 Task: Look for space in Marche-en-Famenne, Belgium from 12th  August, 2023 to 15th August, 2023 for 3 adults in price range Rs.12000 to Rs.16000. Place can be entire place with 2 bedrooms having 3 beds and 1 bathroom. Property type can be house, flat, guest house. Amenities needed are: heating. Booking option can be shelf check-in. Required host language is English.
Action: Mouse moved to (666, 332)
Screenshot: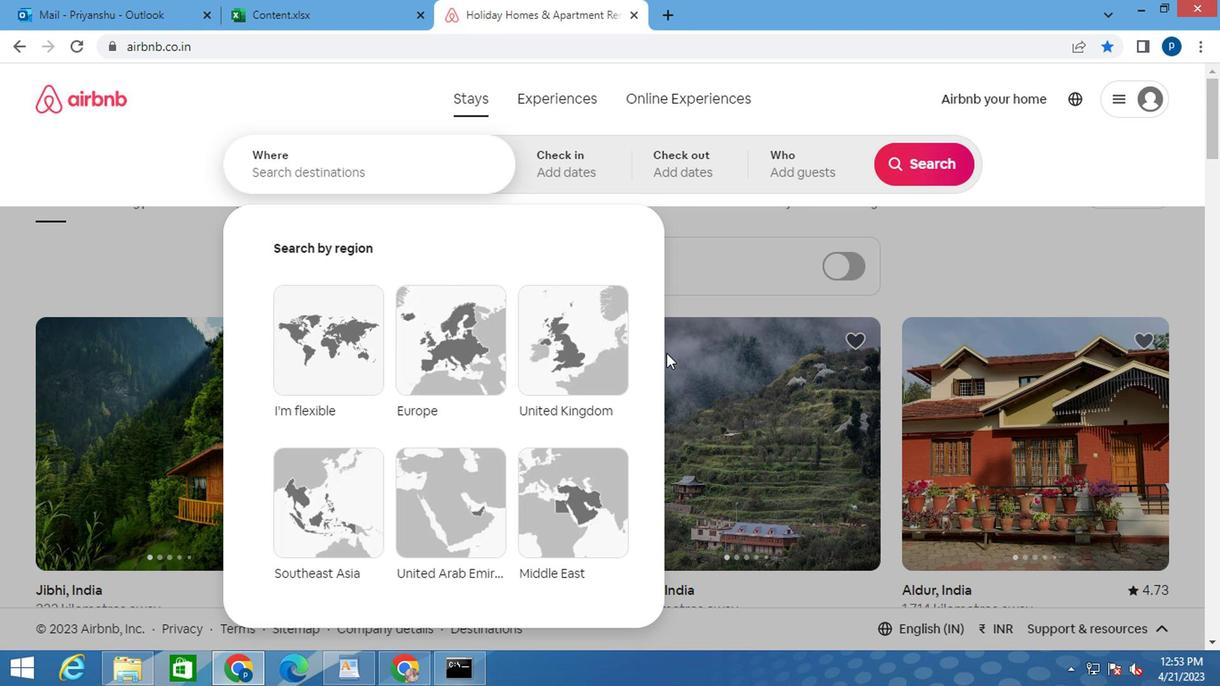 
Action: Key pressed m<Key.caps_lock>r<Key.backspace>=a<Key.backspace><Key.backspace>arch-en-<Key.space><Key.caps_lock>f<Key.caps_lock>ammene
Screenshot: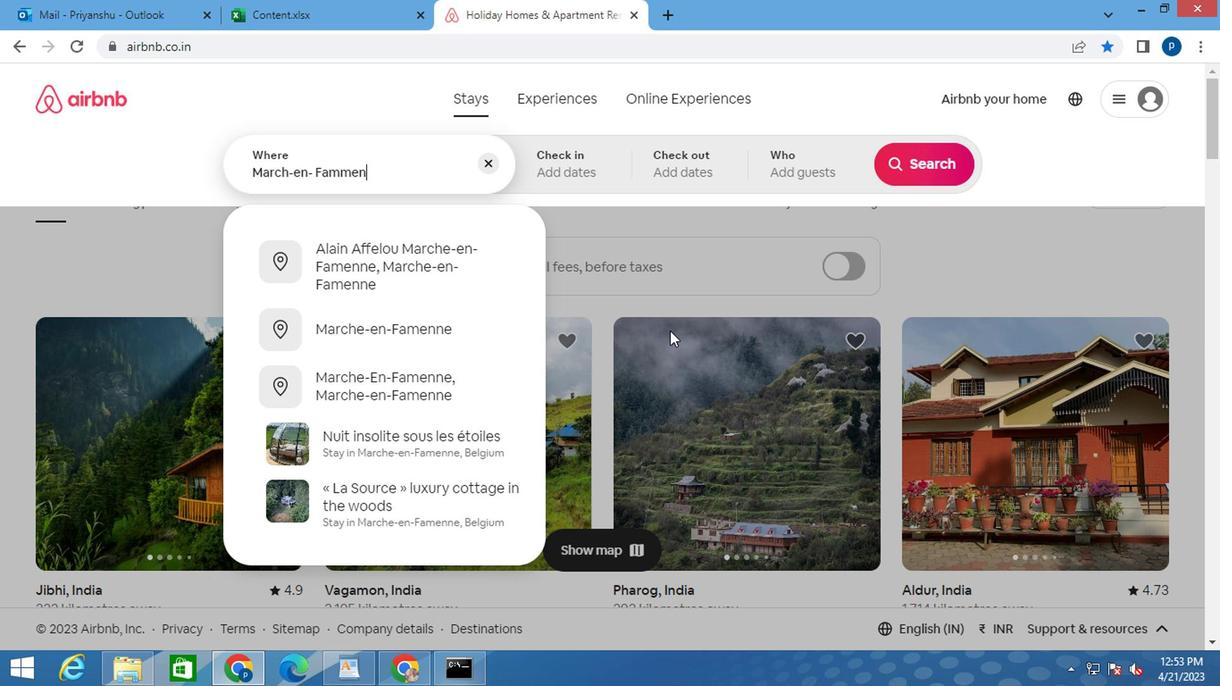 
Action: Mouse moved to (379, 319)
Screenshot: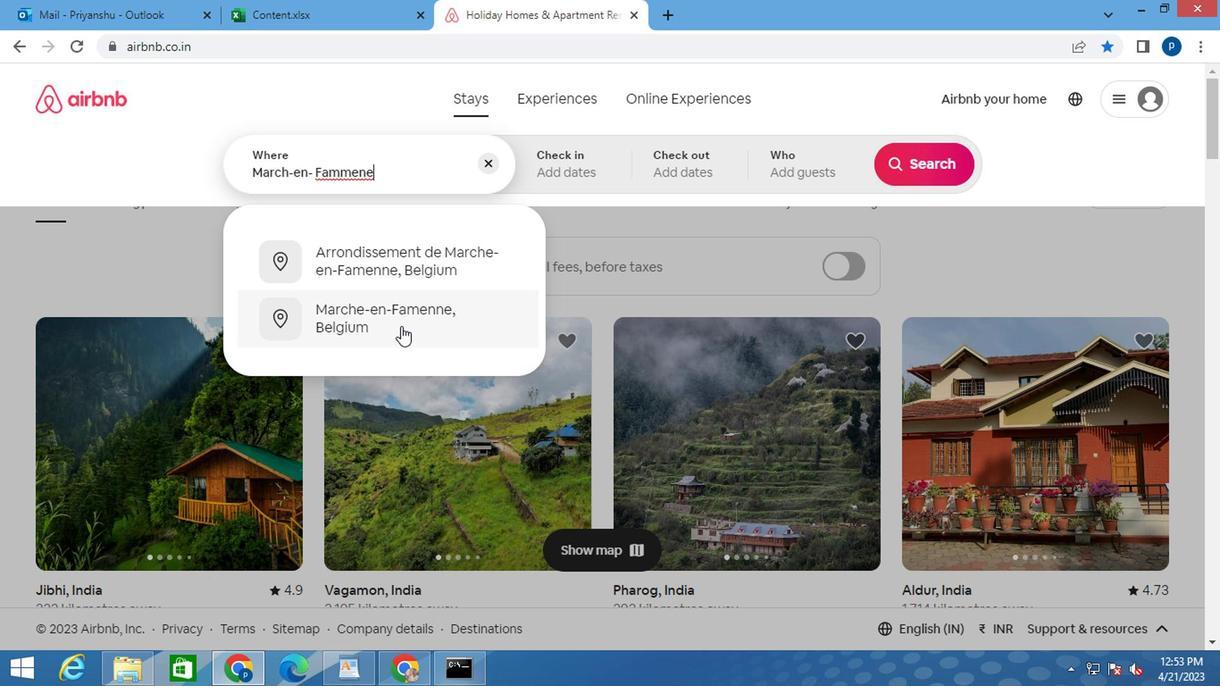 
Action: Mouse pressed left at (379, 319)
Screenshot: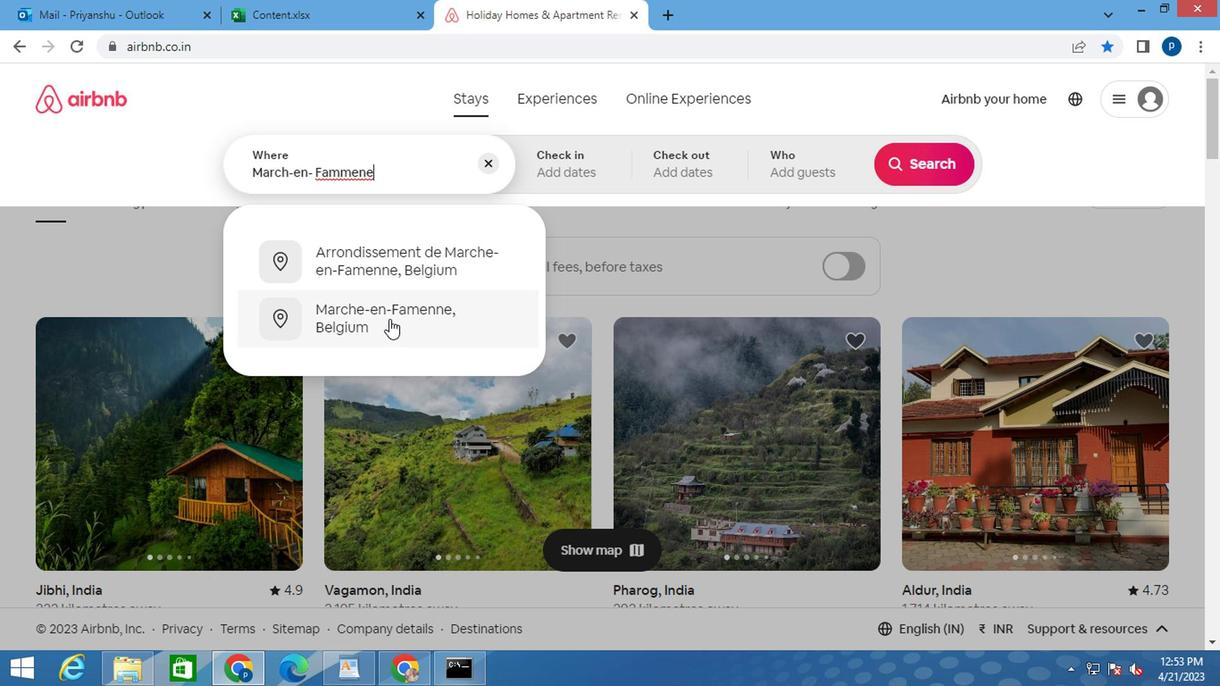 
Action: Mouse moved to (910, 305)
Screenshot: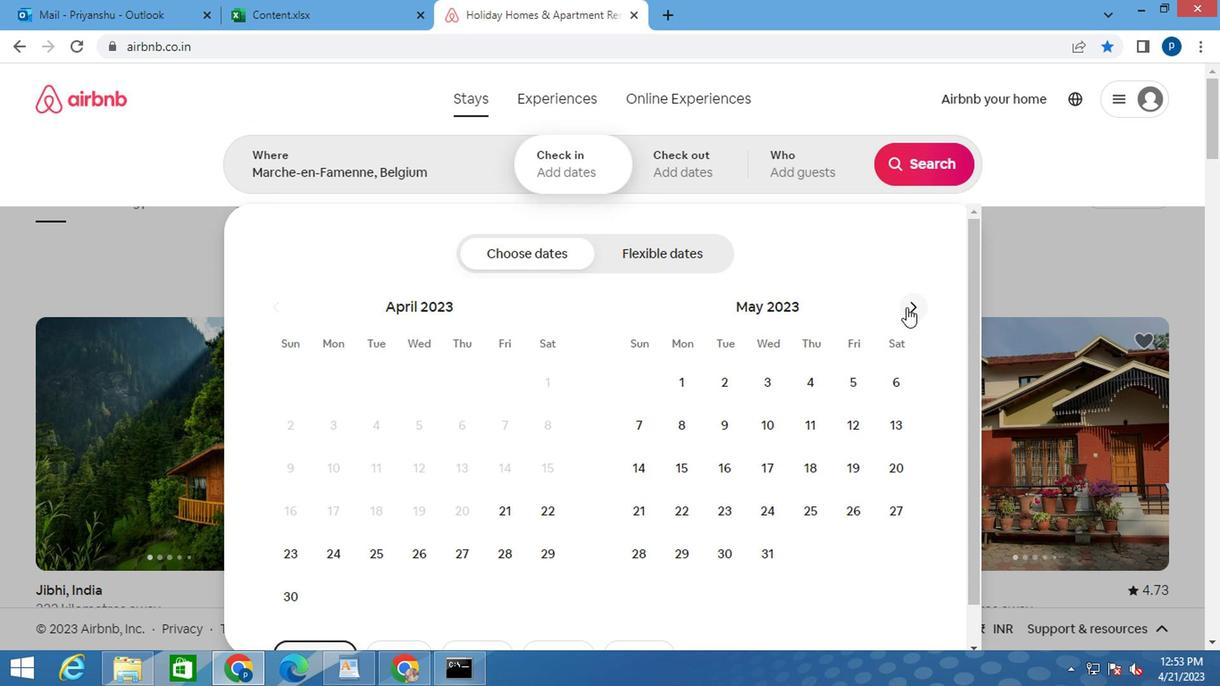 
Action: Mouse pressed left at (910, 305)
Screenshot: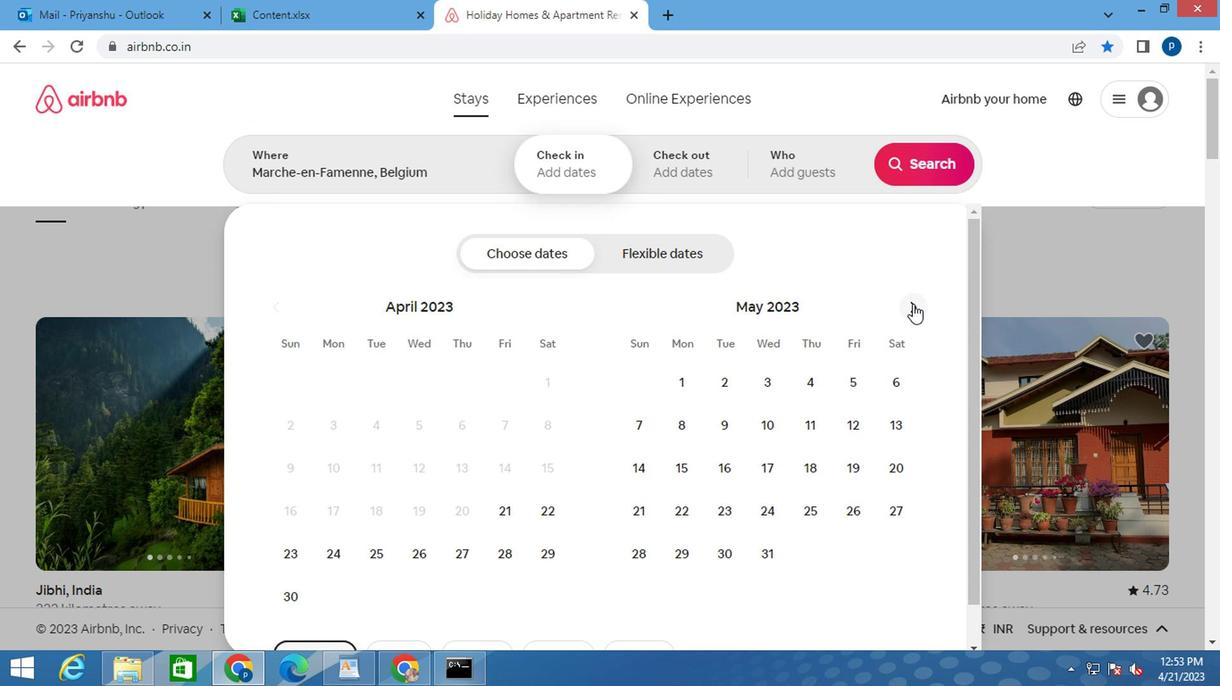 
Action: Mouse moved to (910, 303)
Screenshot: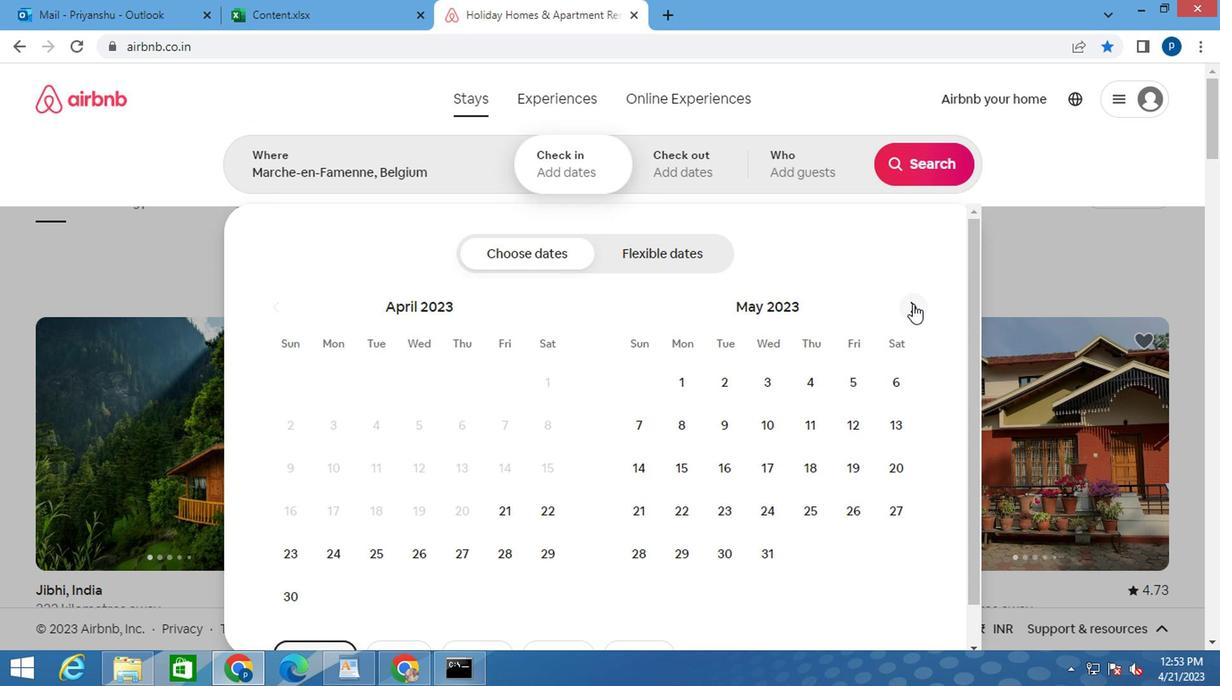 
Action: Mouse pressed left at (910, 303)
Screenshot: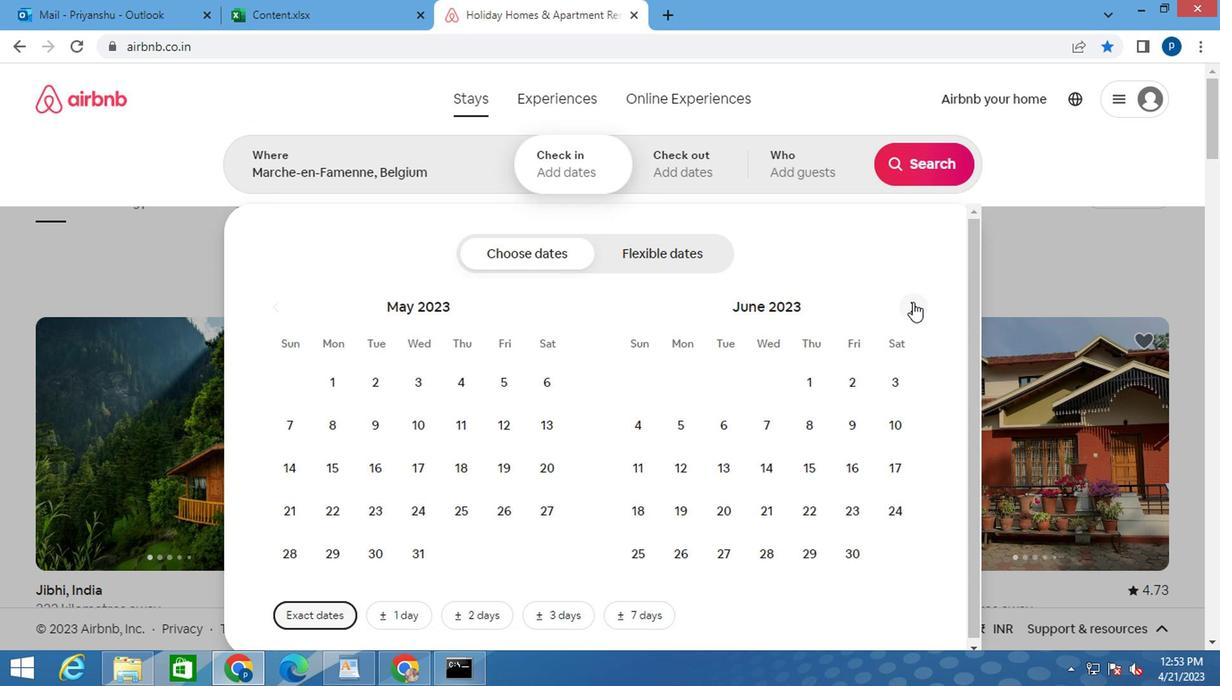 
Action: Mouse pressed left at (910, 303)
Screenshot: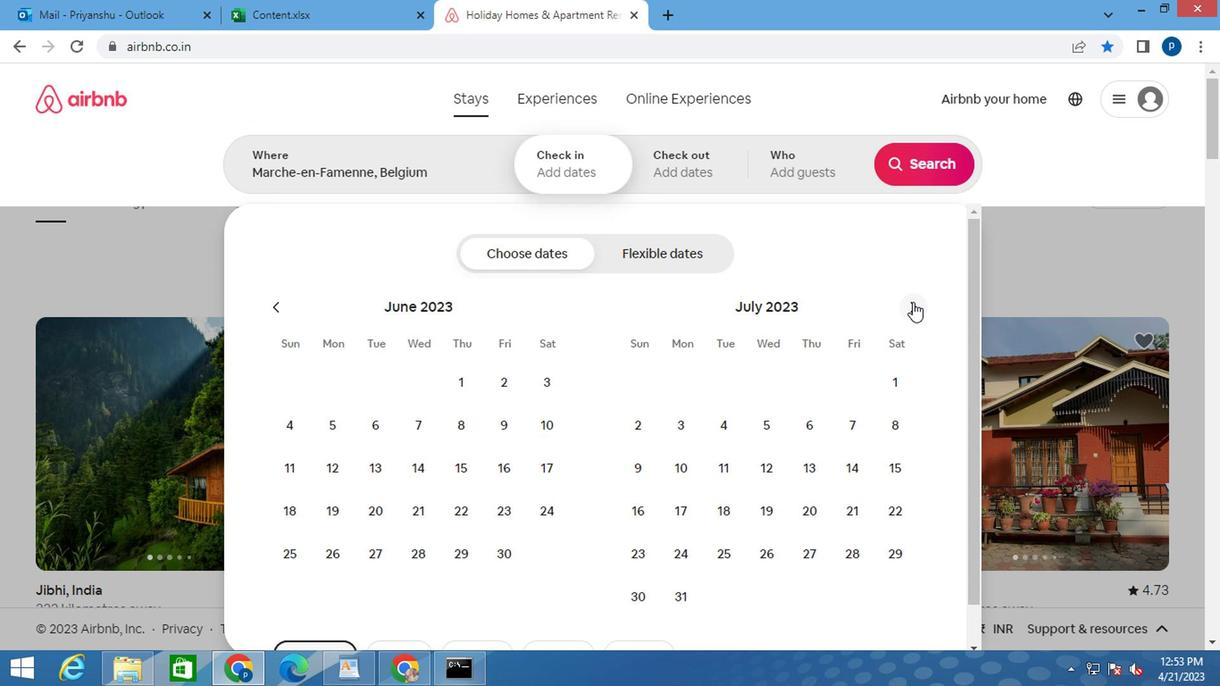 
Action: Mouse moved to (894, 430)
Screenshot: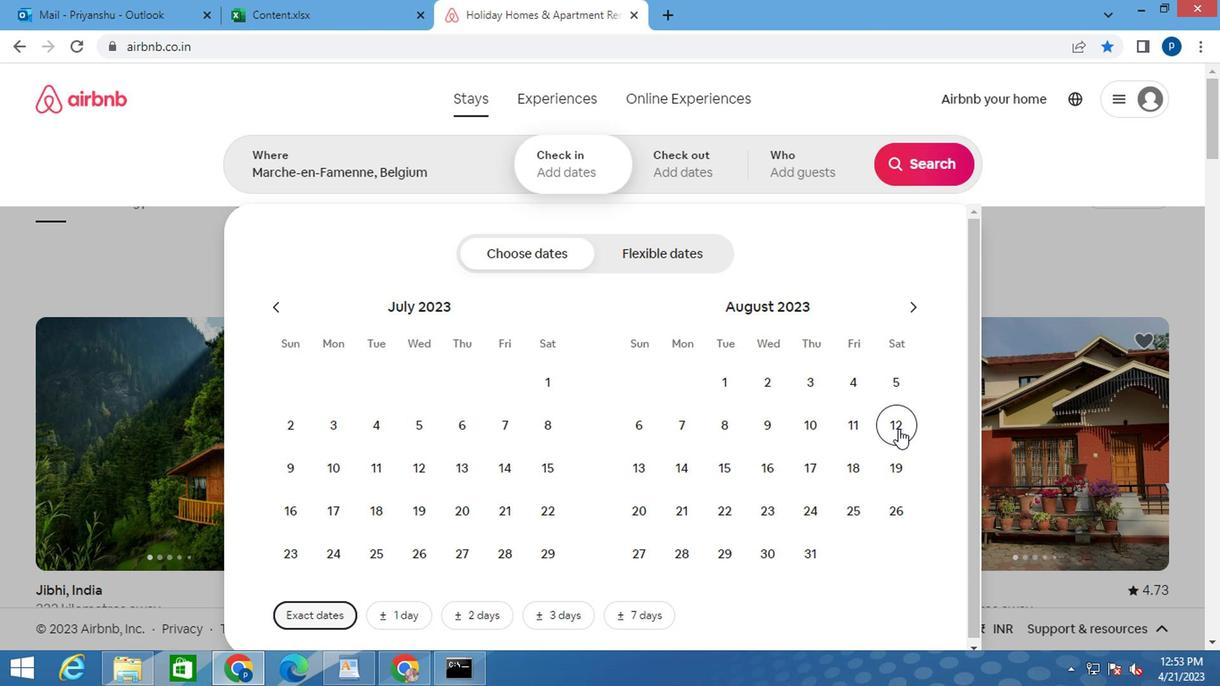 
Action: Mouse pressed left at (894, 430)
Screenshot: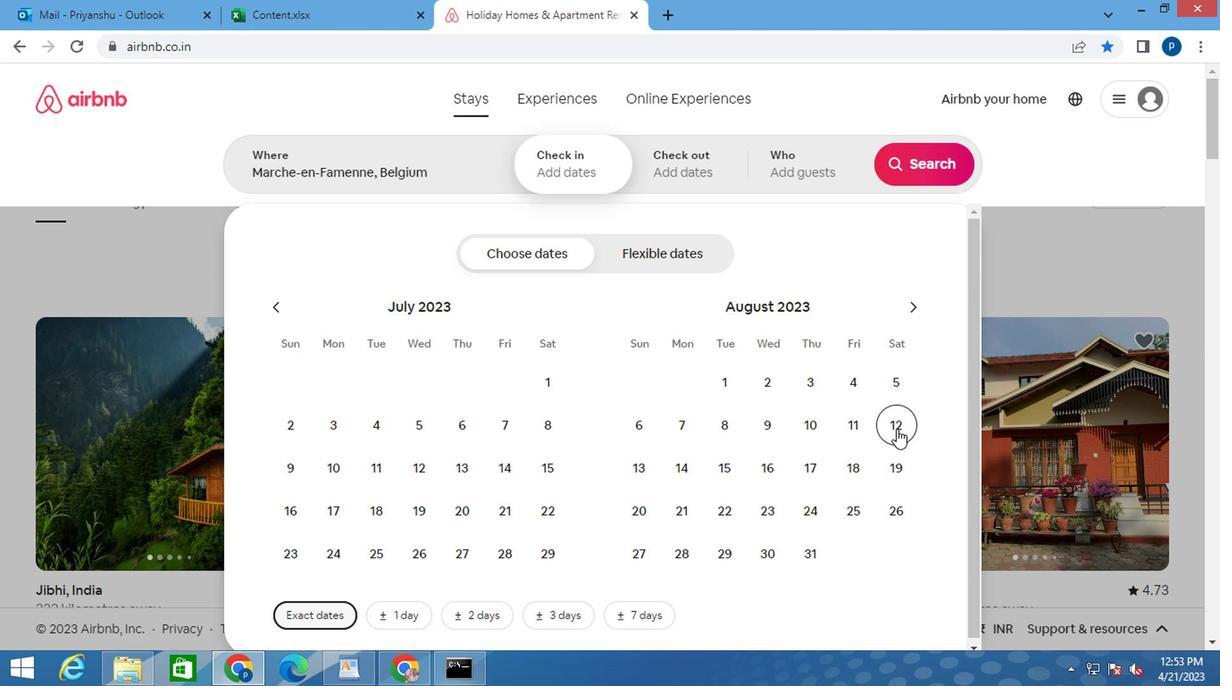 
Action: Mouse moved to (725, 464)
Screenshot: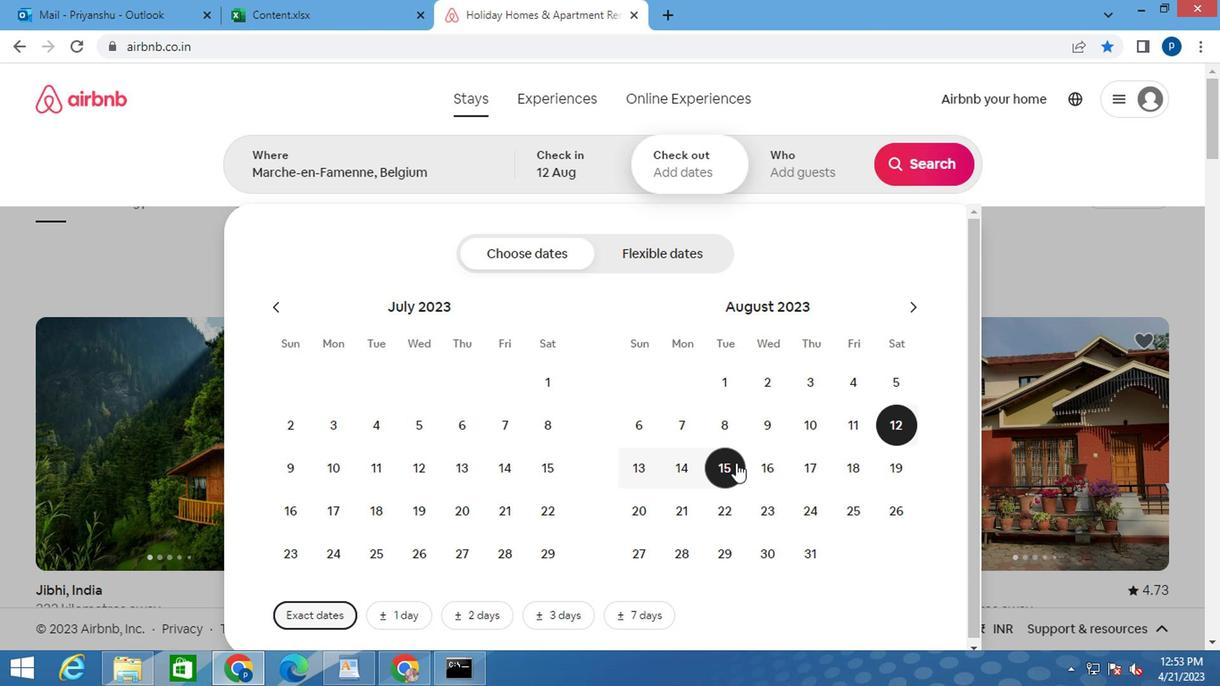 
Action: Mouse pressed left at (725, 464)
Screenshot: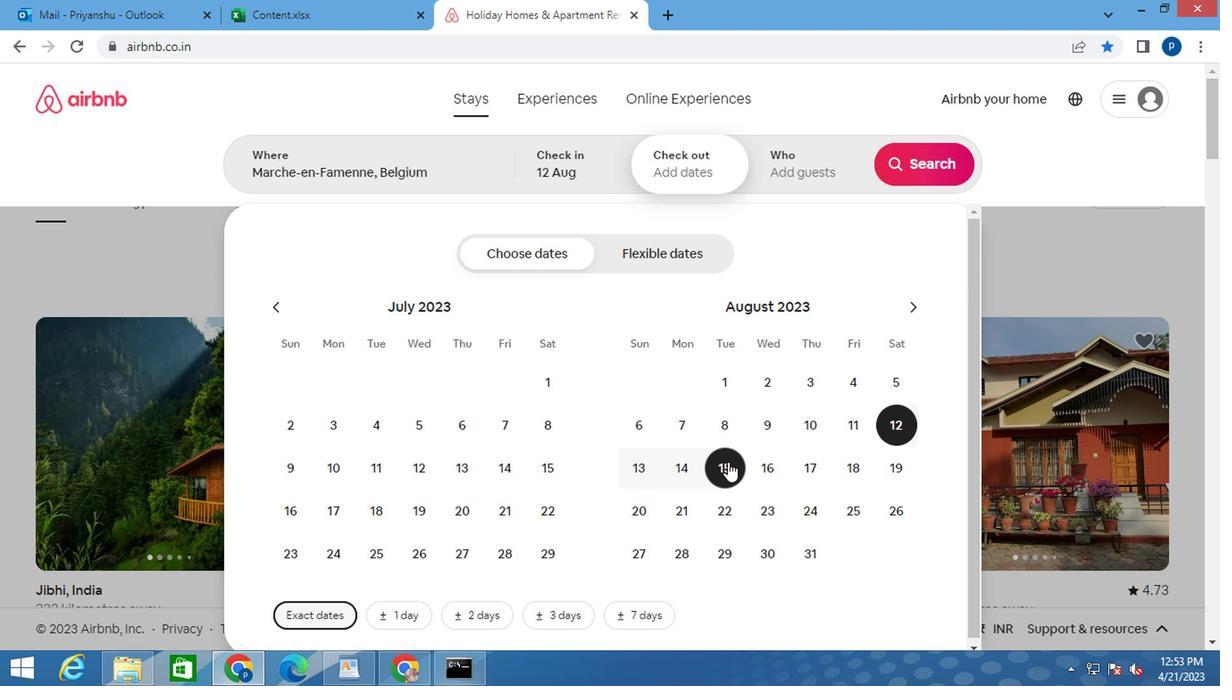 
Action: Mouse moved to (809, 172)
Screenshot: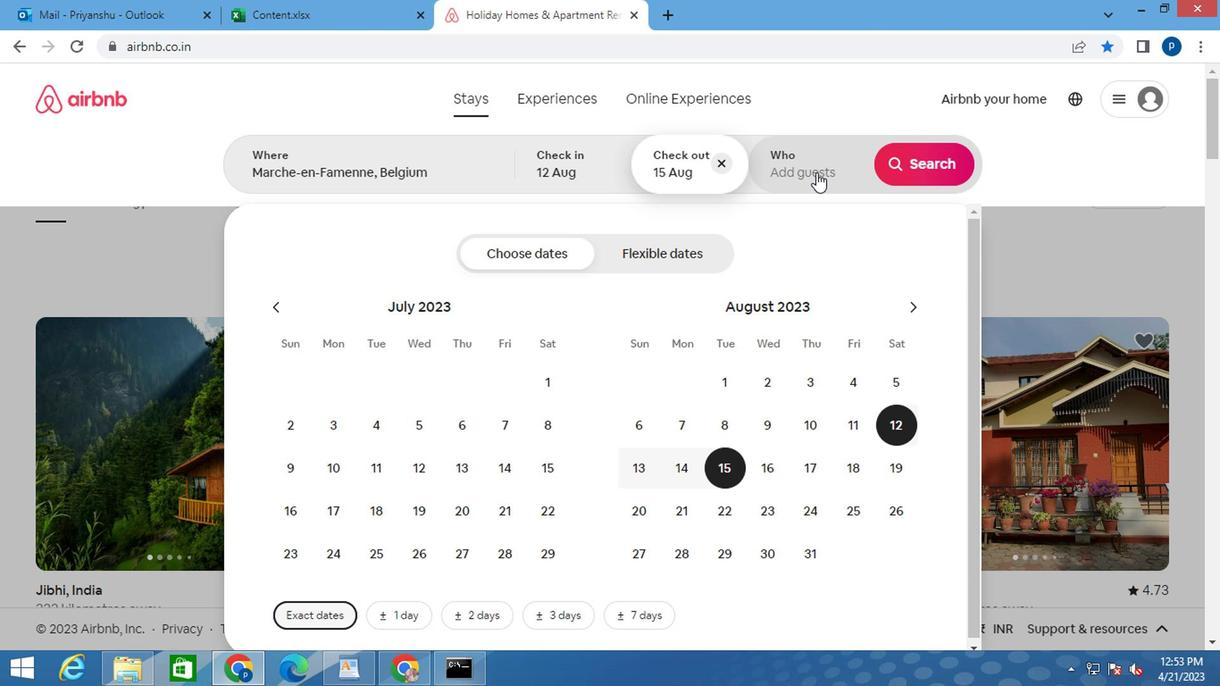 
Action: Mouse pressed left at (809, 172)
Screenshot: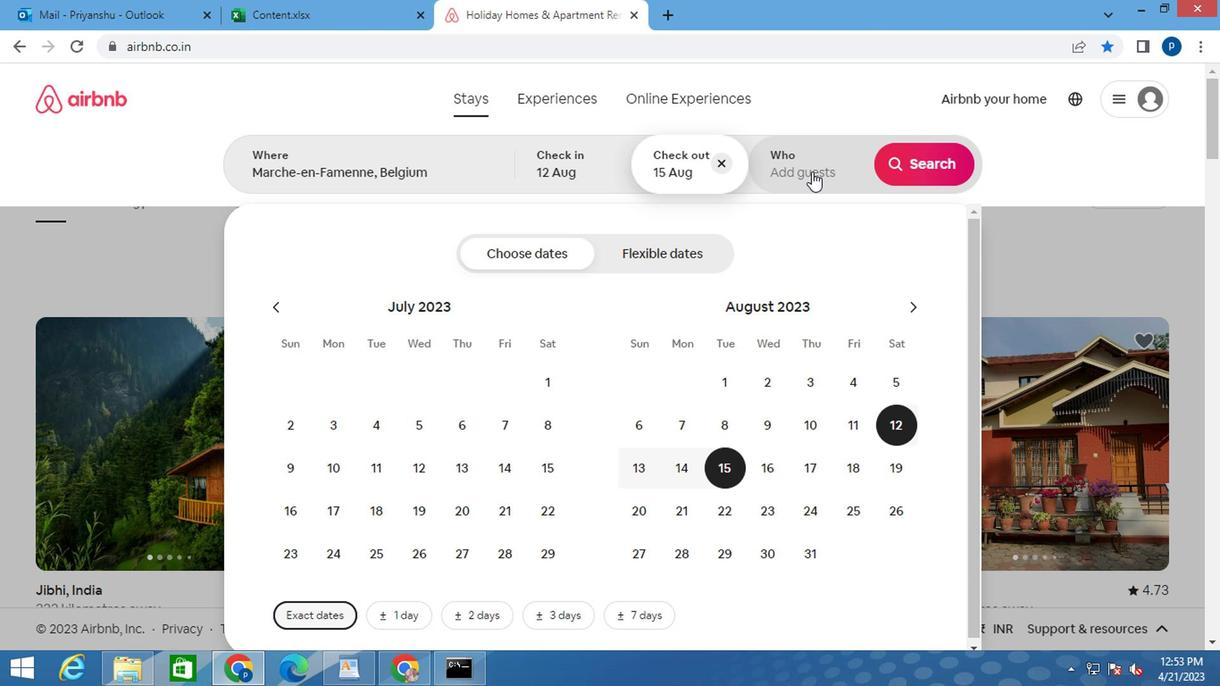
Action: Mouse moved to (921, 258)
Screenshot: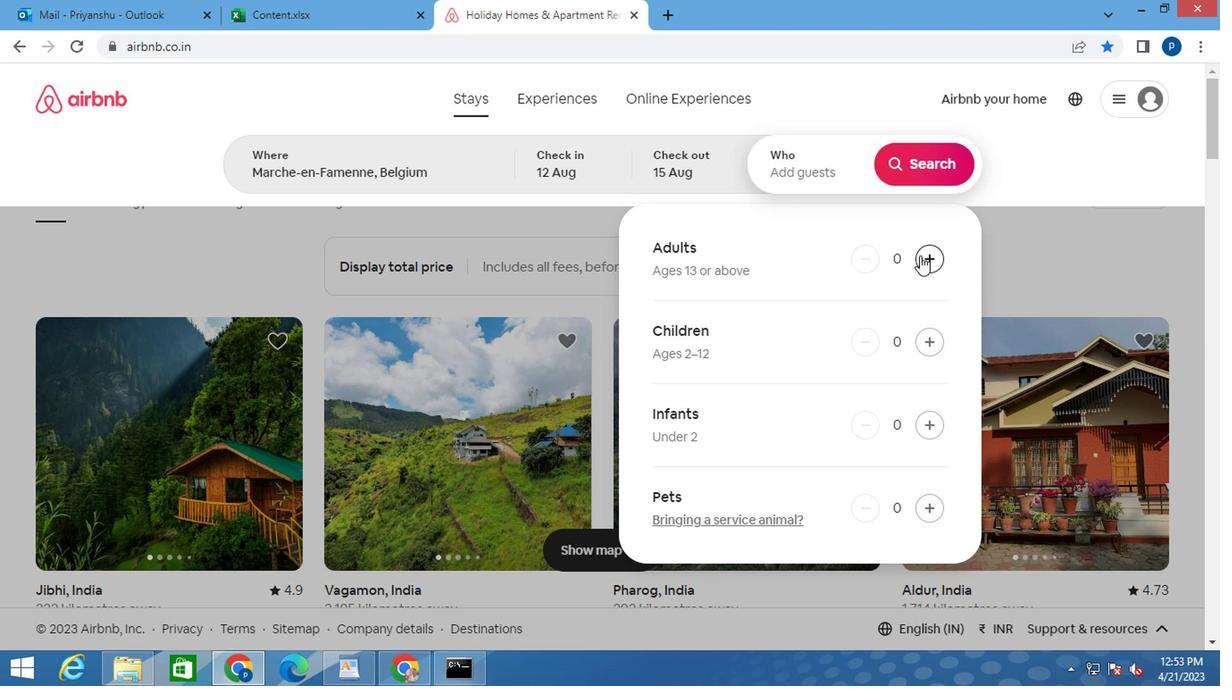 
Action: Mouse pressed left at (921, 258)
Screenshot: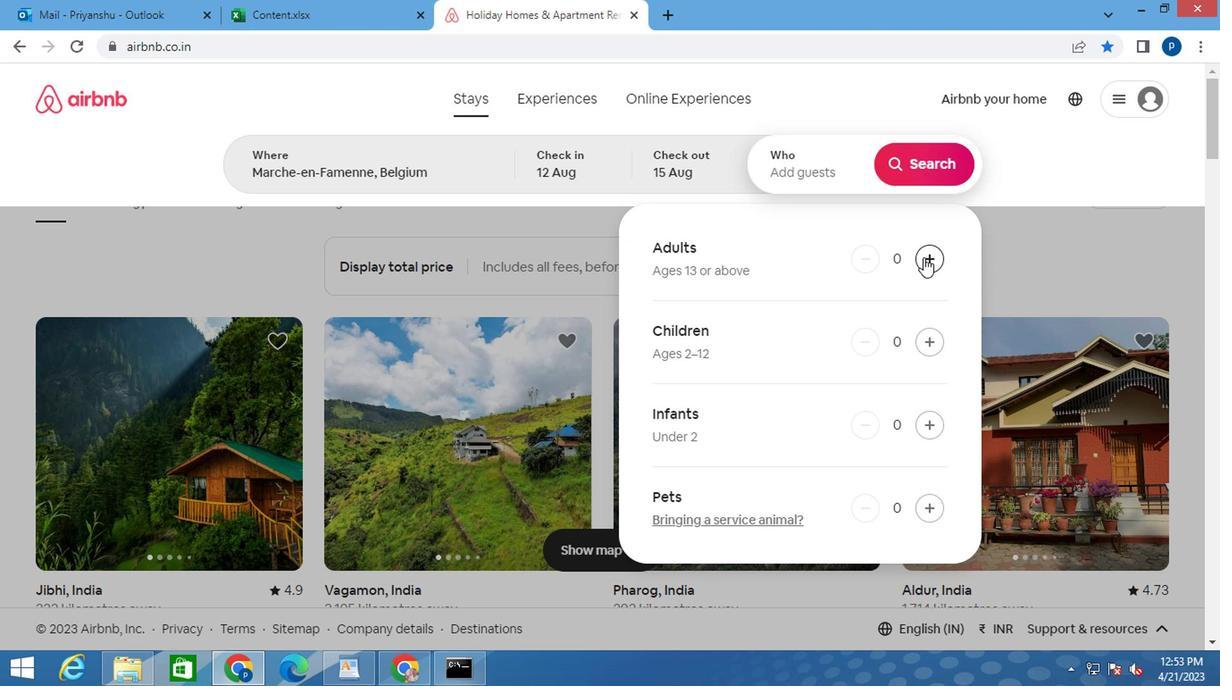 
Action: Mouse pressed left at (921, 258)
Screenshot: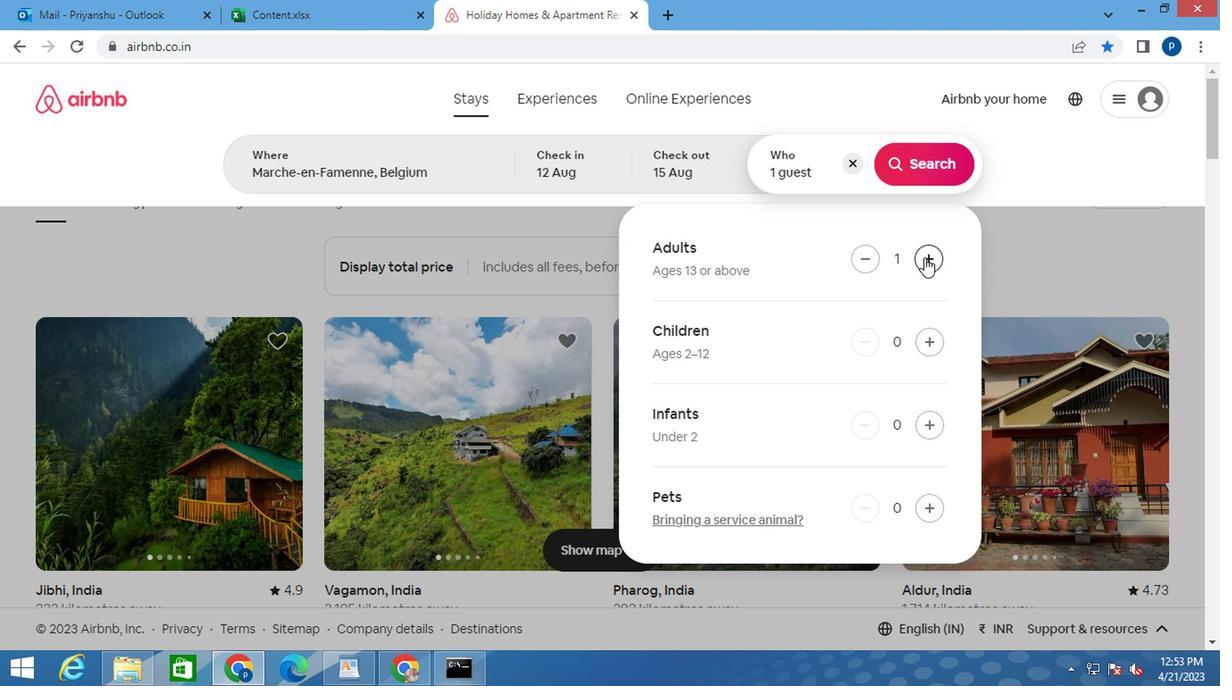 
Action: Mouse pressed left at (921, 258)
Screenshot: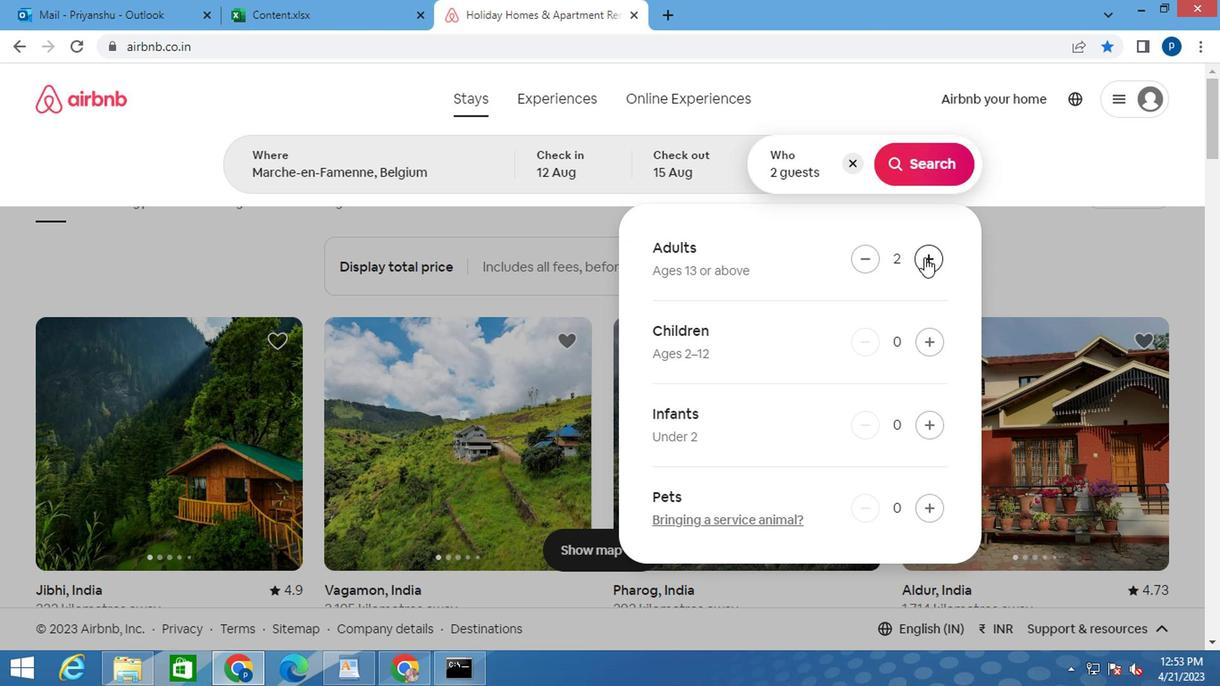
Action: Mouse moved to (932, 165)
Screenshot: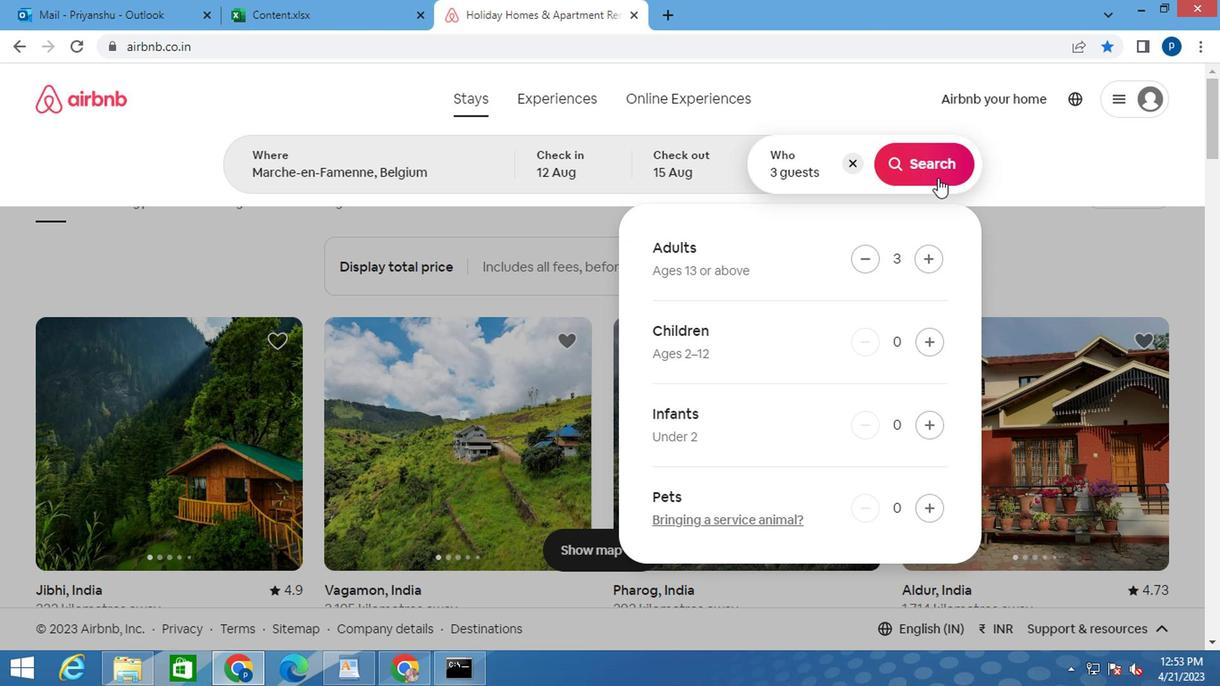 
Action: Mouse pressed left at (932, 165)
Screenshot: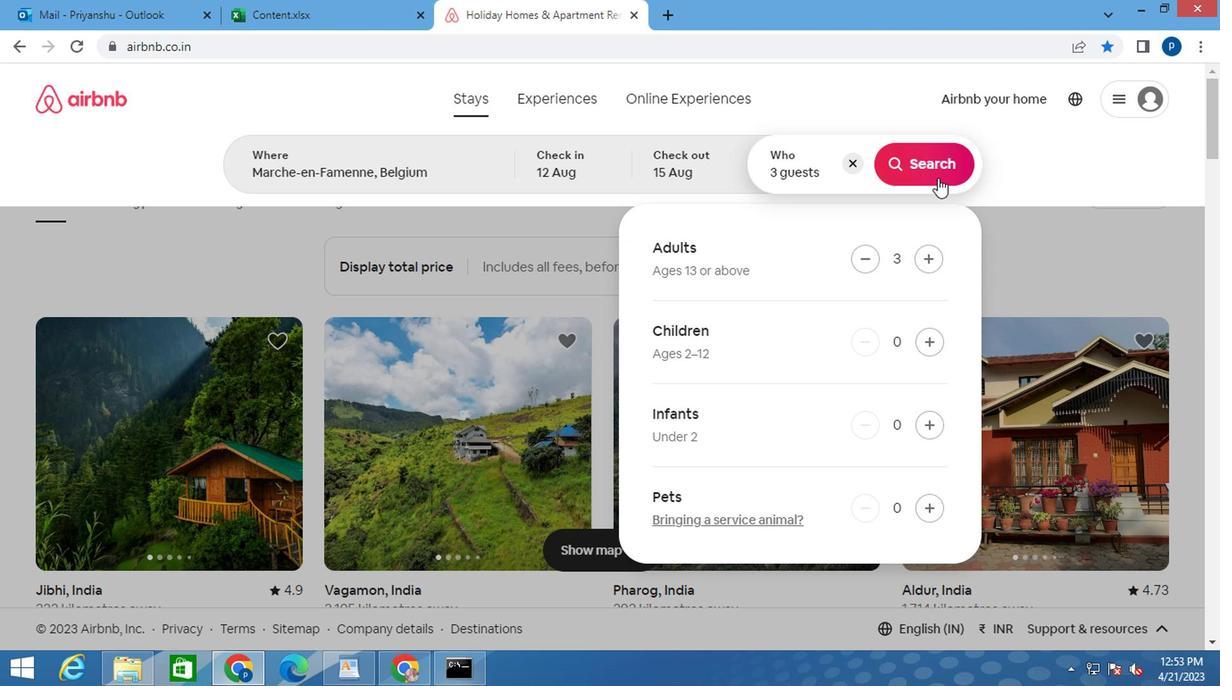 
Action: Mouse moved to (1116, 170)
Screenshot: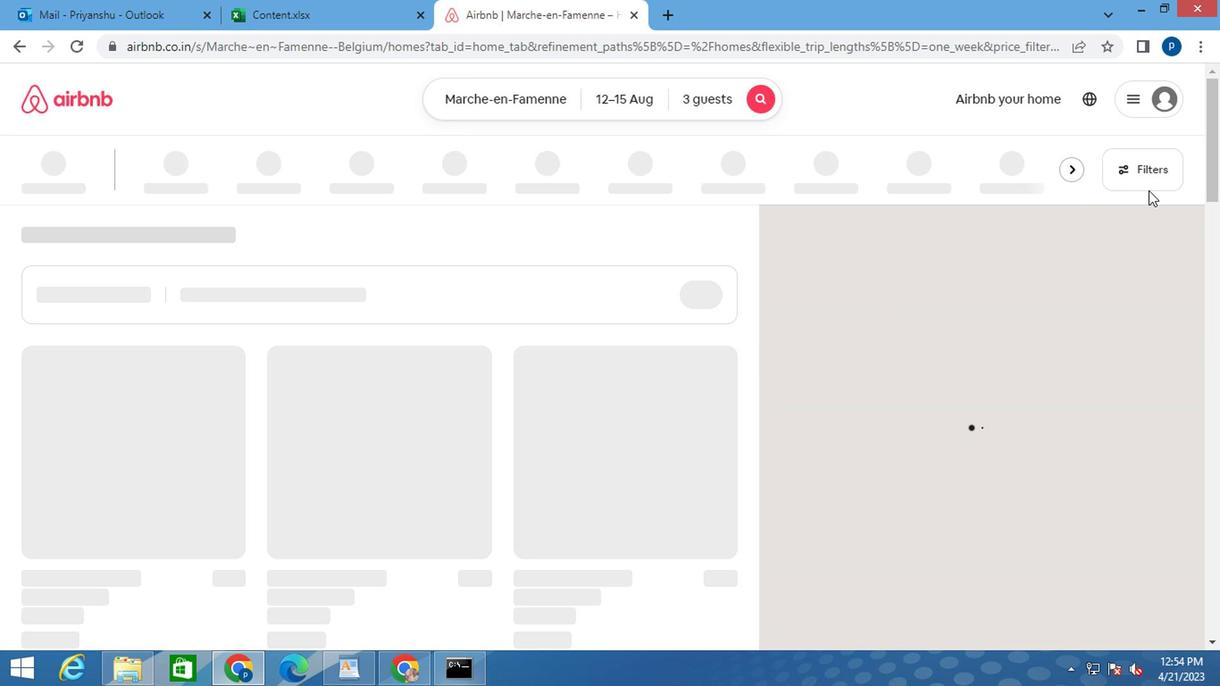 
Action: Mouse pressed left at (1116, 170)
Screenshot: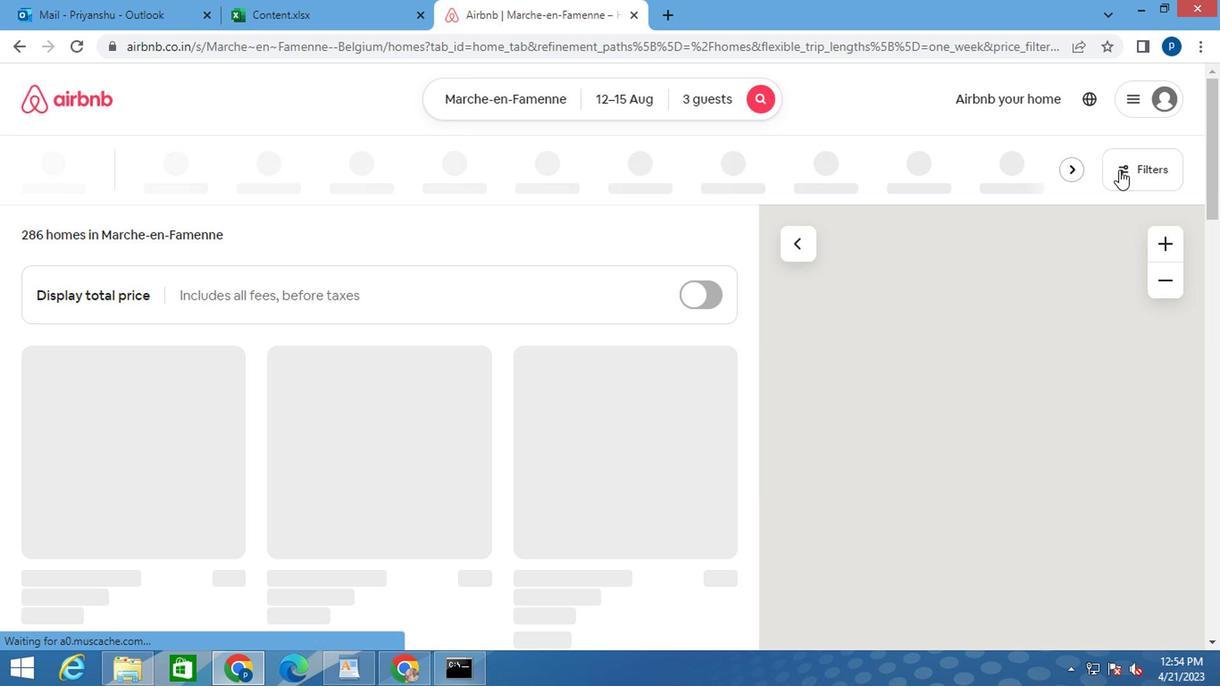 
Action: Mouse moved to (375, 402)
Screenshot: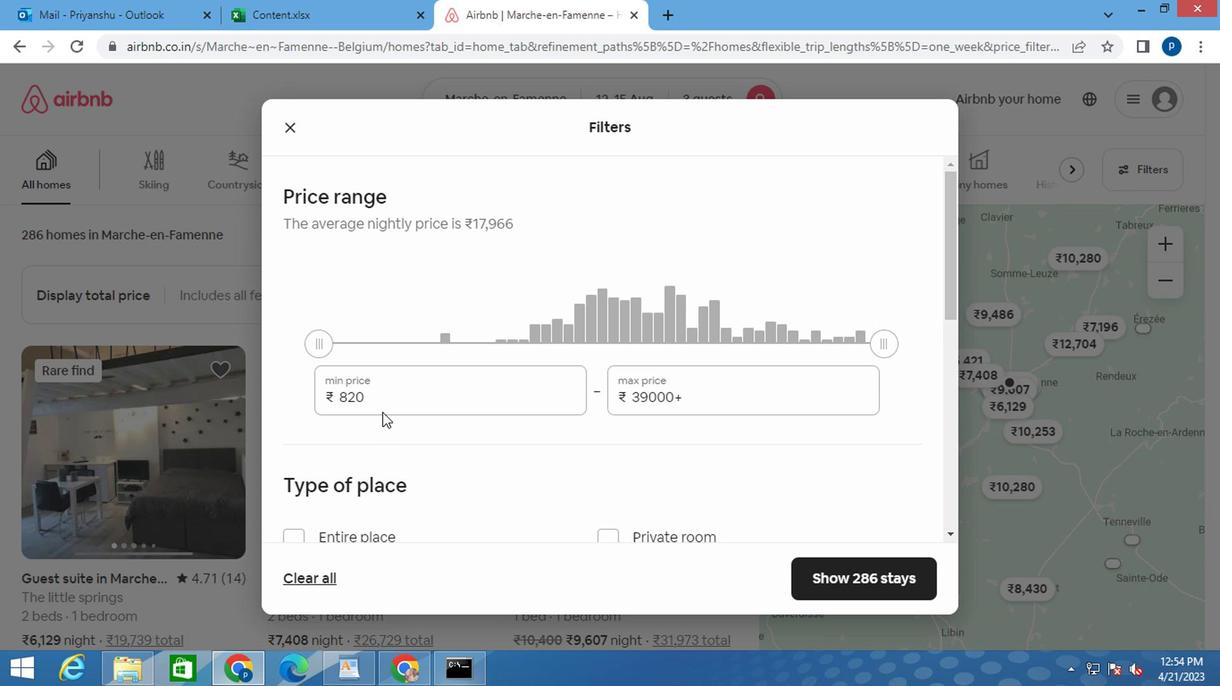 
Action: Mouse pressed left at (375, 402)
Screenshot: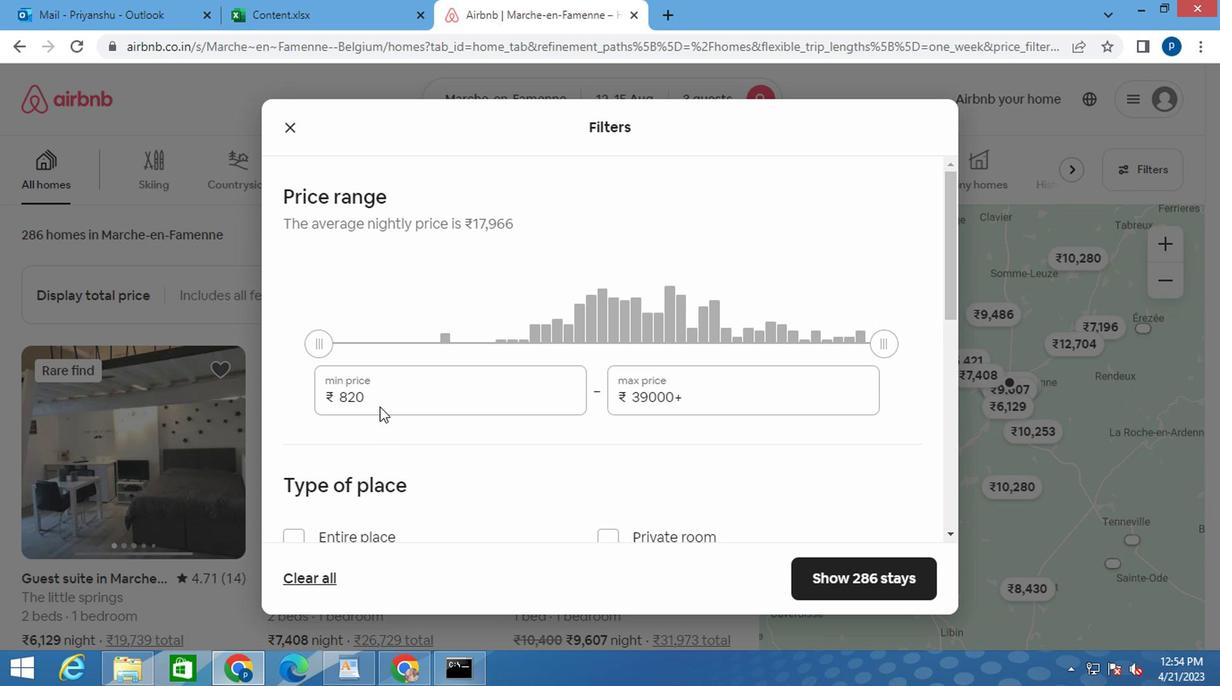 
Action: Mouse pressed left at (375, 402)
Screenshot: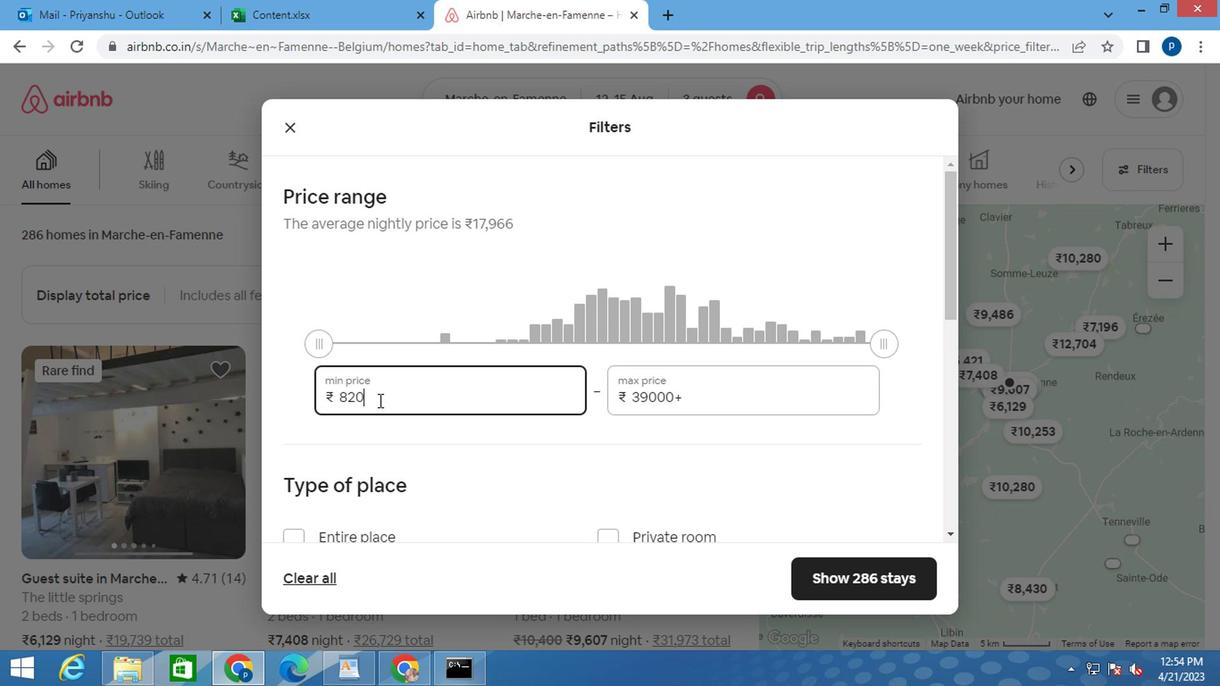 
Action: Mouse moved to (375, 401)
Screenshot: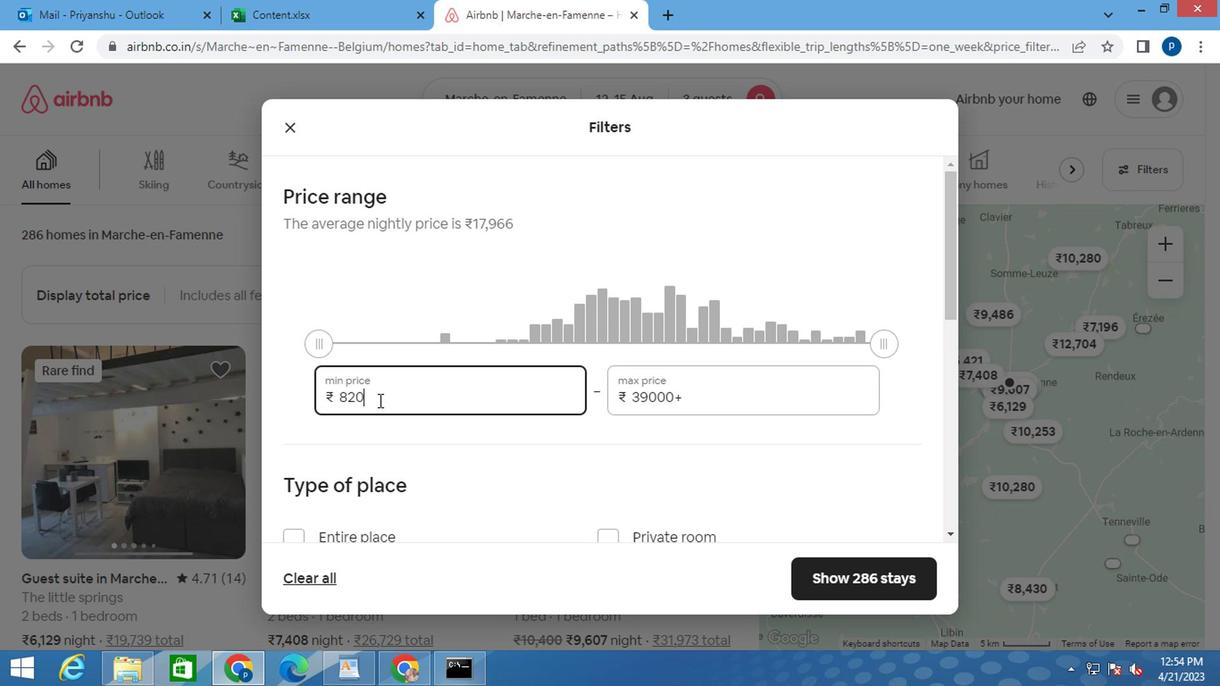 
Action: Key pressed 12000<Key.tab>16000
Screenshot: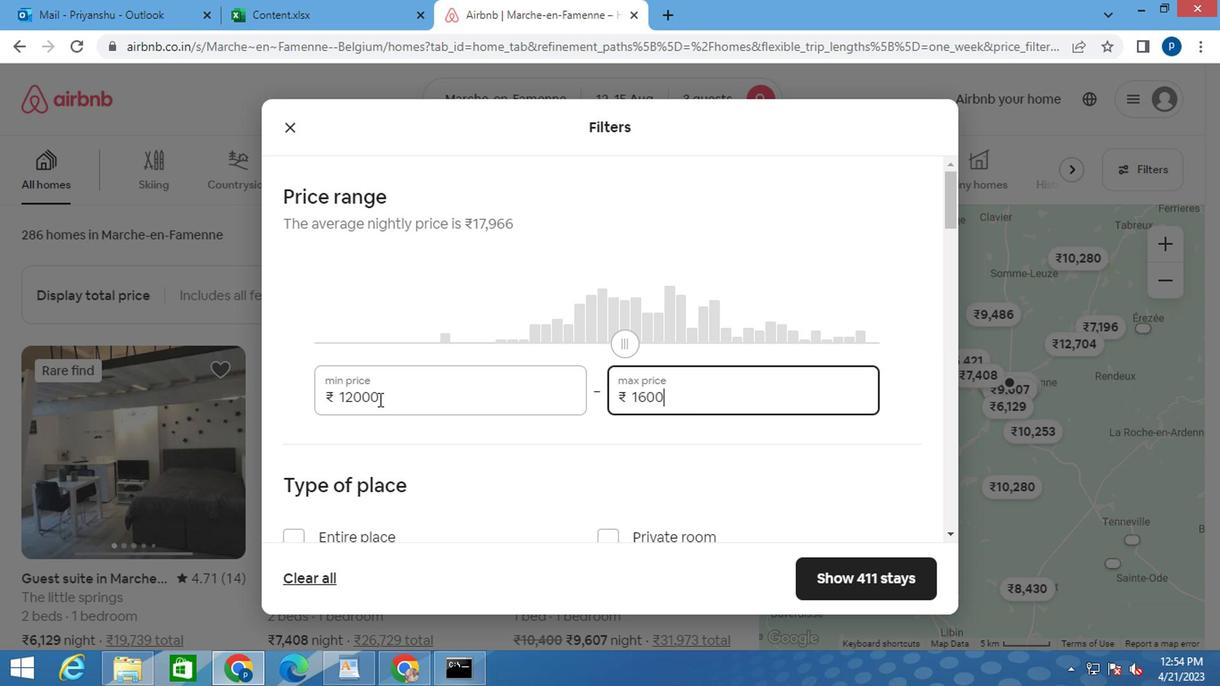 
Action: Mouse moved to (374, 467)
Screenshot: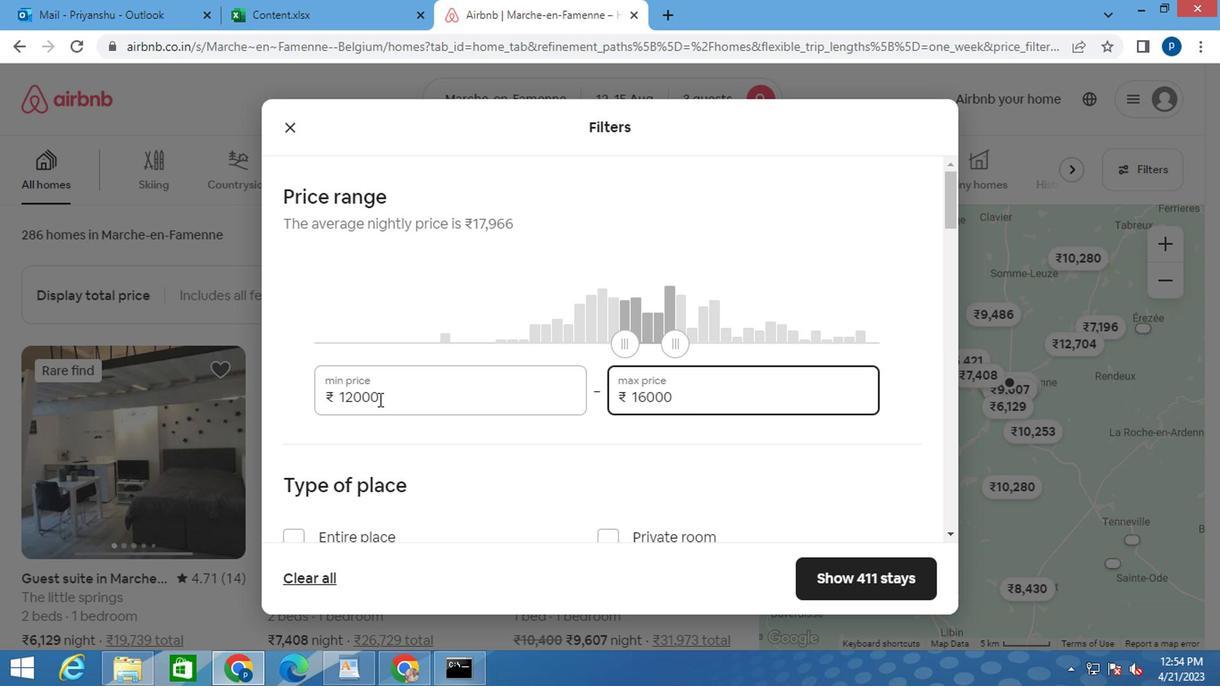 
Action: Mouse scrolled (374, 466) with delta (0, 0)
Screenshot: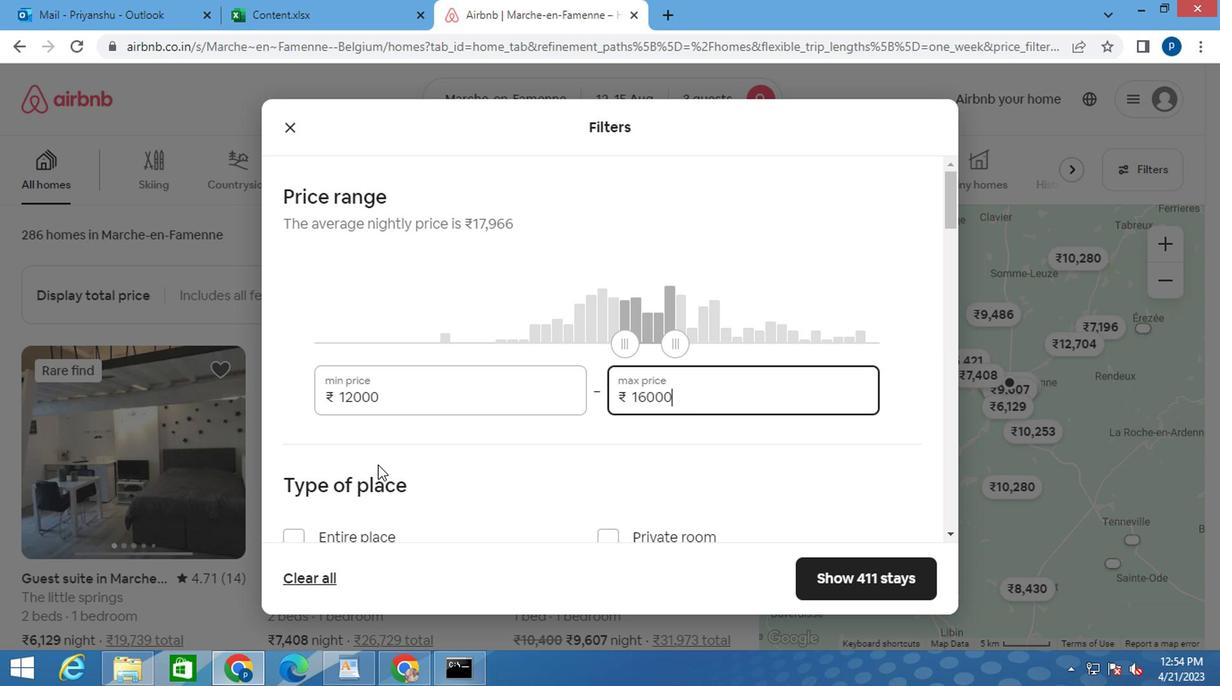 
Action: Mouse scrolled (374, 466) with delta (0, 0)
Screenshot: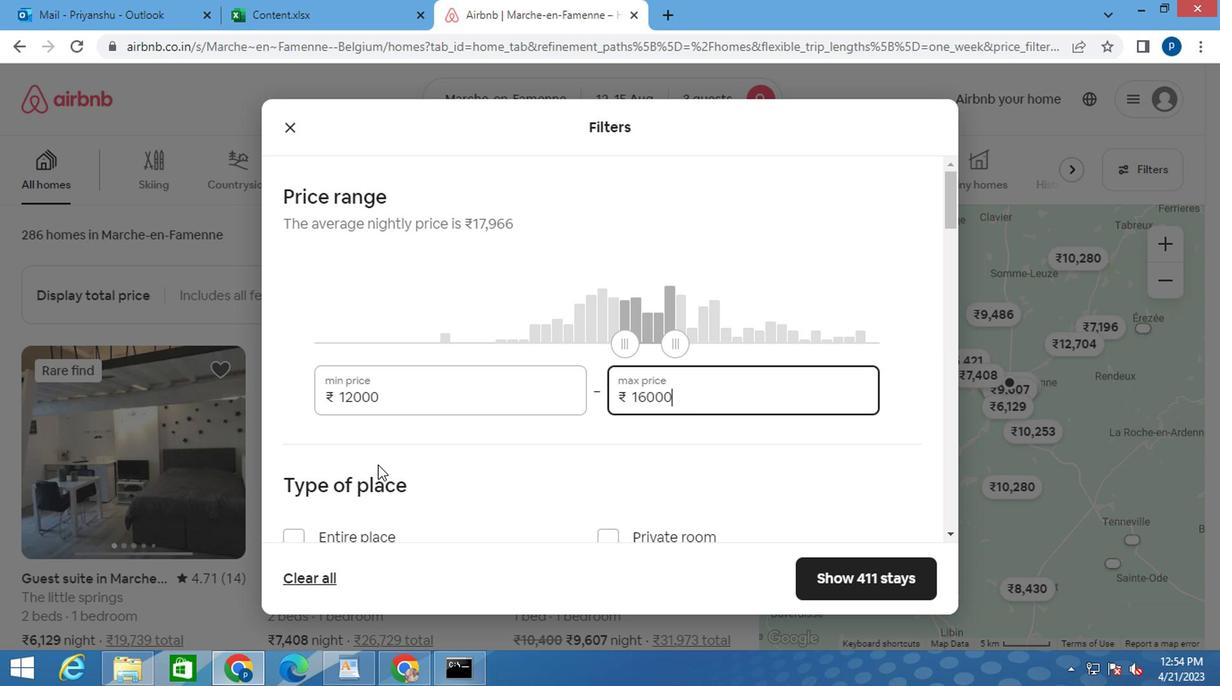 
Action: Mouse moved to (284, 365)
Screenshot: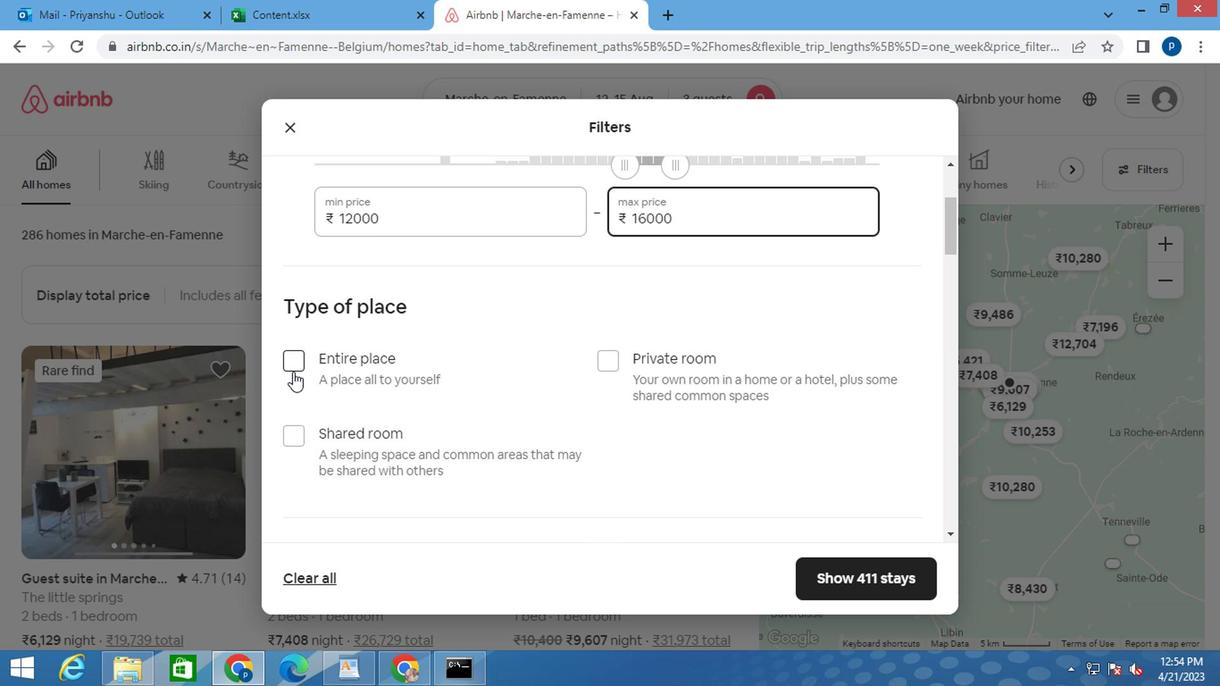 
Action: Mouse pressed left at (284, 365)
Screenshot: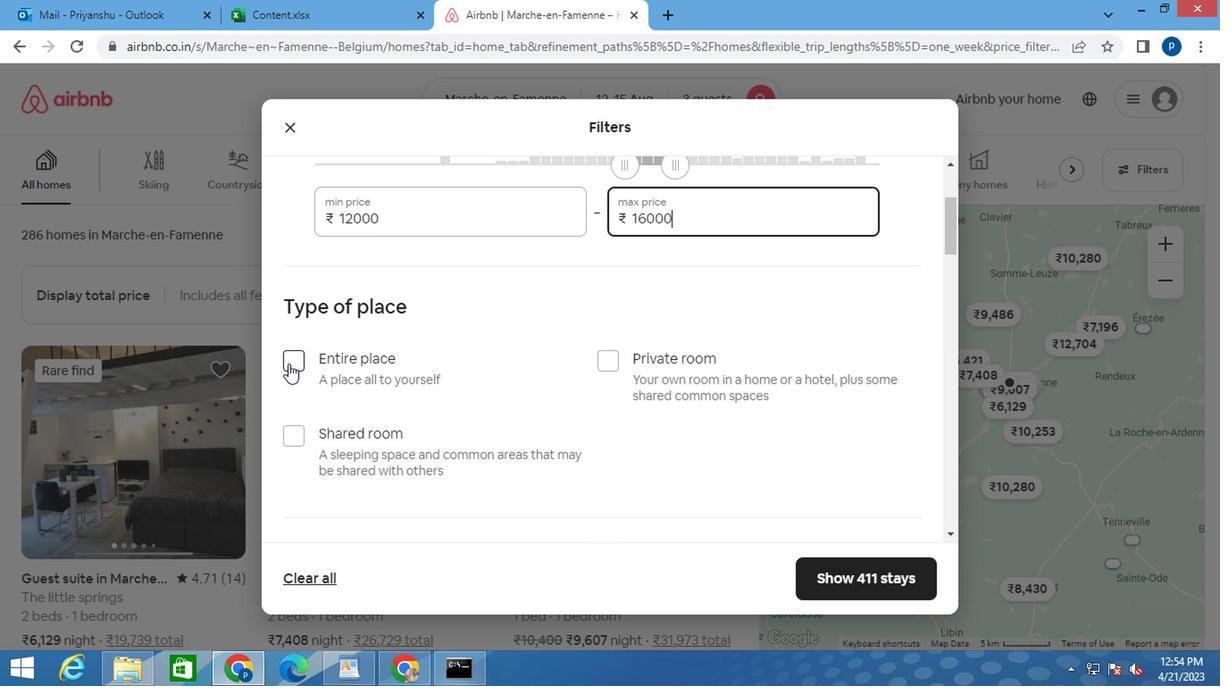 
Action: Mouse moved to (471, 387)
Screenshot: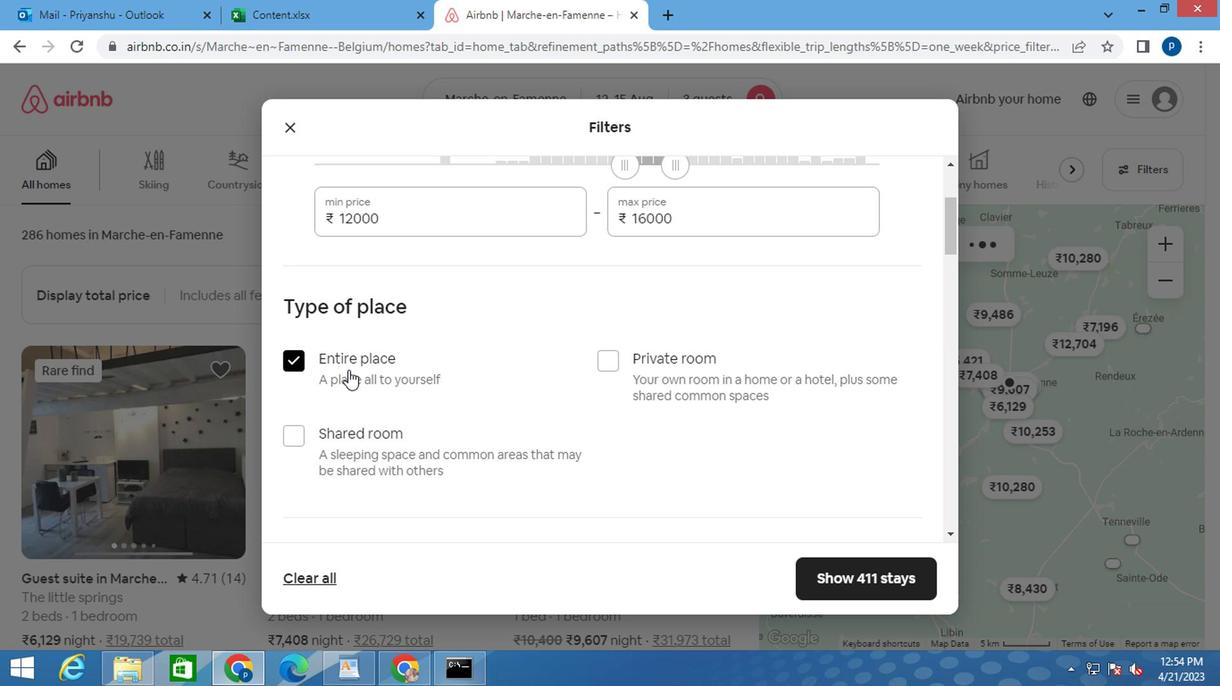 
Action: Mouse scrolled (471, 386) with delta (0, 0)
Screenshot: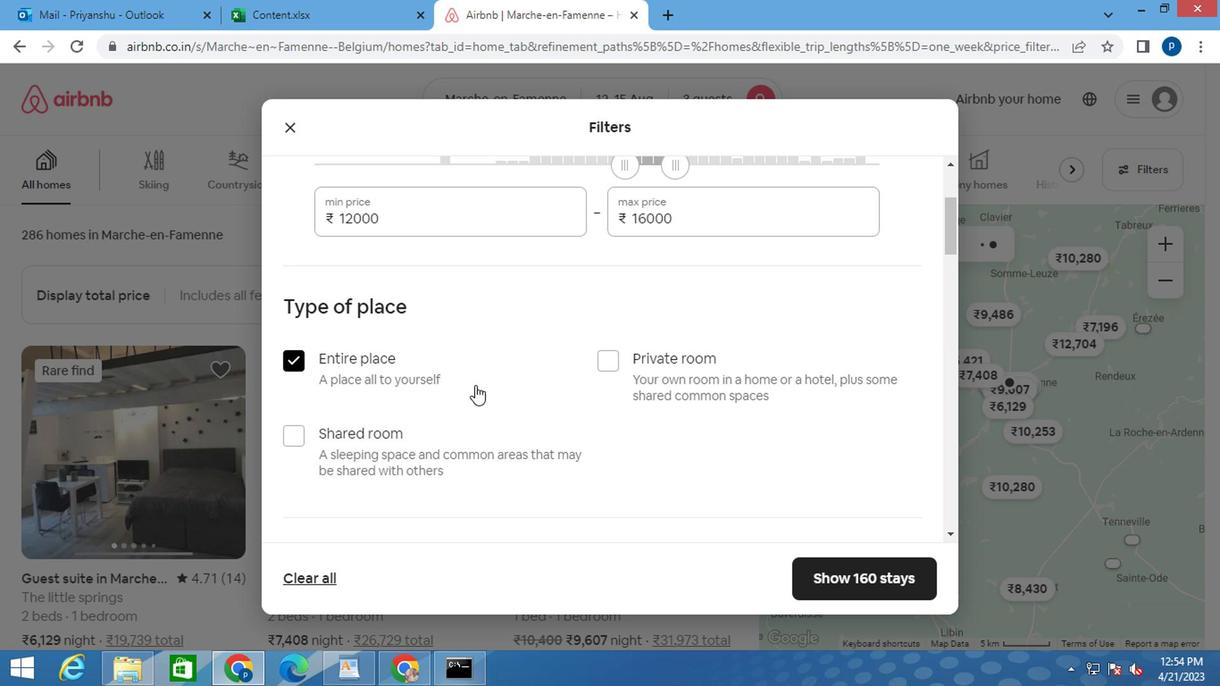 
Action: Mouse scrolled (471, 386) with delta (0, 0)
Screenshot: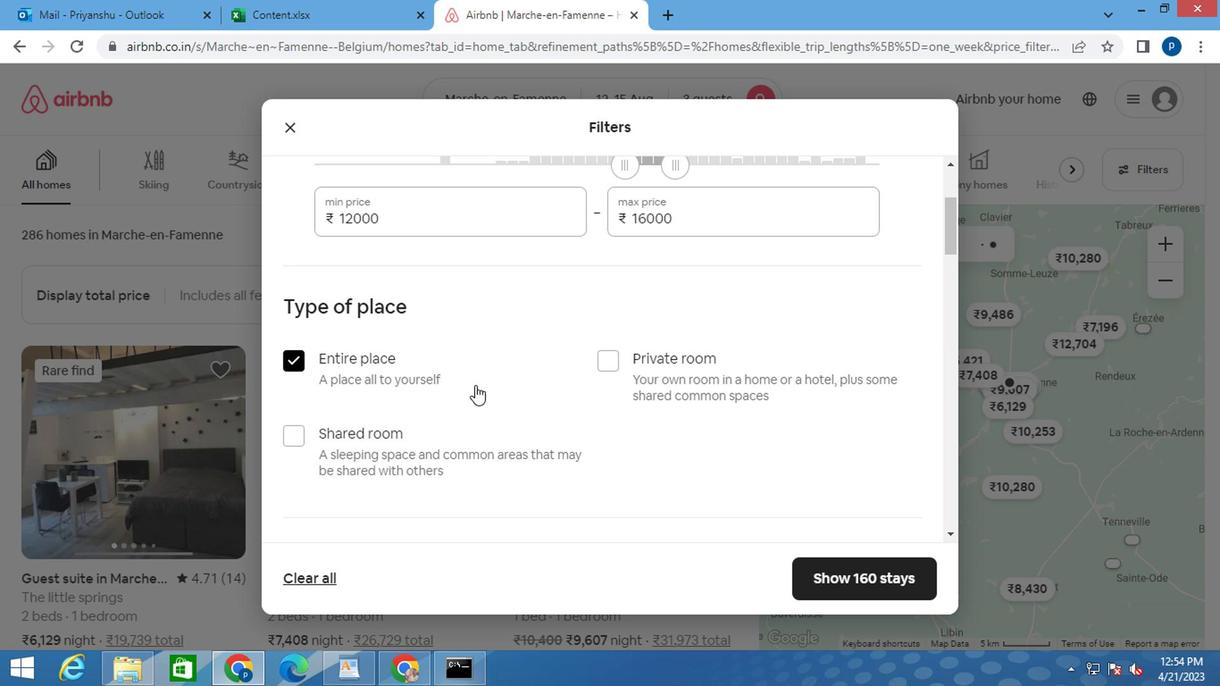 
Action: Mouse scrolled (471, 386) with delta (0, 0)
Screenshot: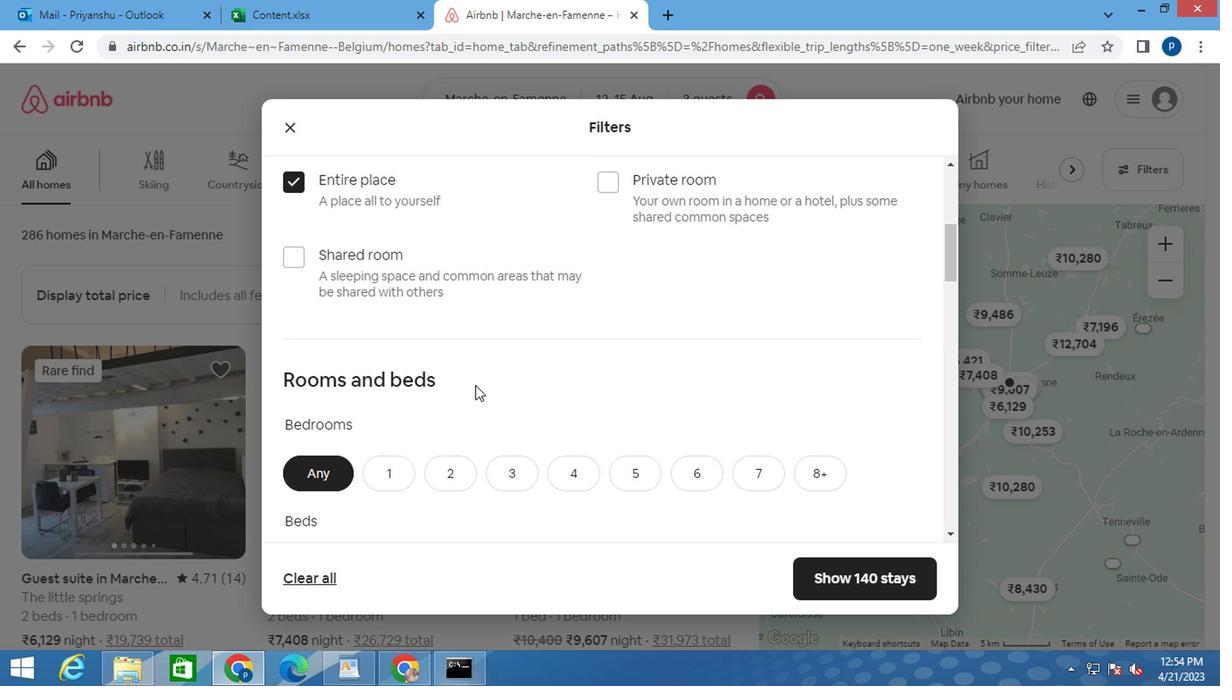 
Action: Mouse scrolled (471, 386) with delta (0, 0)
Screenshot: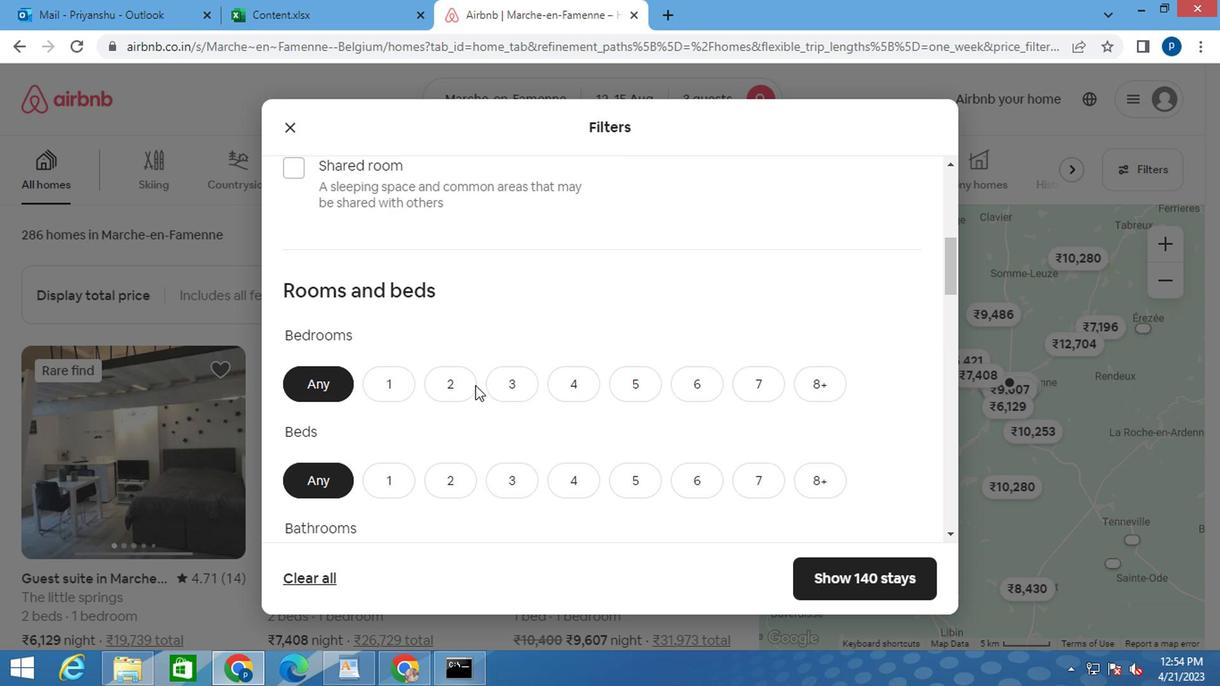 
Action: Mouse scrolled (471, 386) with delta (0, 0)
Screenshot: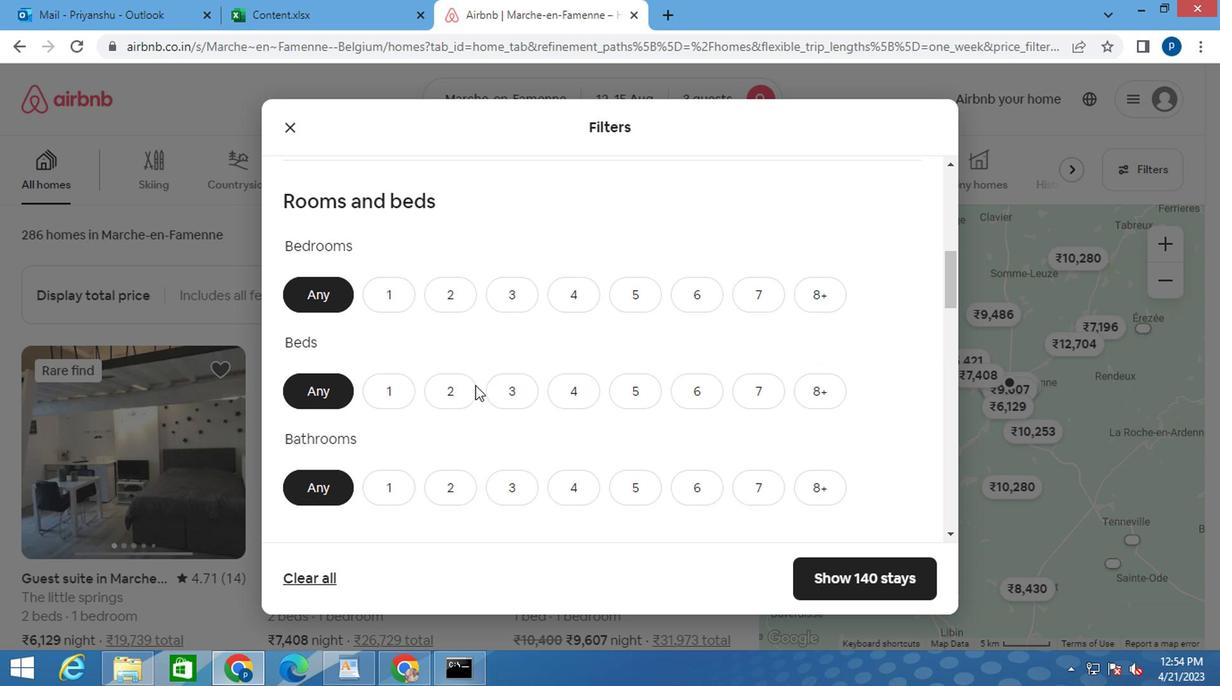 
Action: Mouse moved to (526, 388)
Screenshot: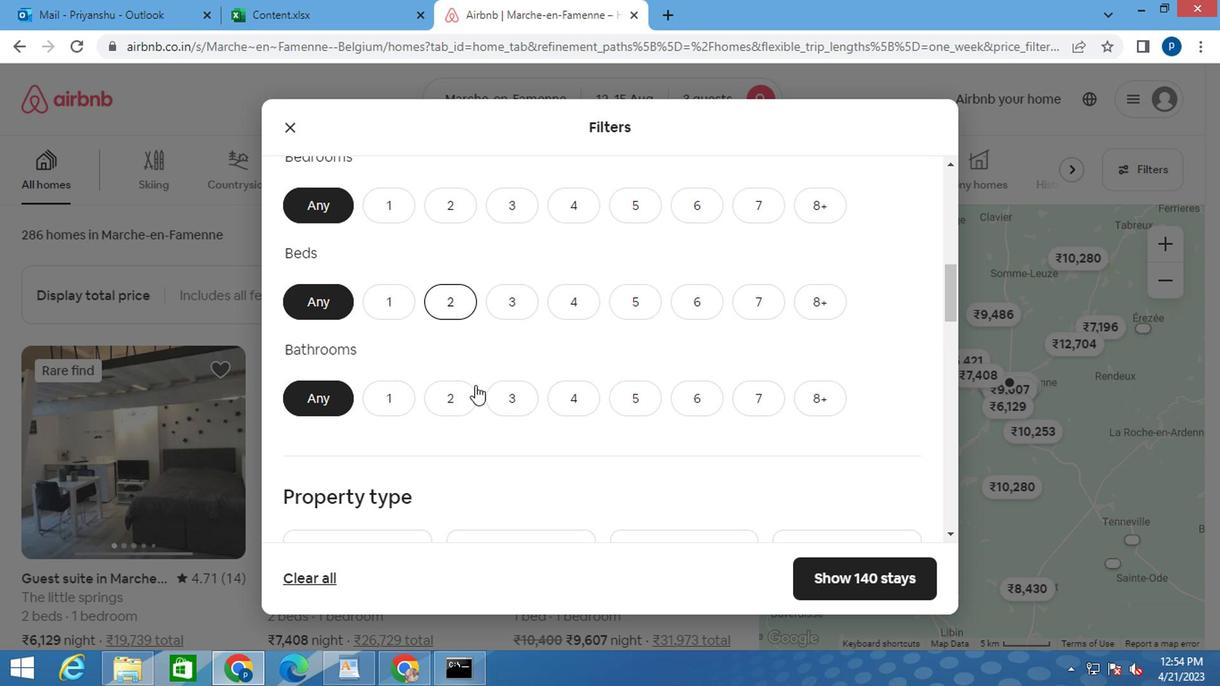 
Action: Mouse scrolled (526, 387) with delta (0, -1)
Screenshot: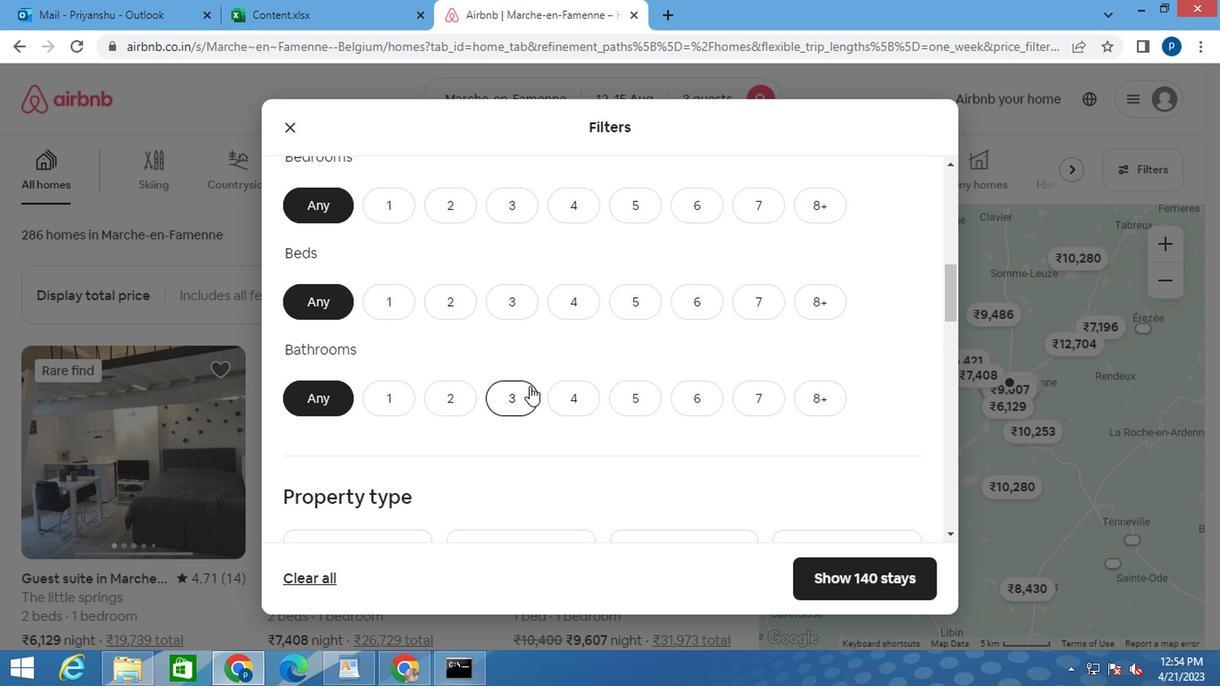 
Action: Mouse moved to (451, 236)
Screenshot: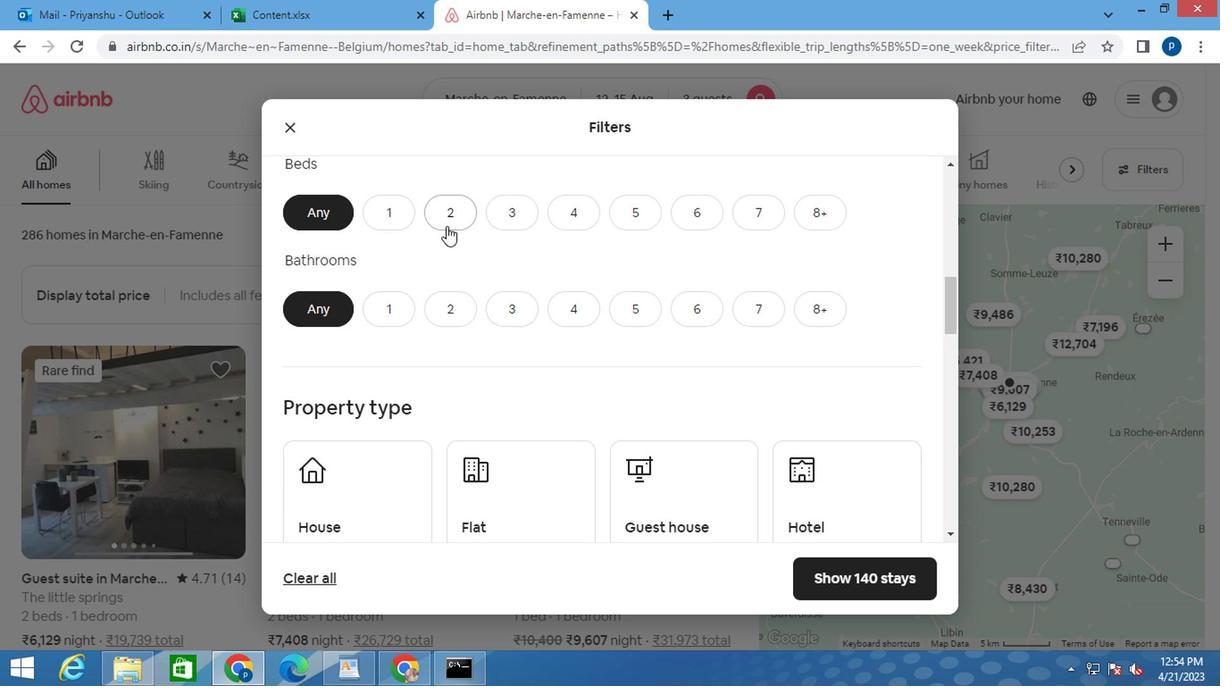 
Action: Mouse scrolled (451, 237) with delta (0, 0)
Screenshot: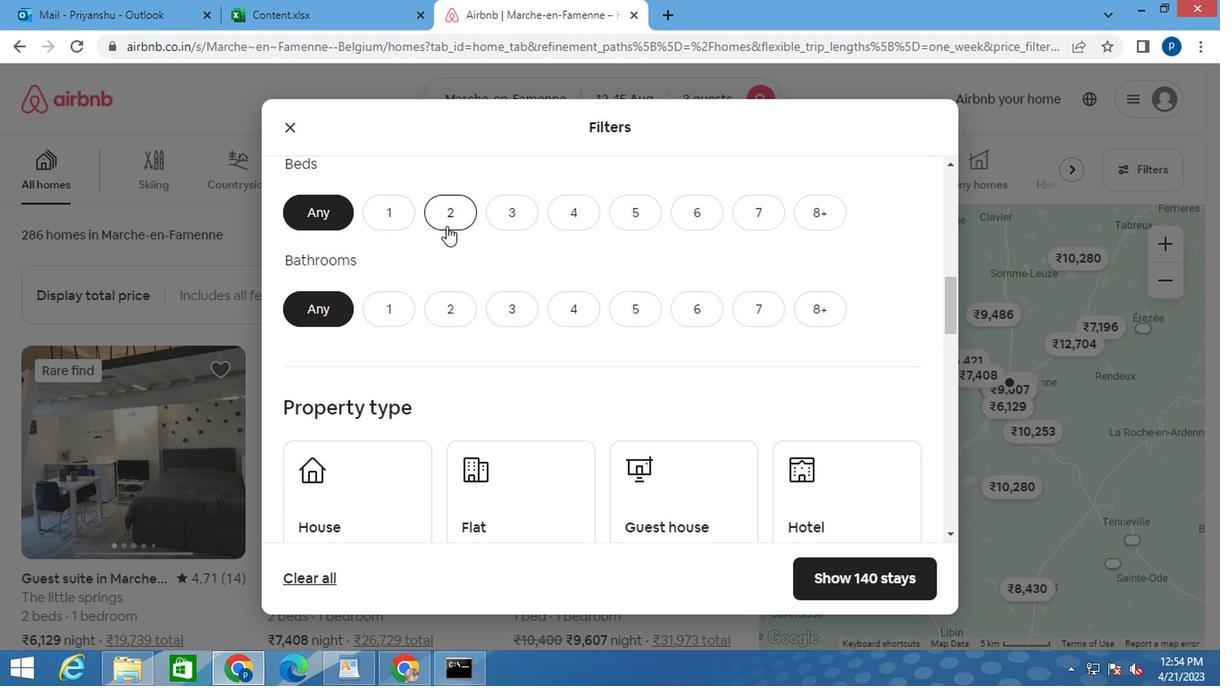 
Action: Mouse moved to (446, 210)
Screenshot: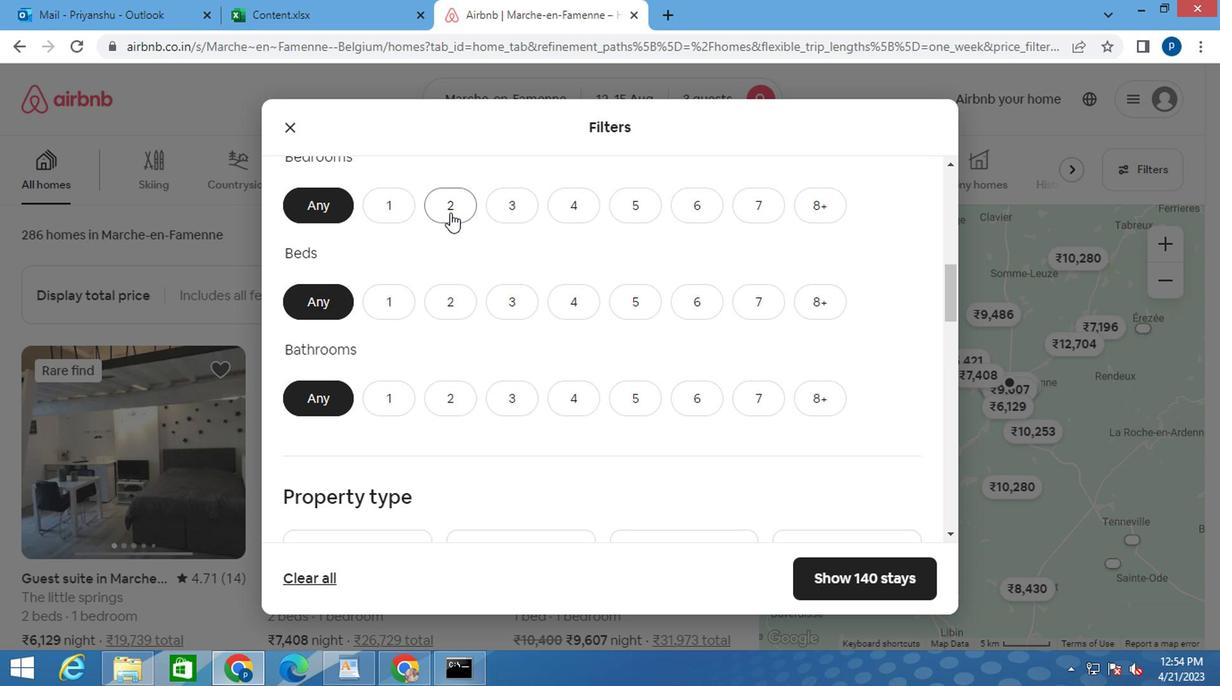 
Action: Mouse pressed left at (446, 210)
Screenshot: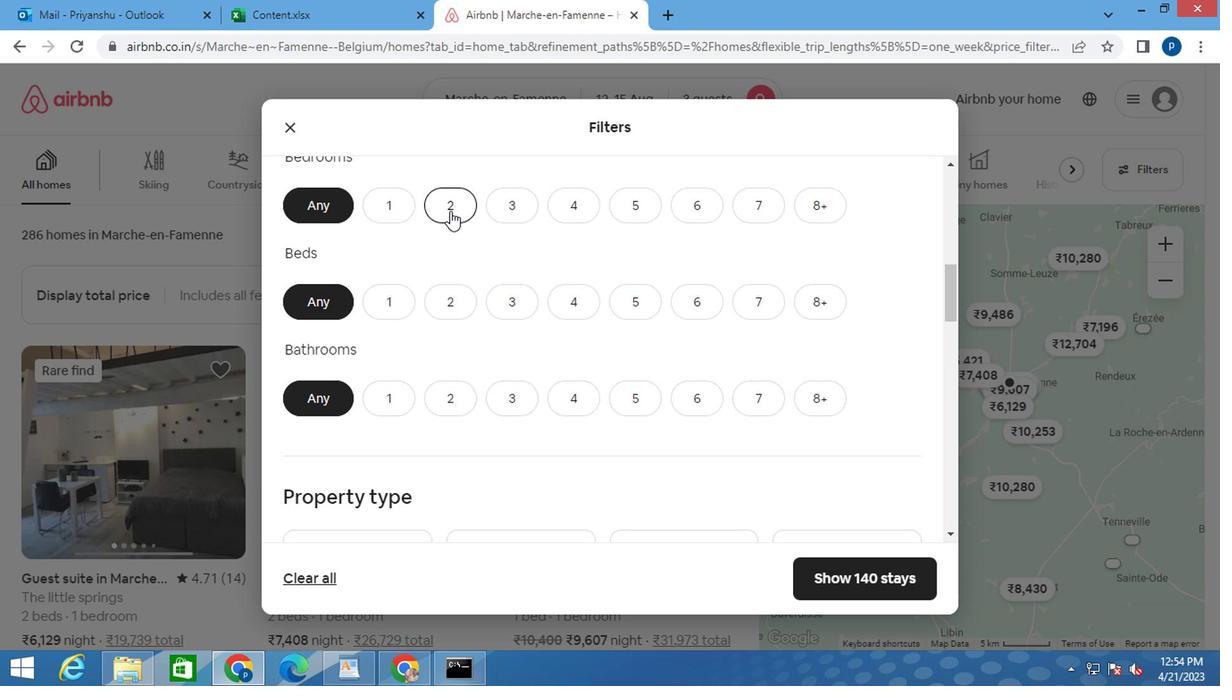 
Action: Mouse moved to (506, 297)
Screenshot: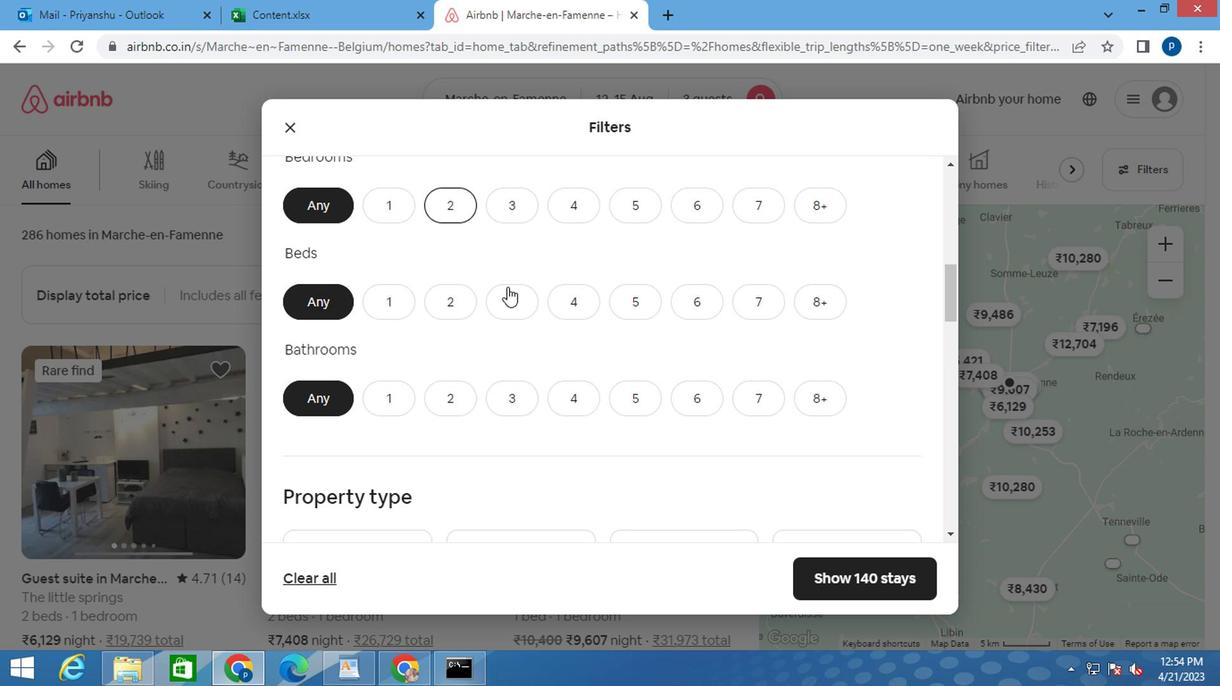 
Action: Mouse pressed left at (506, 297)
Screenshot: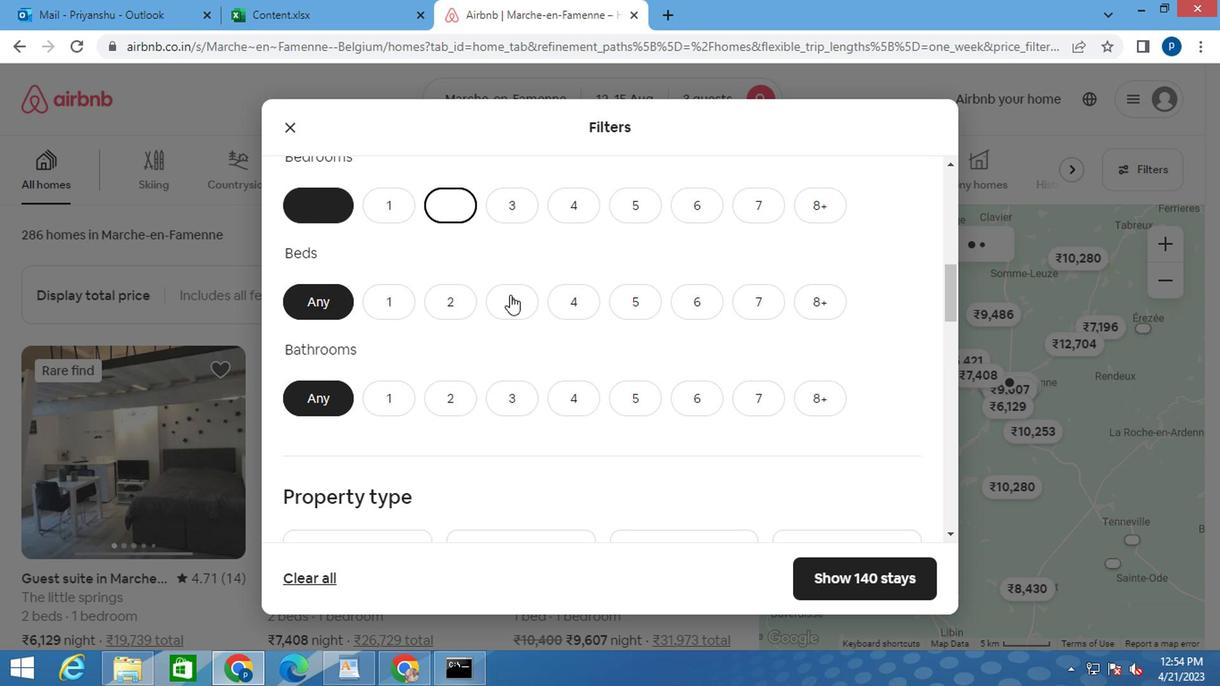 
Action: Mouse moved to (385, 397)
Screenshot: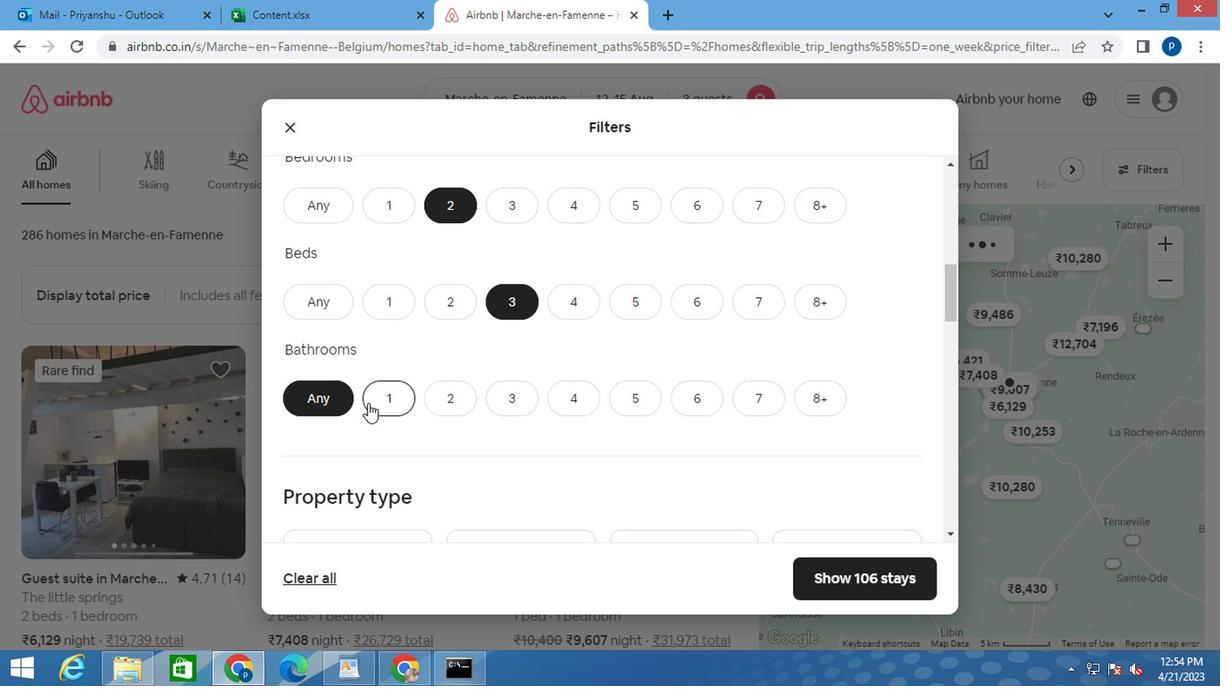 
Action: Mouse pressed left at (385, 397)
Screenshot: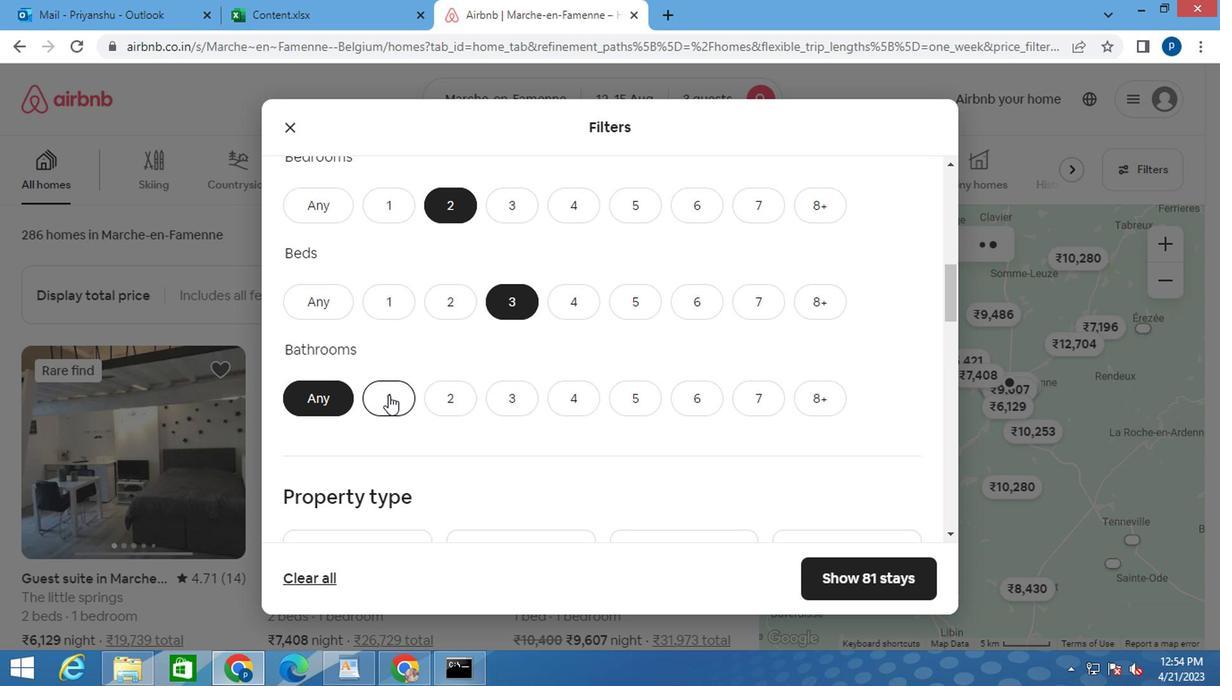 
Action: Mouse moved to (399, 397)
Screenshot: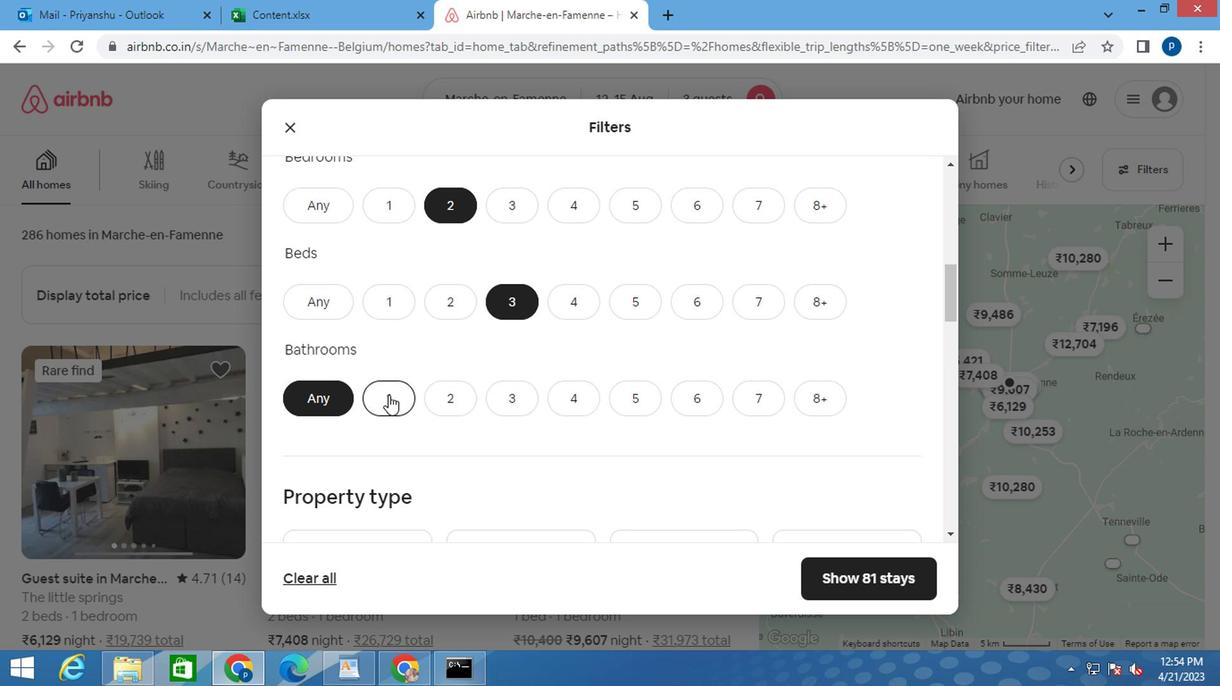 
Action: Mouse scrolled (399, 396) with delta (0, -1)
Screenshot: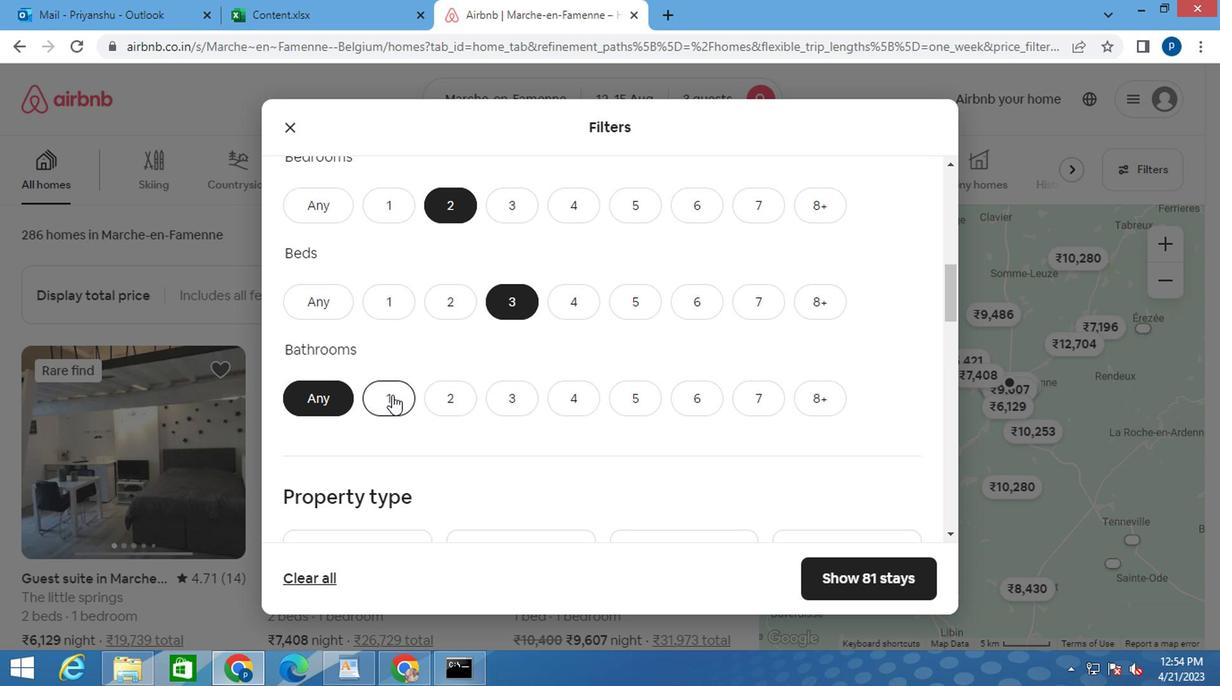 
Action: Mouse scrolled (399, 396) with delta (0, -1)
Screenshot: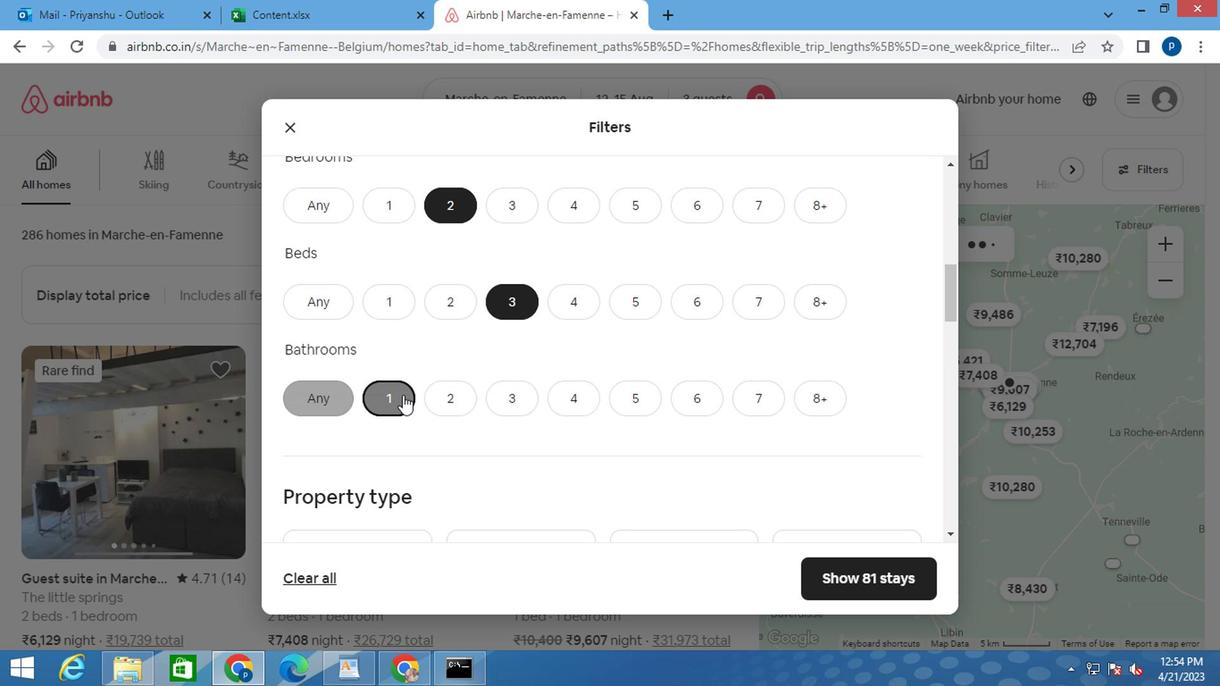 
Action: Mouse moved to (400, 396)
Screenshot: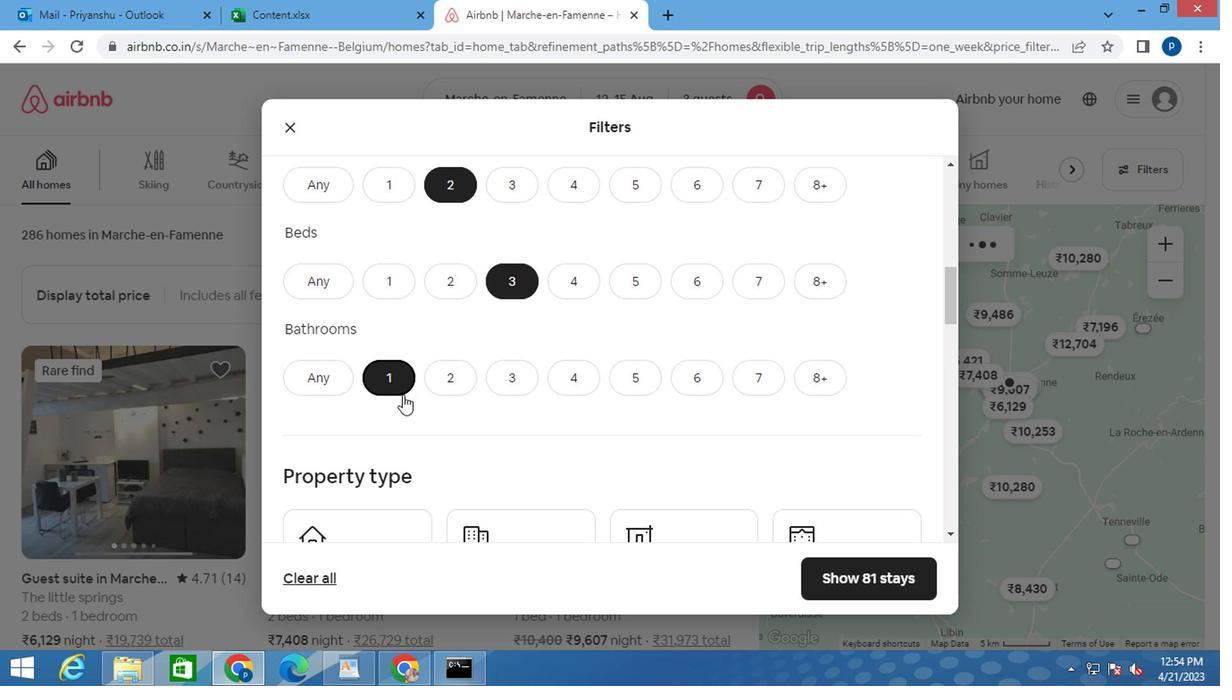 
Action: Mouse scrolled (400, 397) with delta (0, 1)
Screenshot: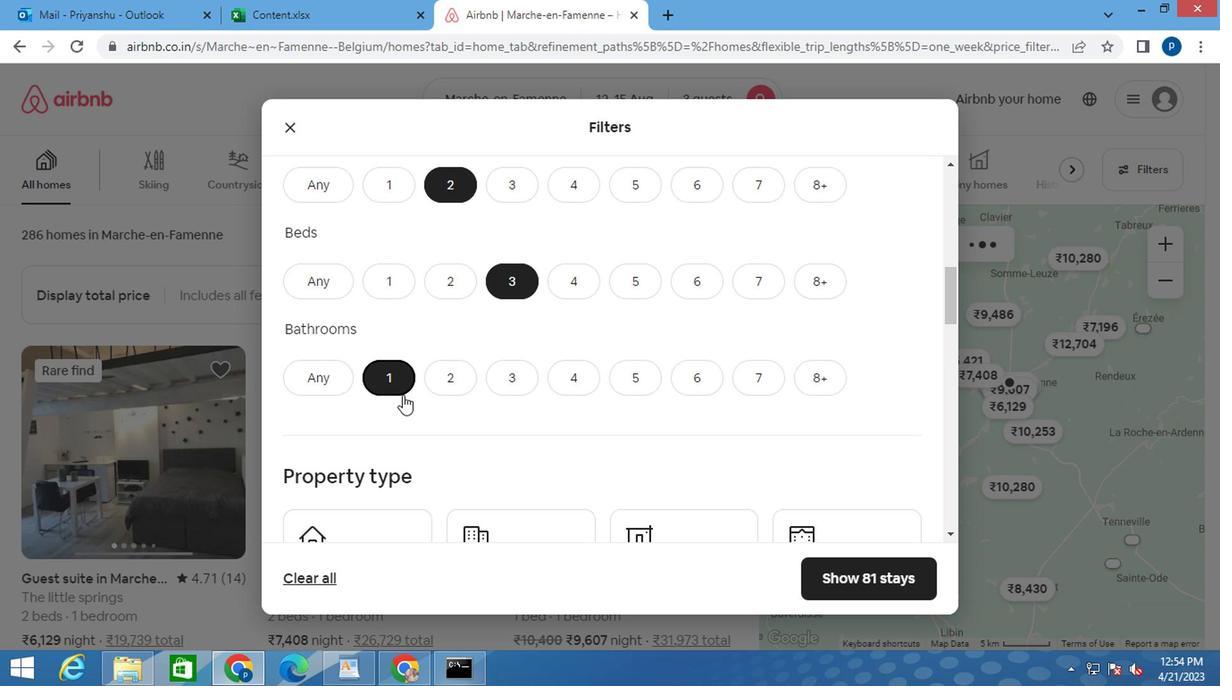 
Action: Mouse moved to (401, 392)
Screenshot: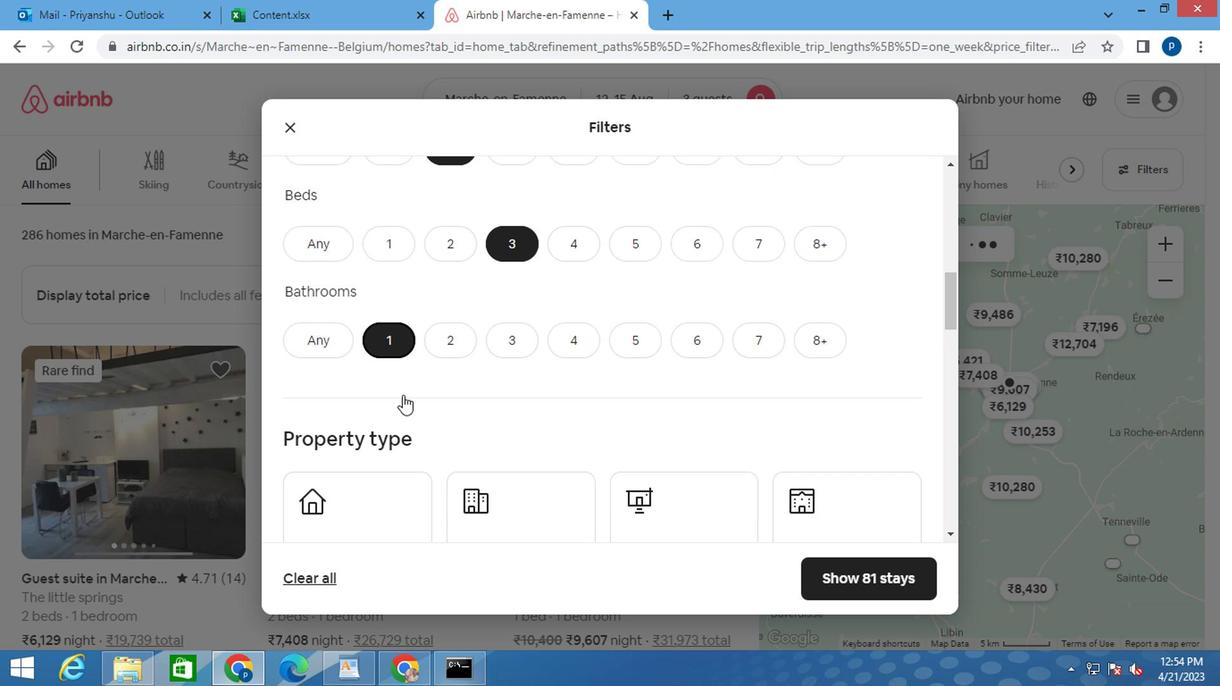 
Action: Mouse scrolled (401, 391) with delta (0, -1)
Screenshot: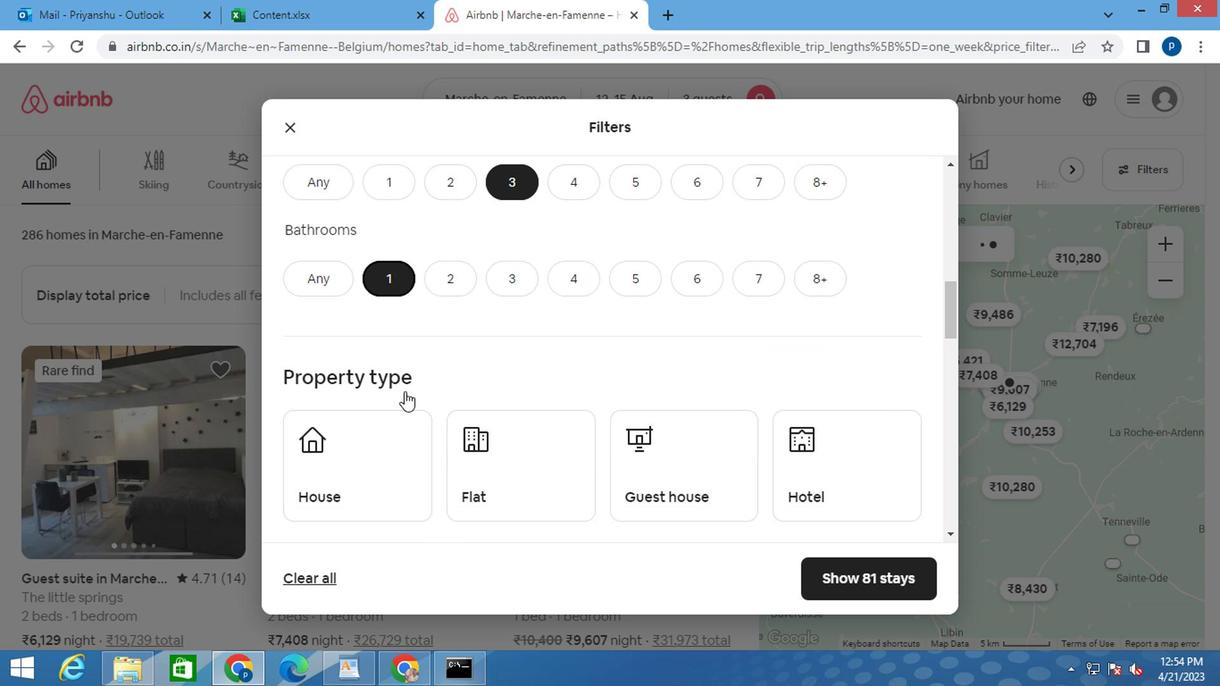 
Action: Mouse scrolled (401, 391) with delta (0, -1)
Screenshot: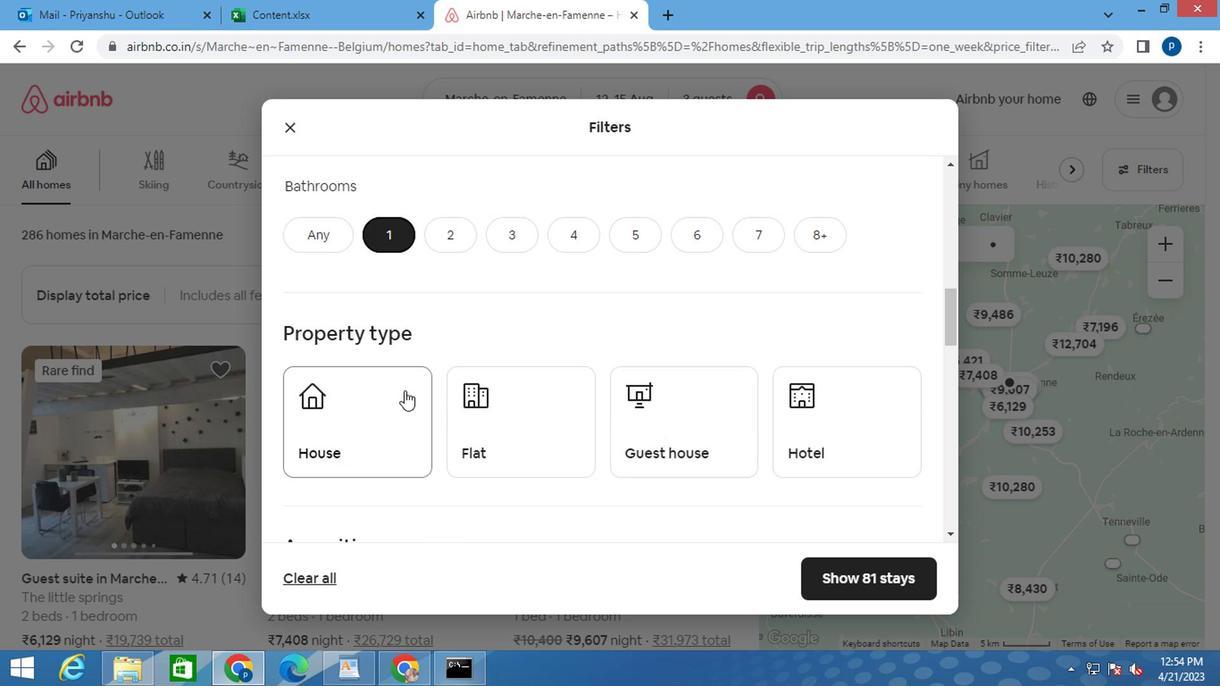 
Action: Mouse moved to (401, 389)
Screenshot: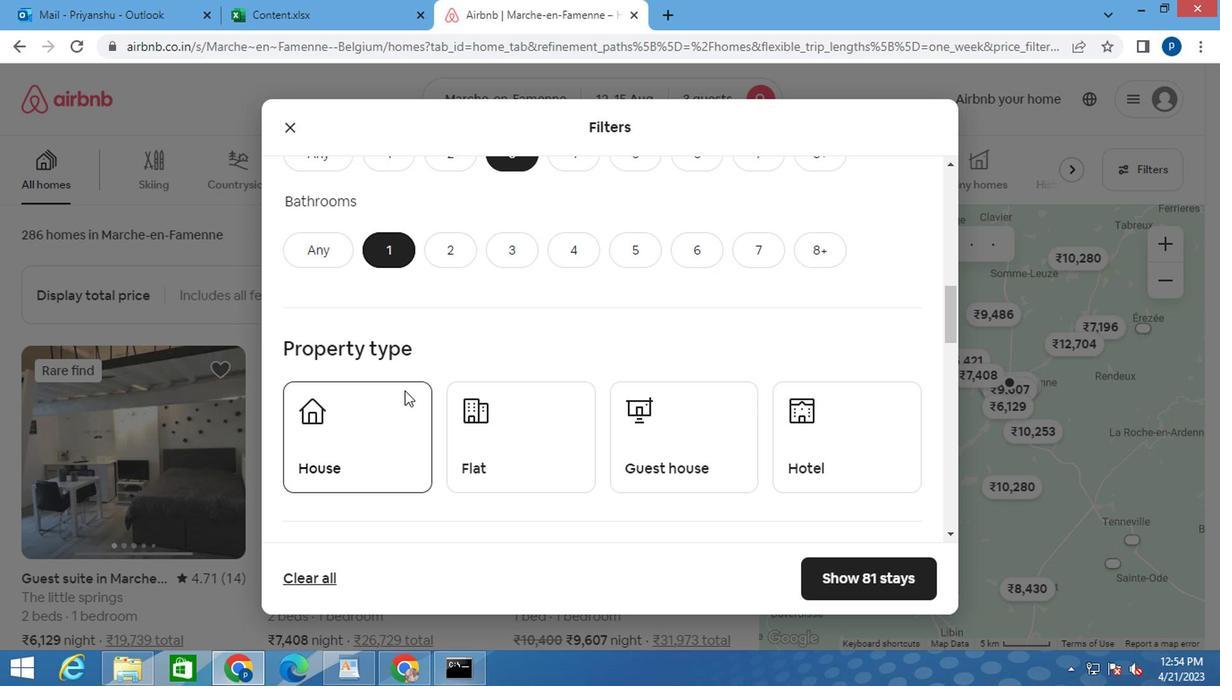 
Action: Mouse scrolled (401, 390) with delta (0, 1)
Screenshot: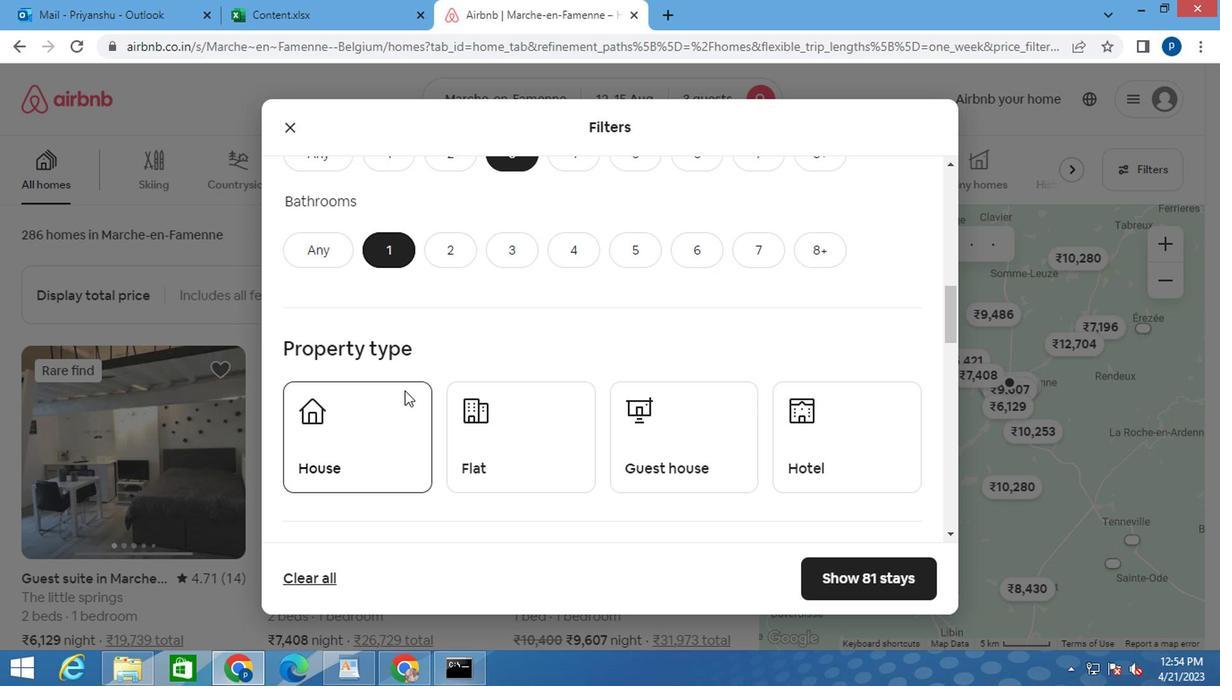 
Action: Mouse moved to (363, 363)
Screenshot: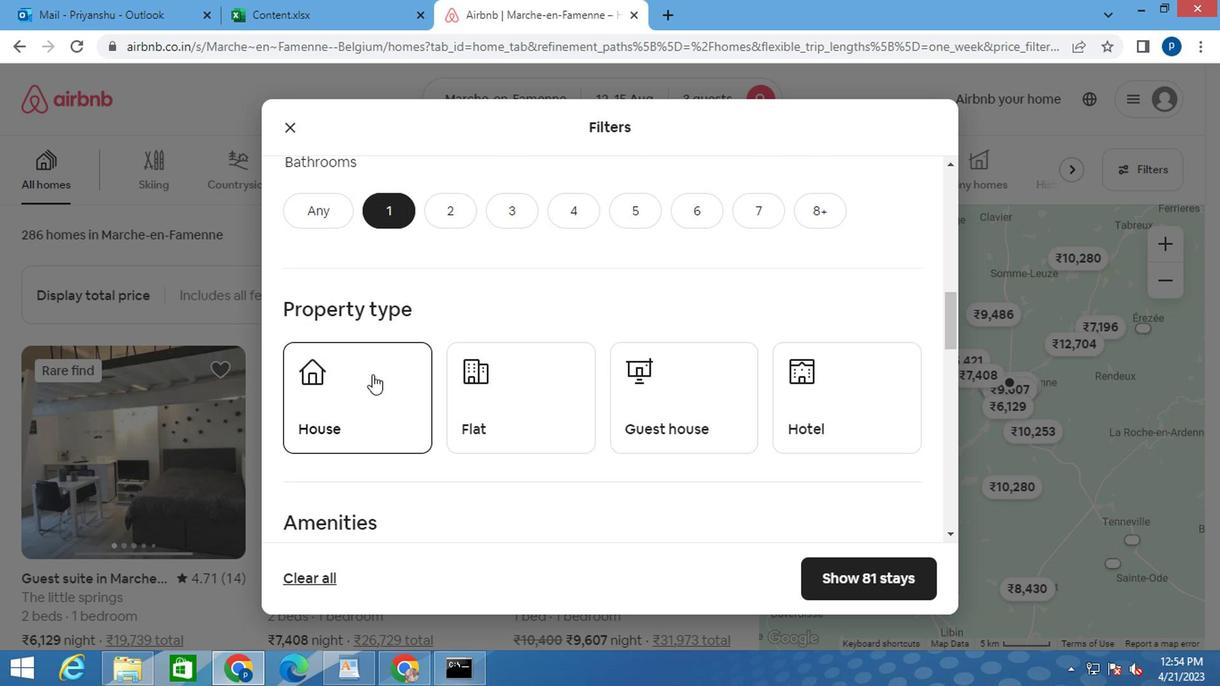 
Action: Mouse pressed left at (363, 363)
Screenshot: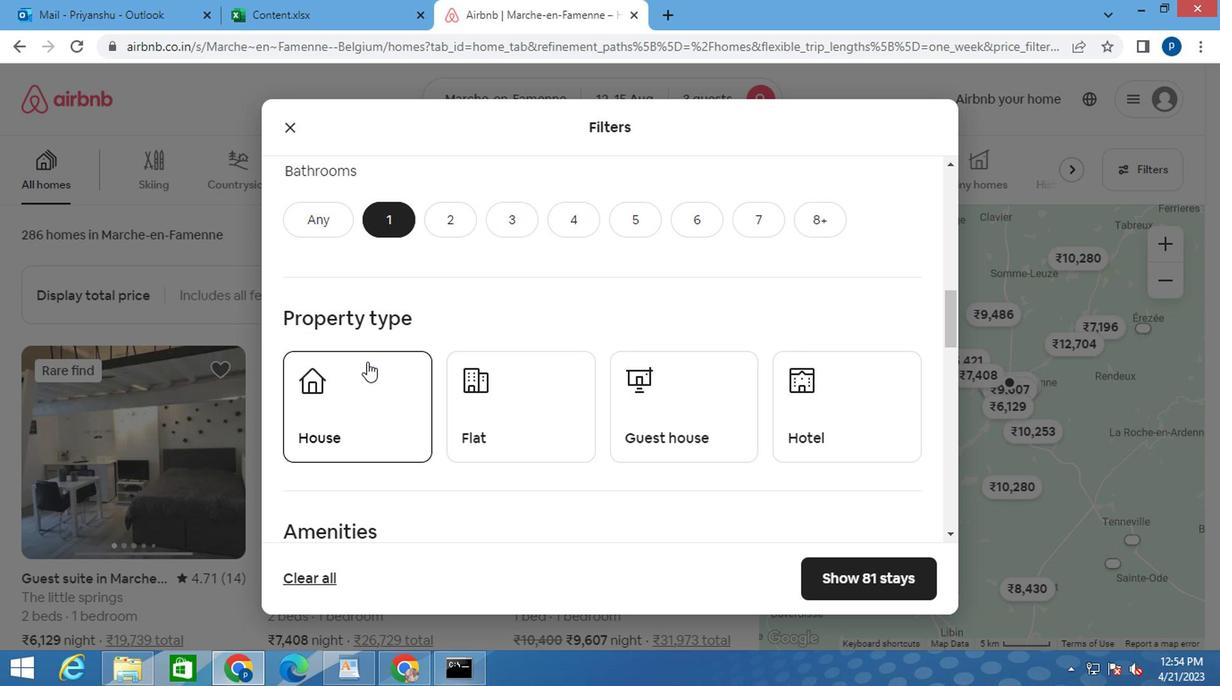 
Action: Mouse moved to (502, 396)
Screenshot: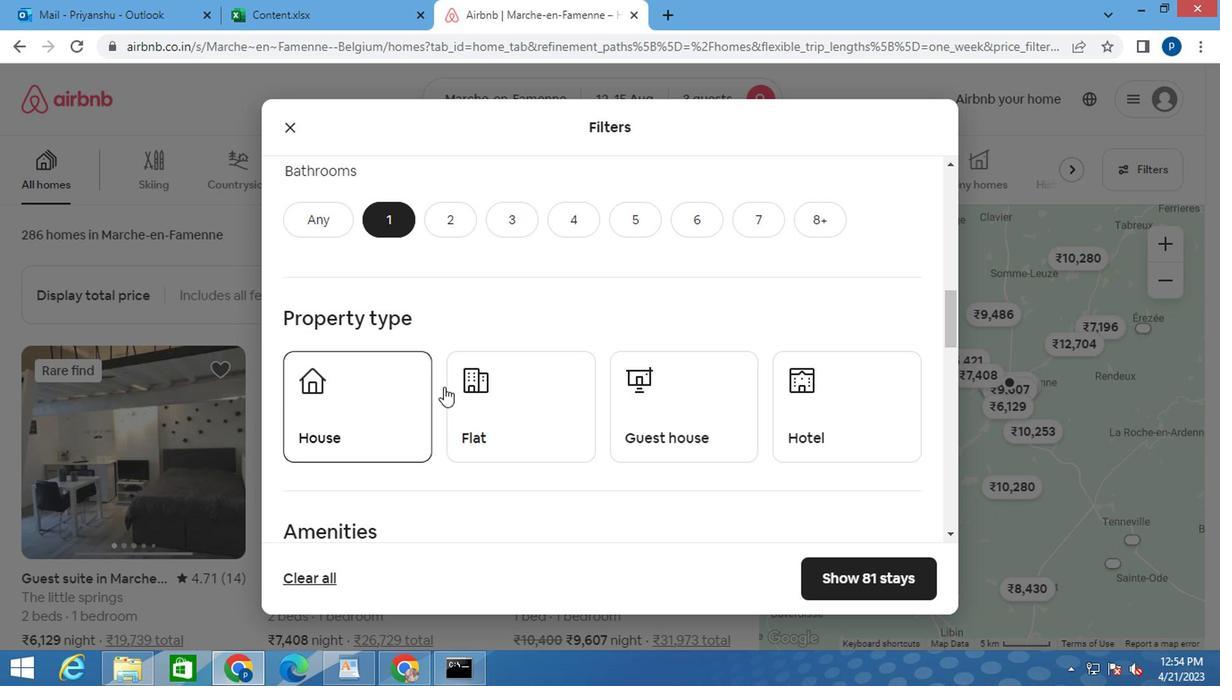 
Action: Mouse pressed left at (502, 396)
Screenshot: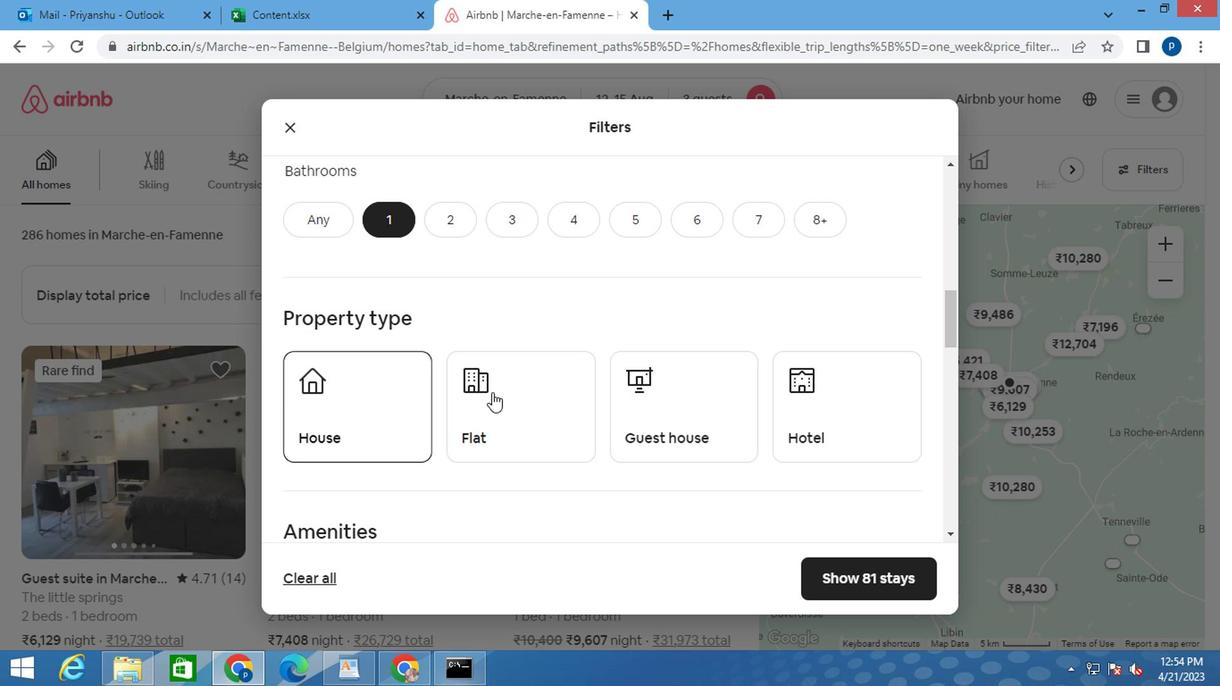 
Action: Mouse moved to (676, 404)
Screenshot: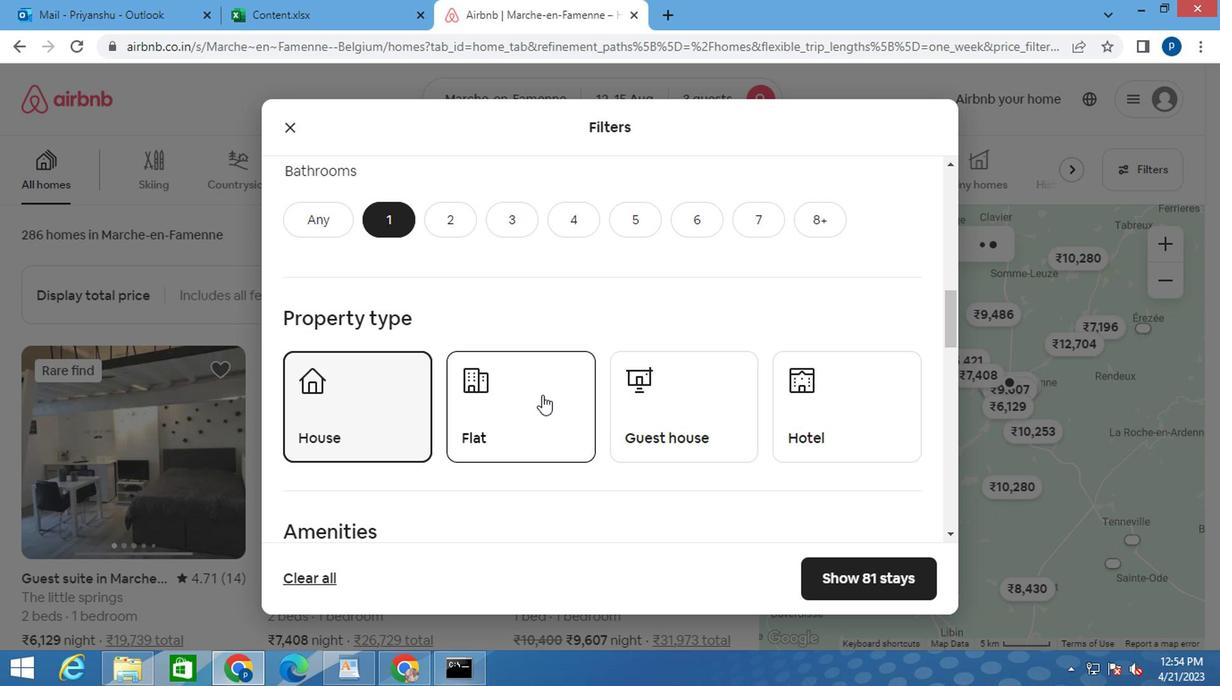 
Action: Mouse pressed left at (676, 404)
Screenshot: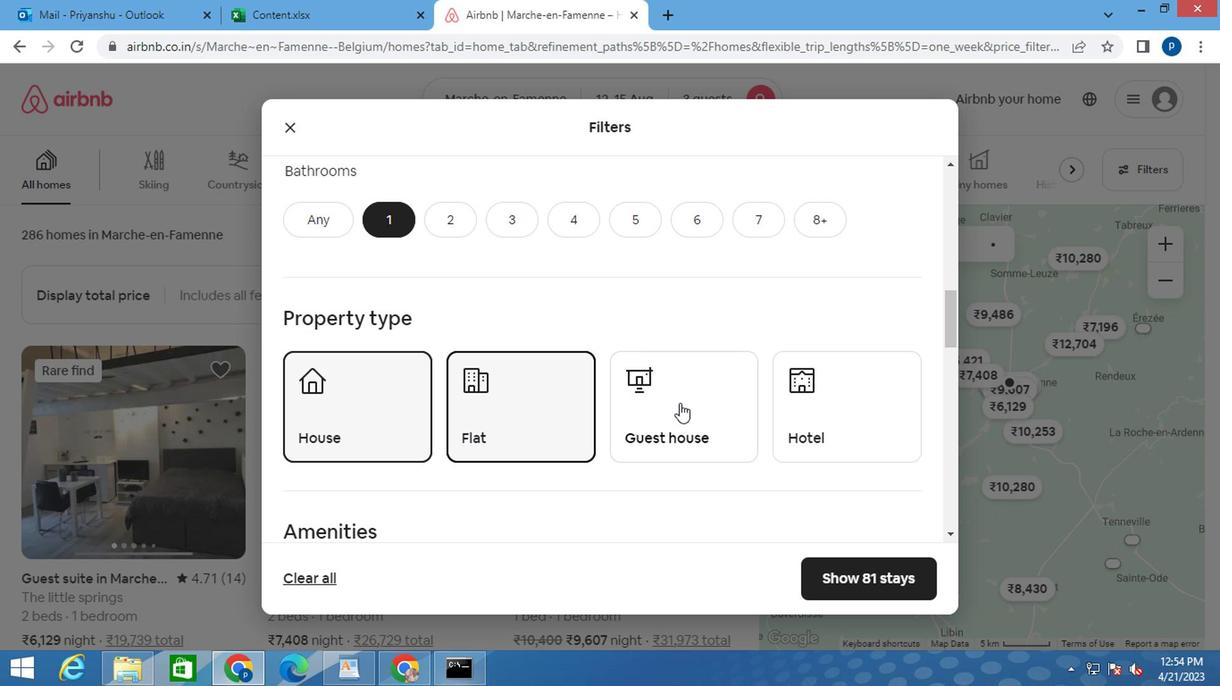
Action: Mouse scrolled (676, 404) with delta (0, 0)
Screenshot: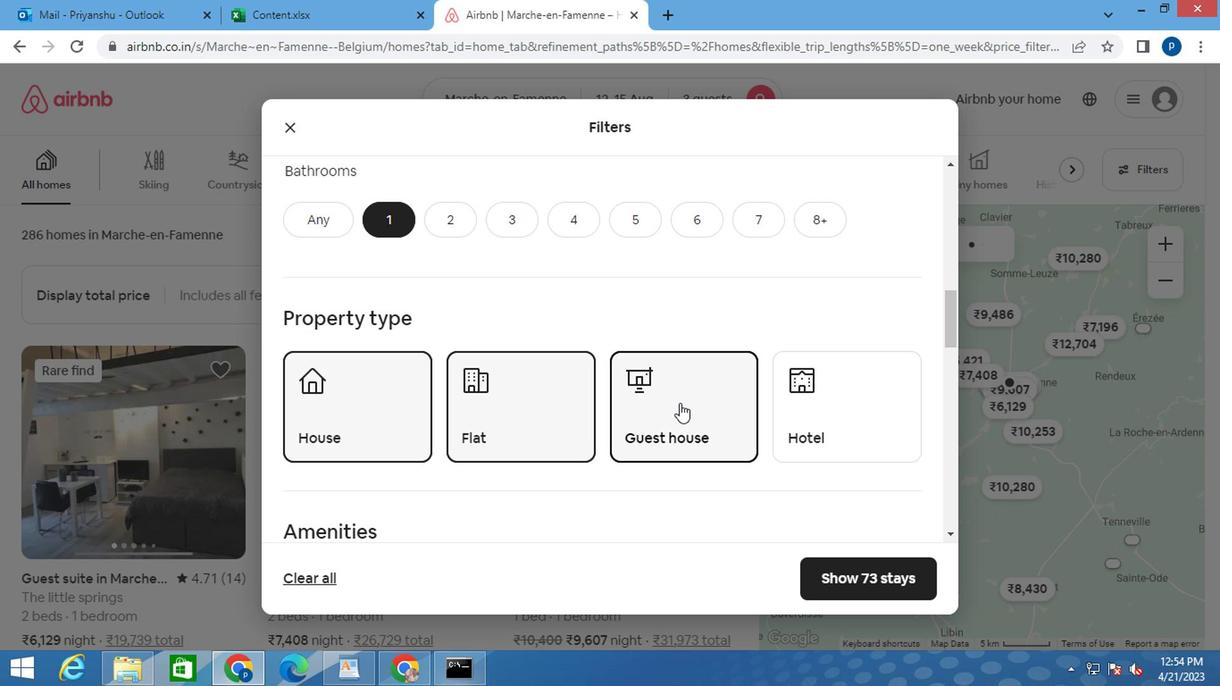 
Action: Mouse scrolled (676, 404) with delta (0, 0)
Screenshot: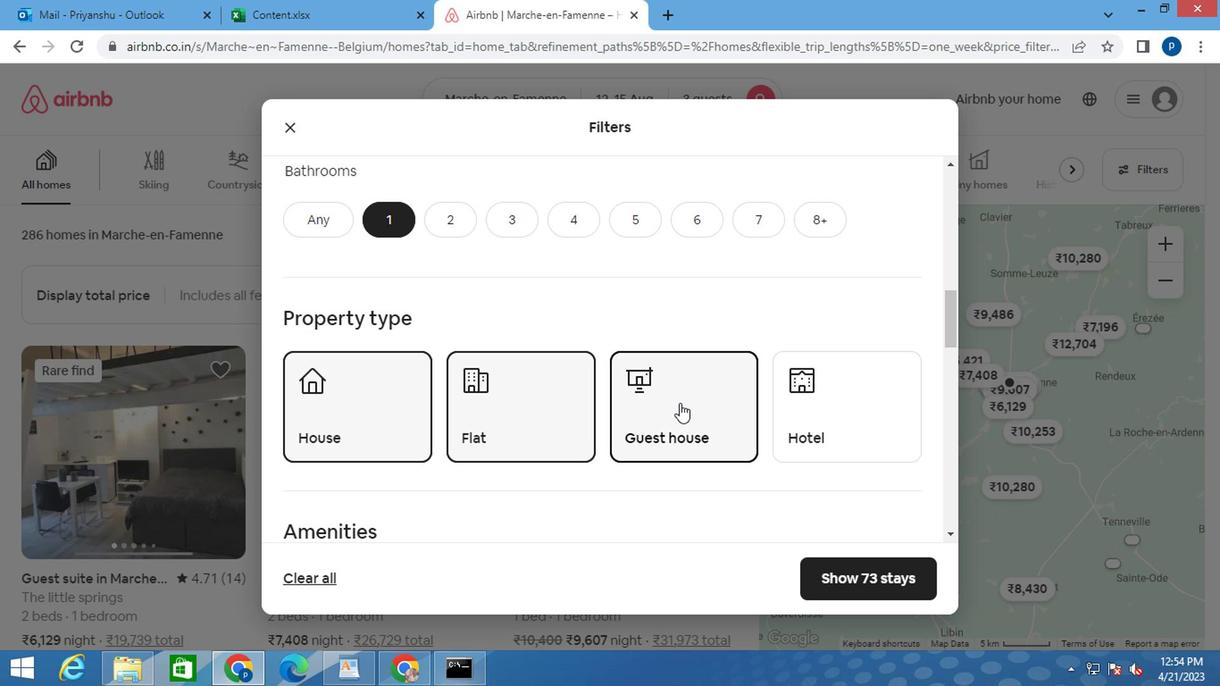 
Action: Mouse scrolled (676, 404) with delta (0, 0)
Screenshot: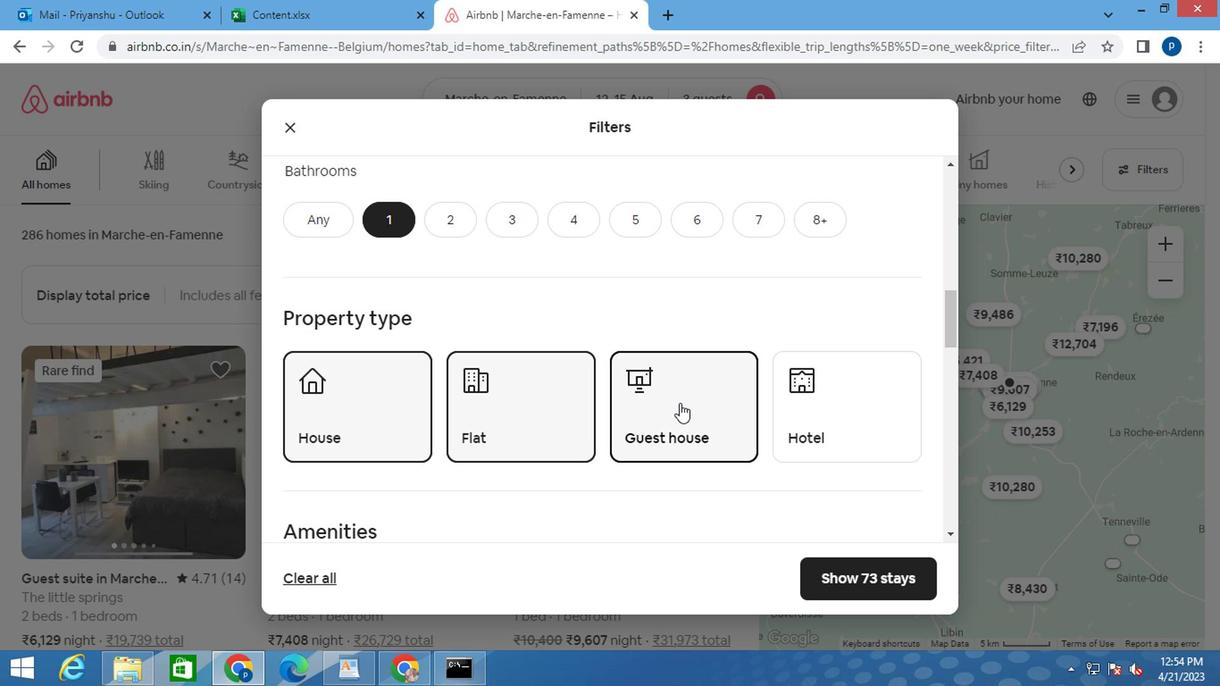 
Action: Mouse moved to (543, 371)
Screenshot: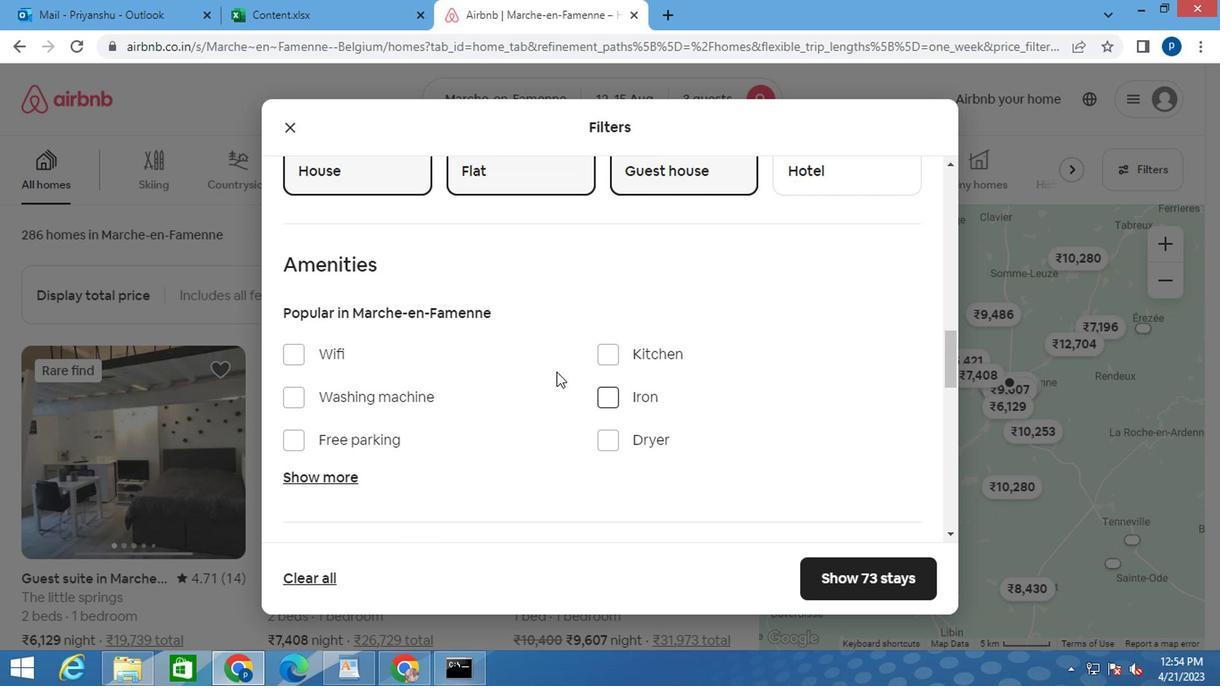
Action: Mouse scrolled (543, 371) with delta (0, 0)
Screenshot: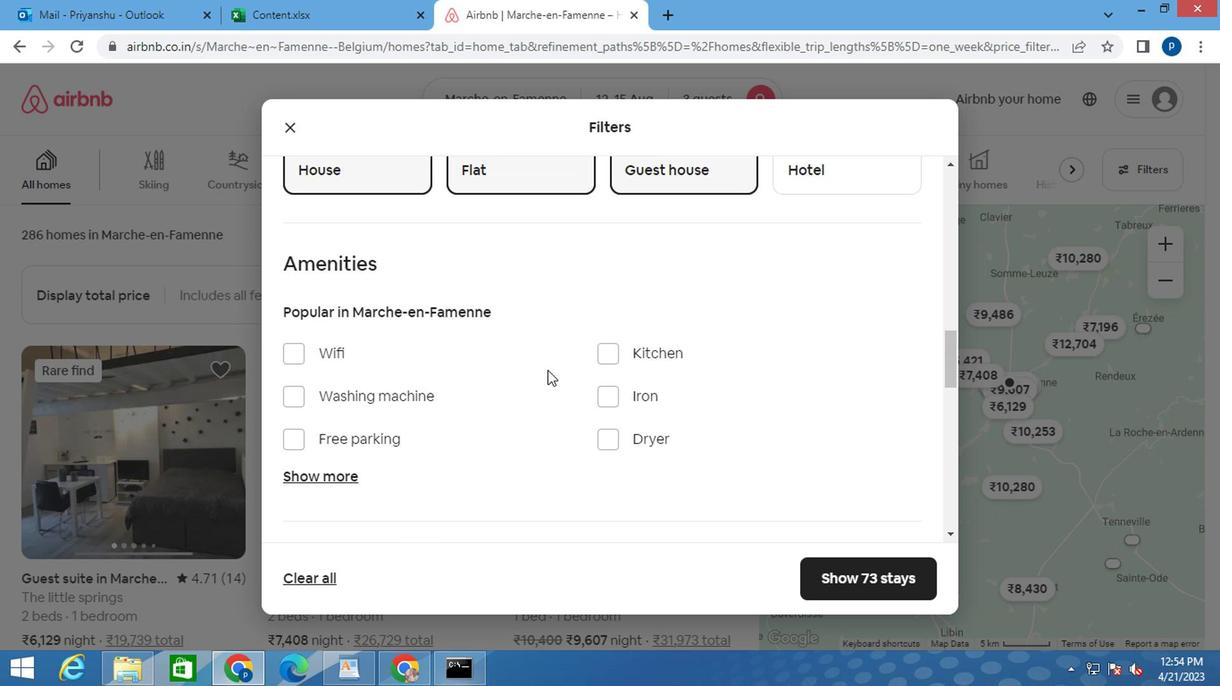 
Action: Mouse scrolled (543, 371) with delta (0, 0)
Screenshot: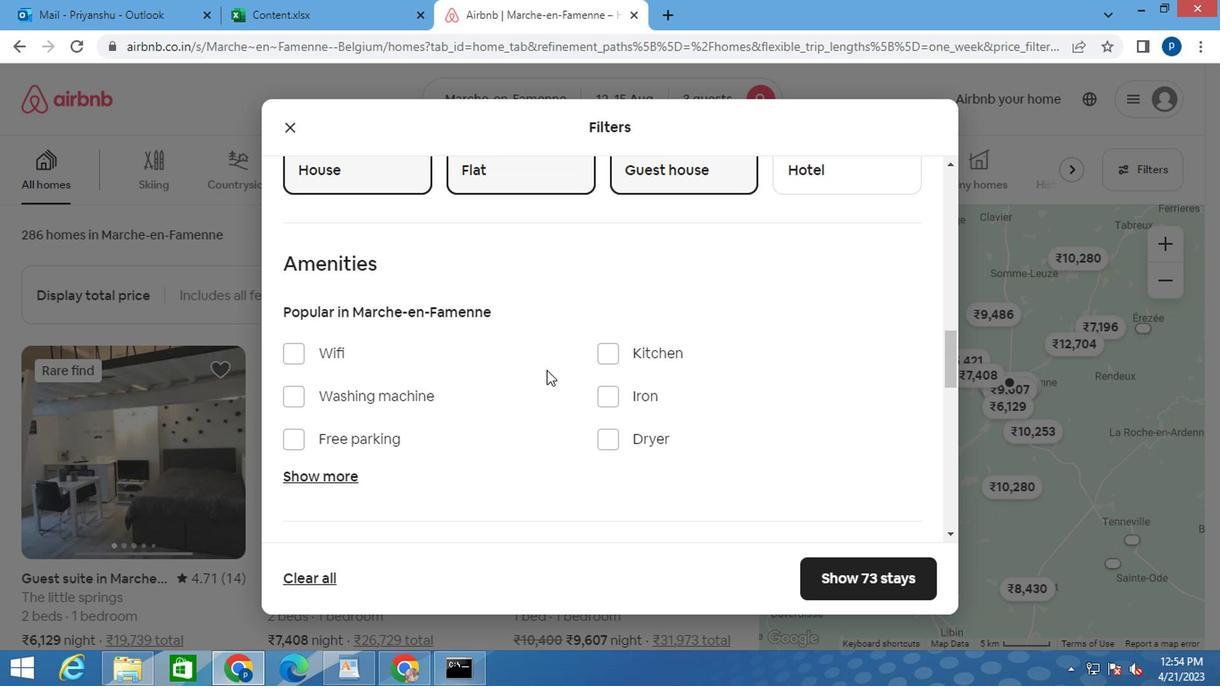 
Action: Mouse moved to (325, 301)
Screenshot: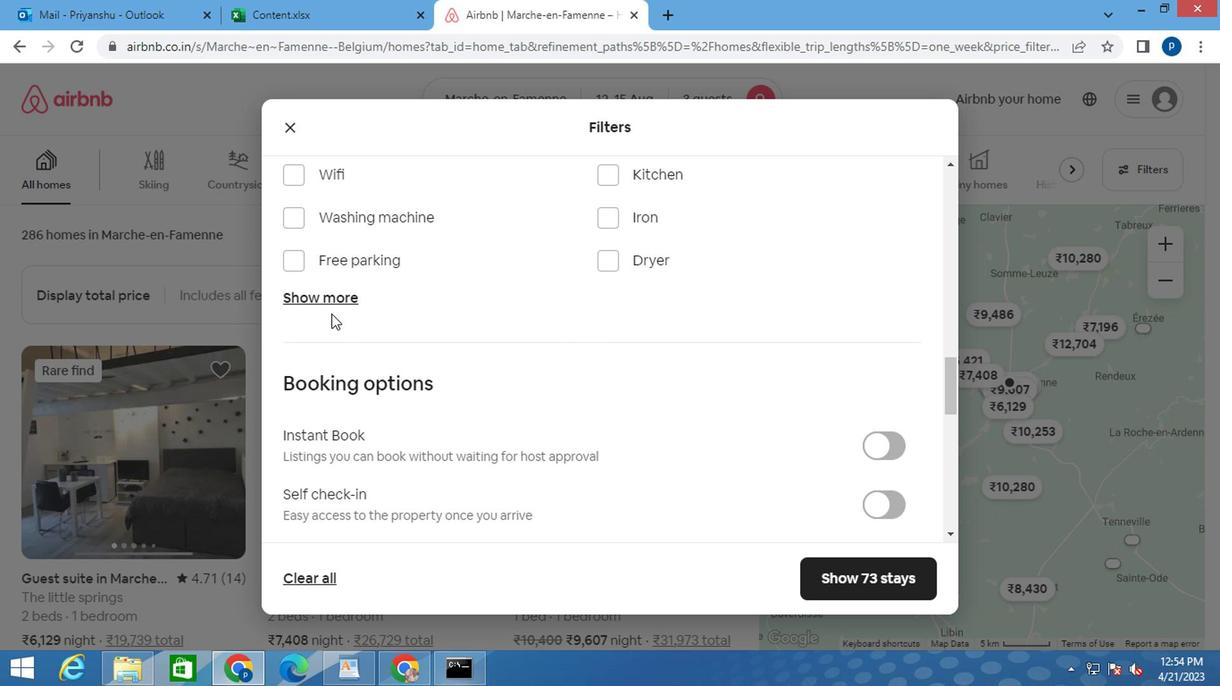 
Action: Mouse pressed left at (325, 301)
Screenshot: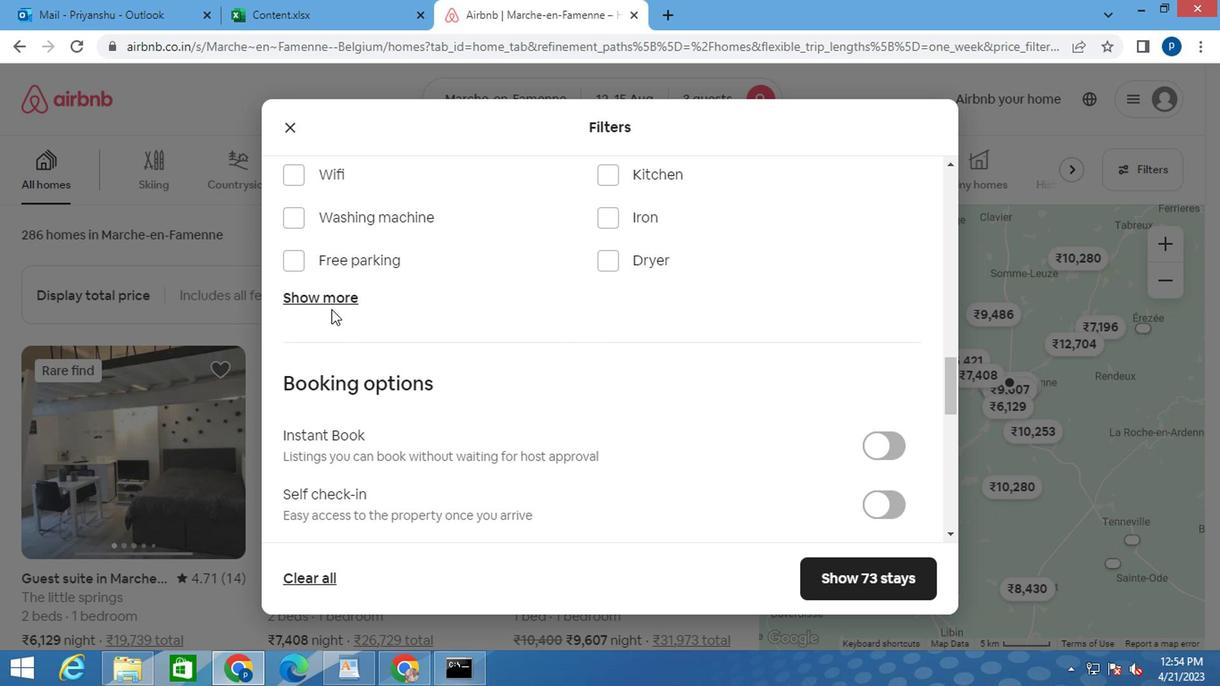 
Action: Mouse moved to (610, 369)
Screenshot: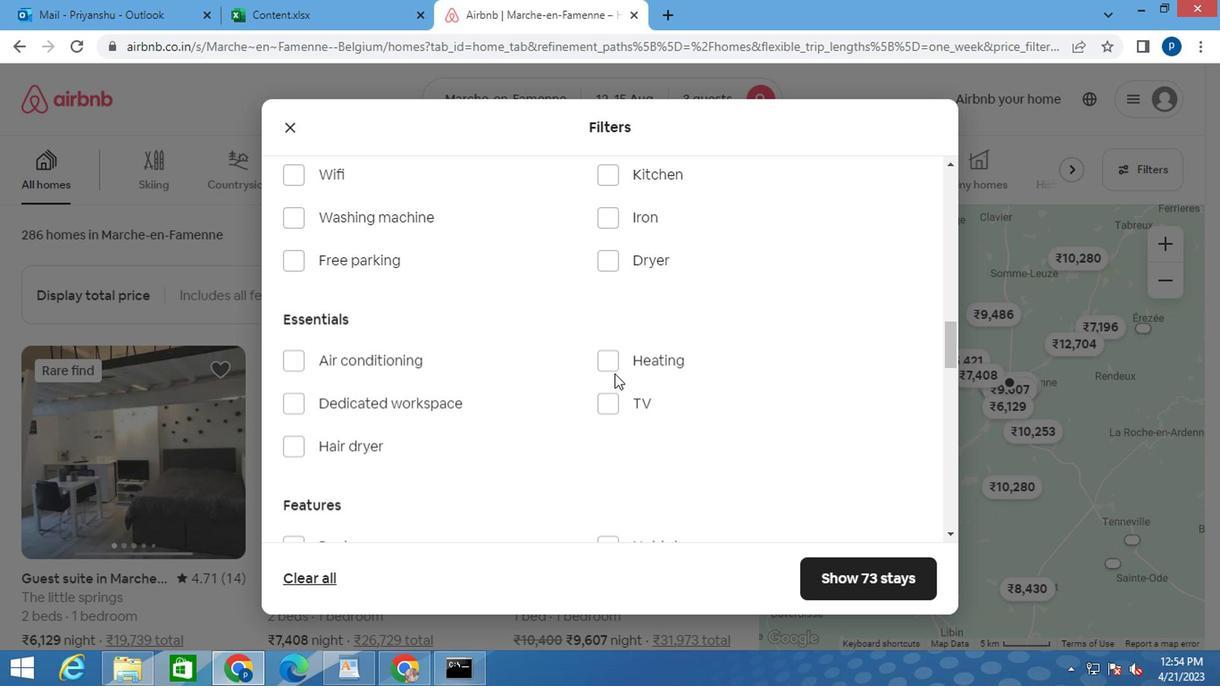 
Action: Mouse pressed left at (610, 369)
Screenshot: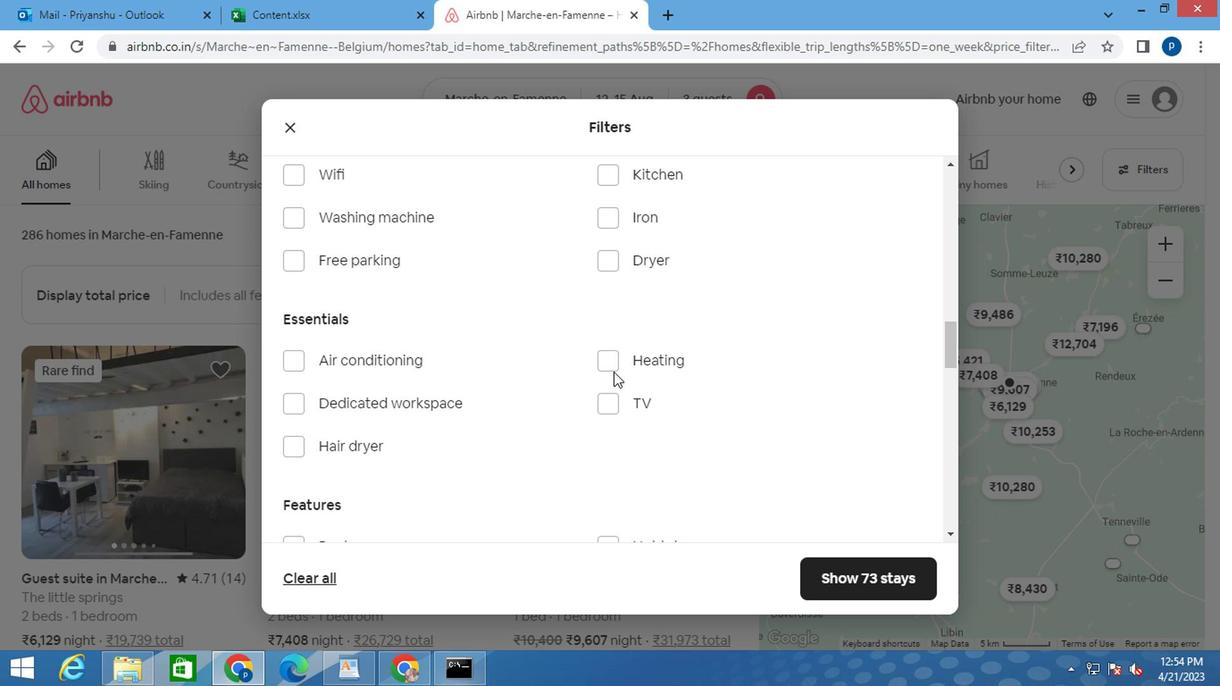 
Action: Mouse moved to (614, 371)
Screenshot: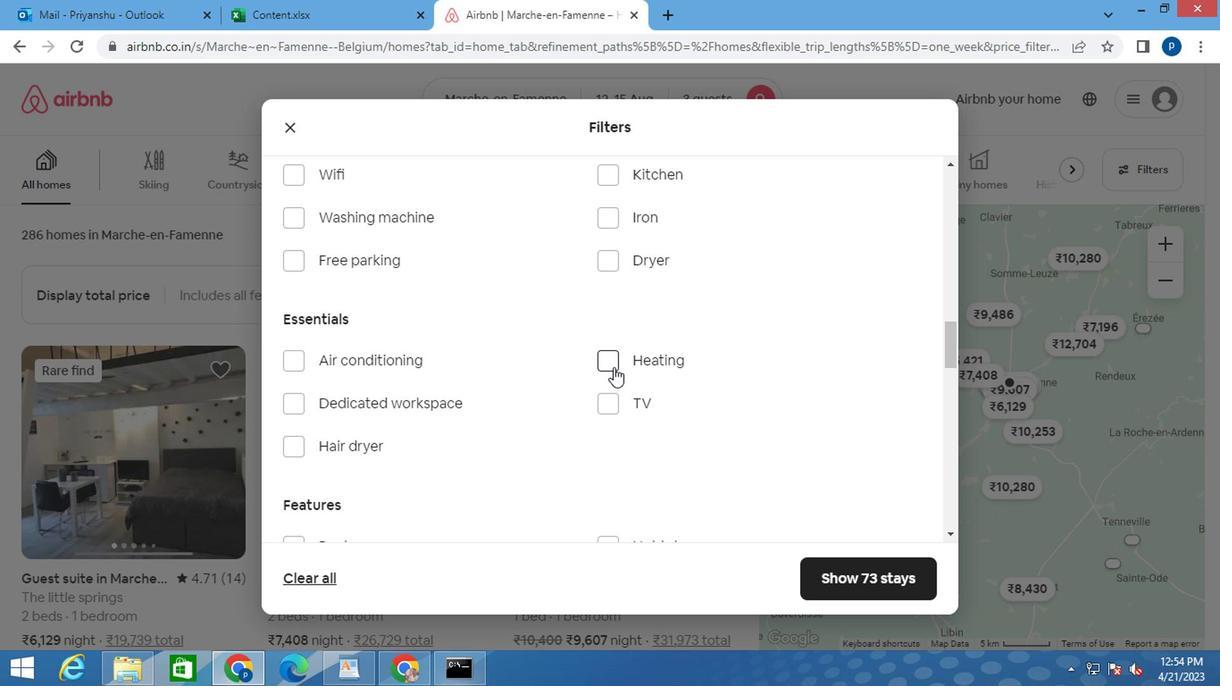 
Action: Mouse scrolled (614, 369) with delta (0, -1)
Screenshot: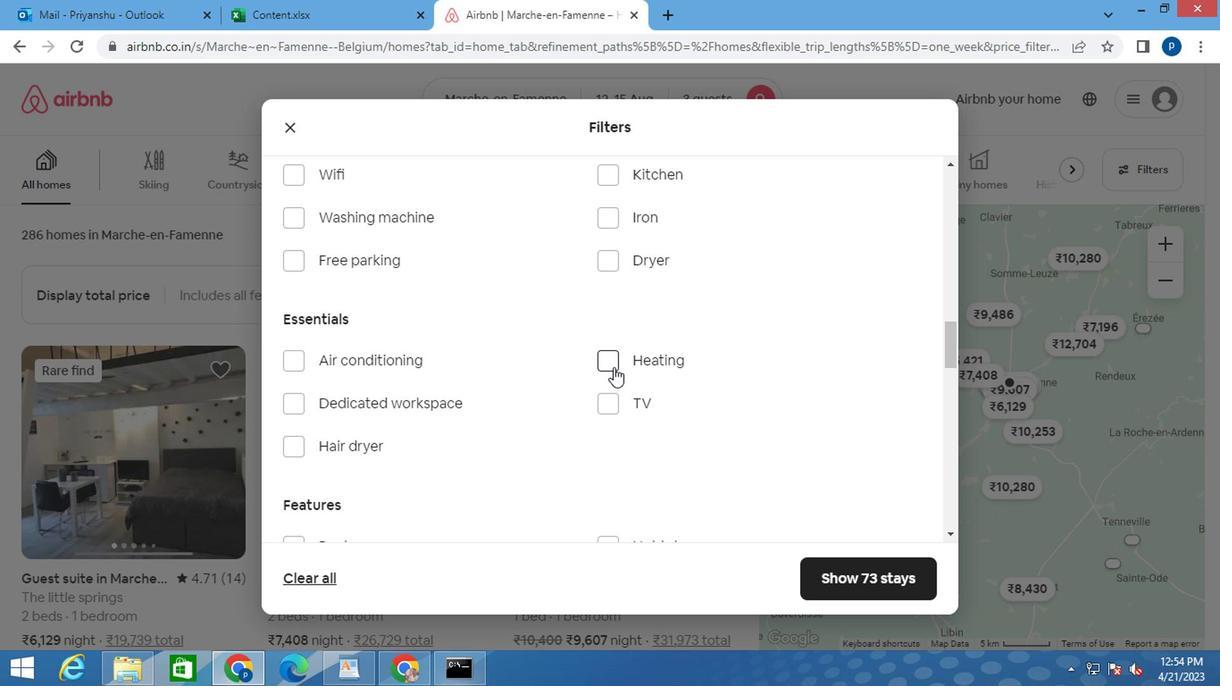 
Action: Mouse moved to (614, 371)
Screenshot: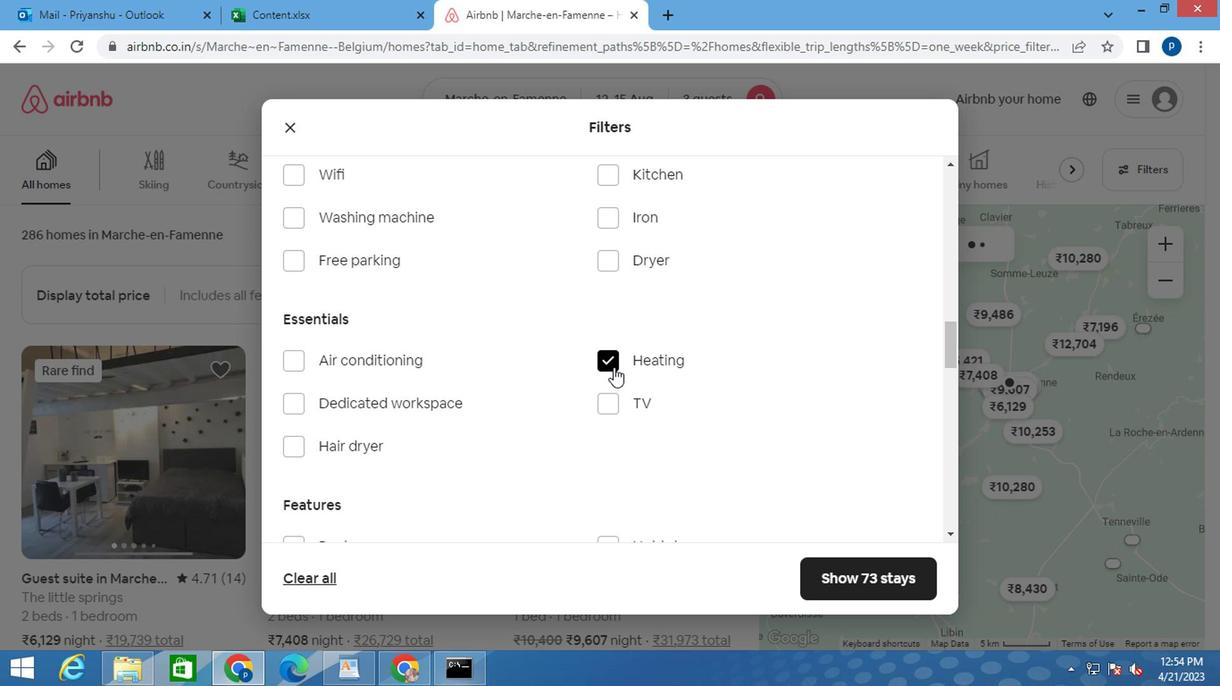 
Action: Mouse scrolled (614, 369) with delta (0, -1)
Screenshot: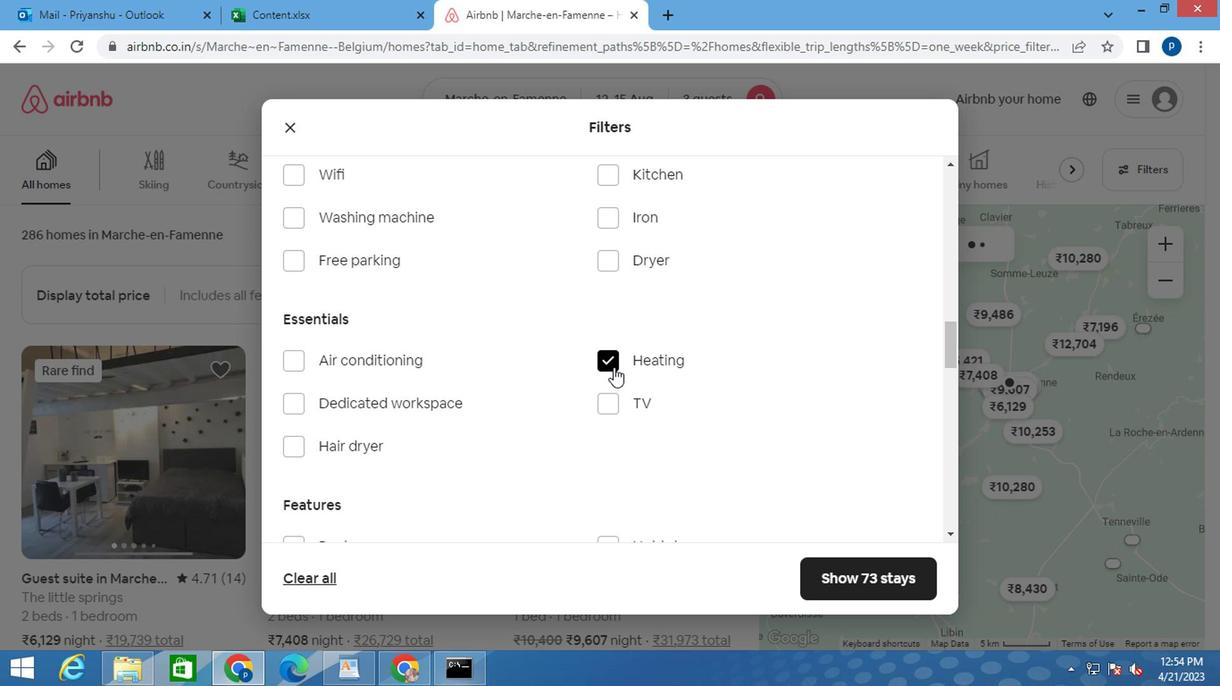 
Action: Mouse scrolled (614, 369) with delta (0, -1)
Screenshot: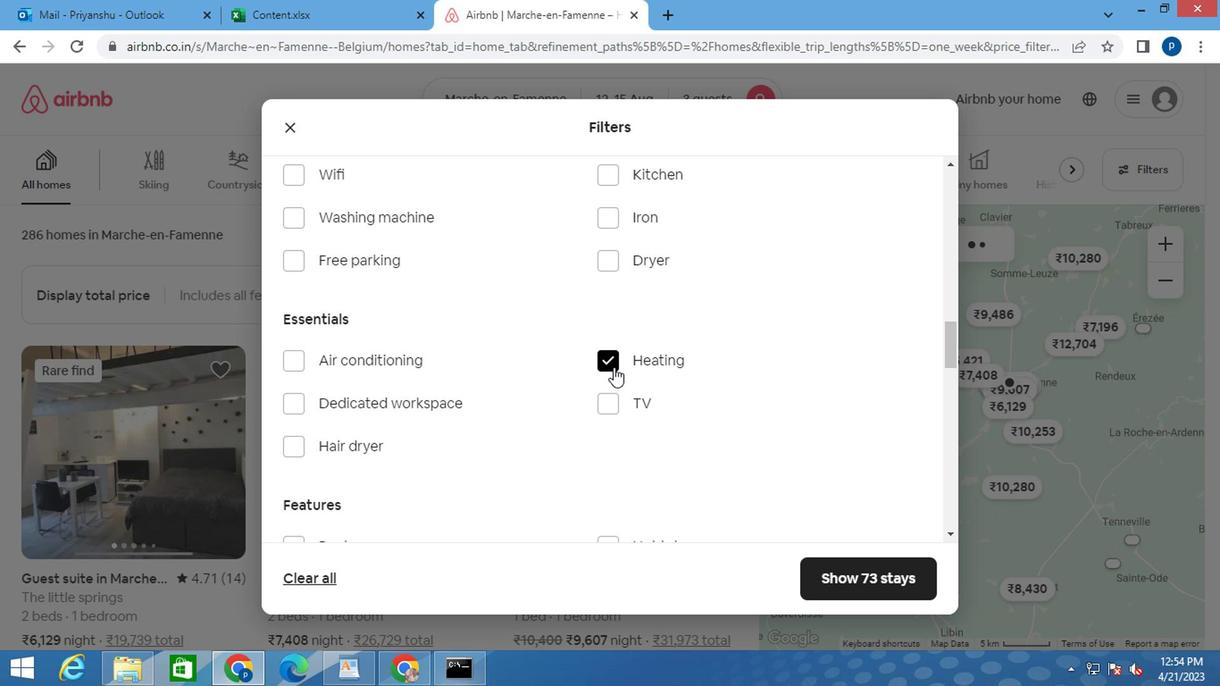 
Action: Mouse scrolled (614, 369) with delta (0, -1)
Screenshot: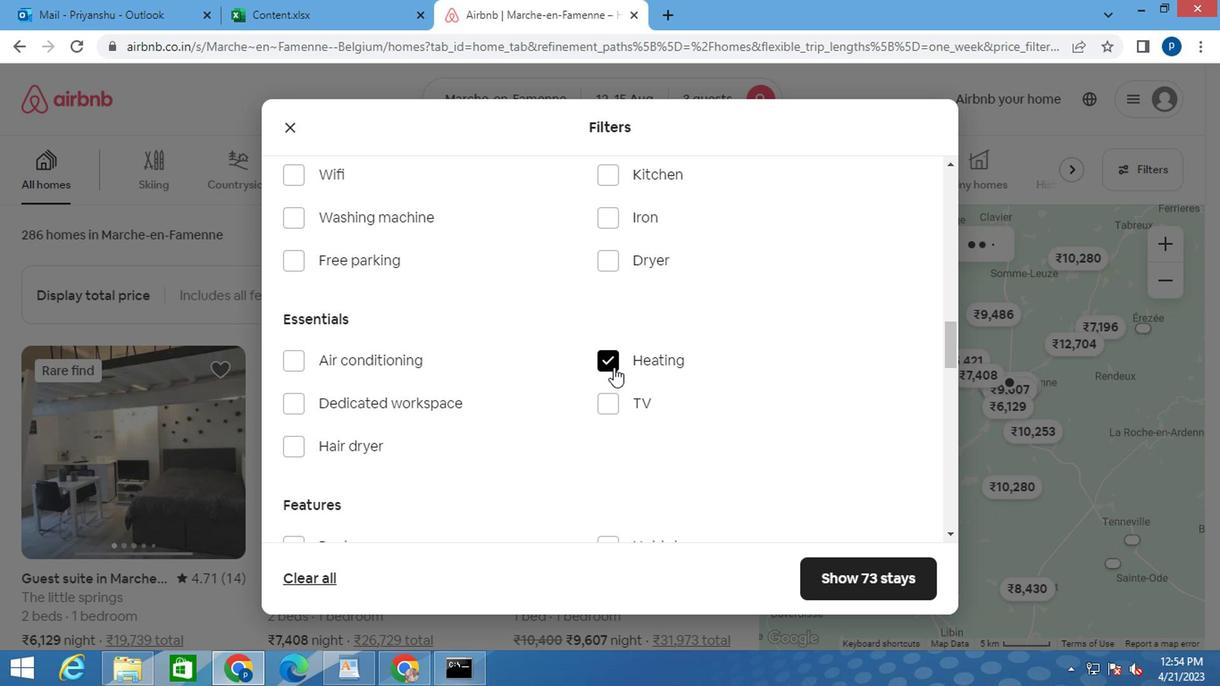 
Action: Mouse scrolled (614, 369) with delta (0, -1)
Screenshot: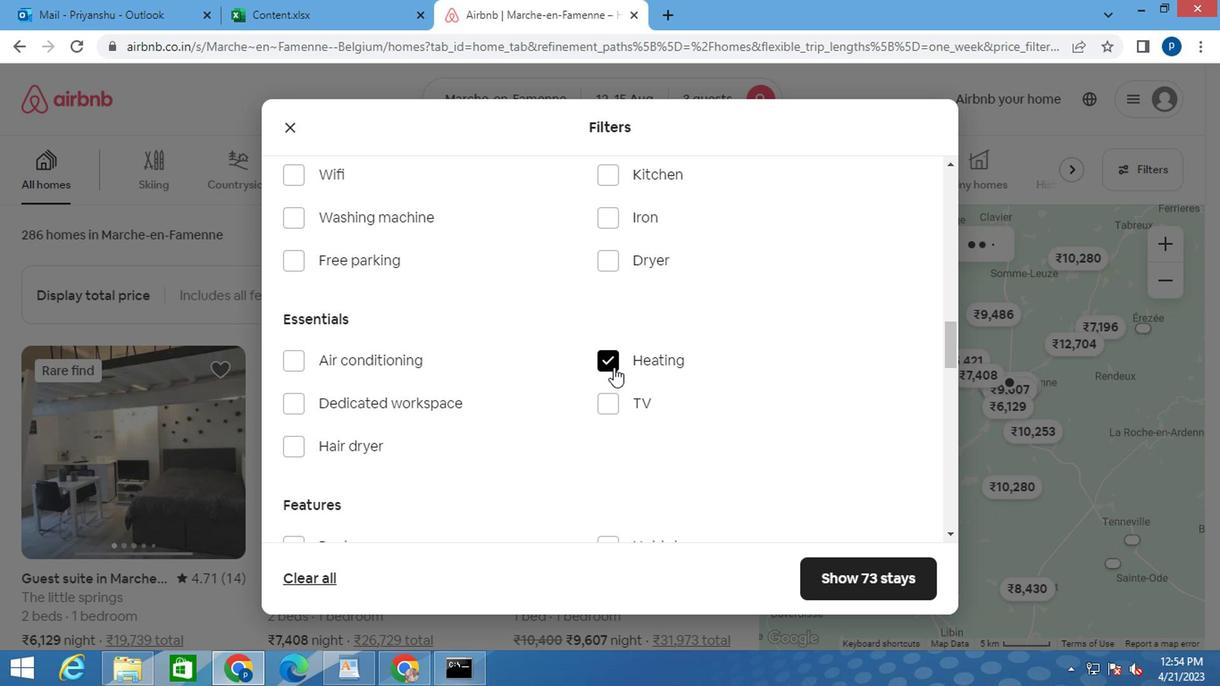
Action: Mouse moved to (747, 366)
Screenshot: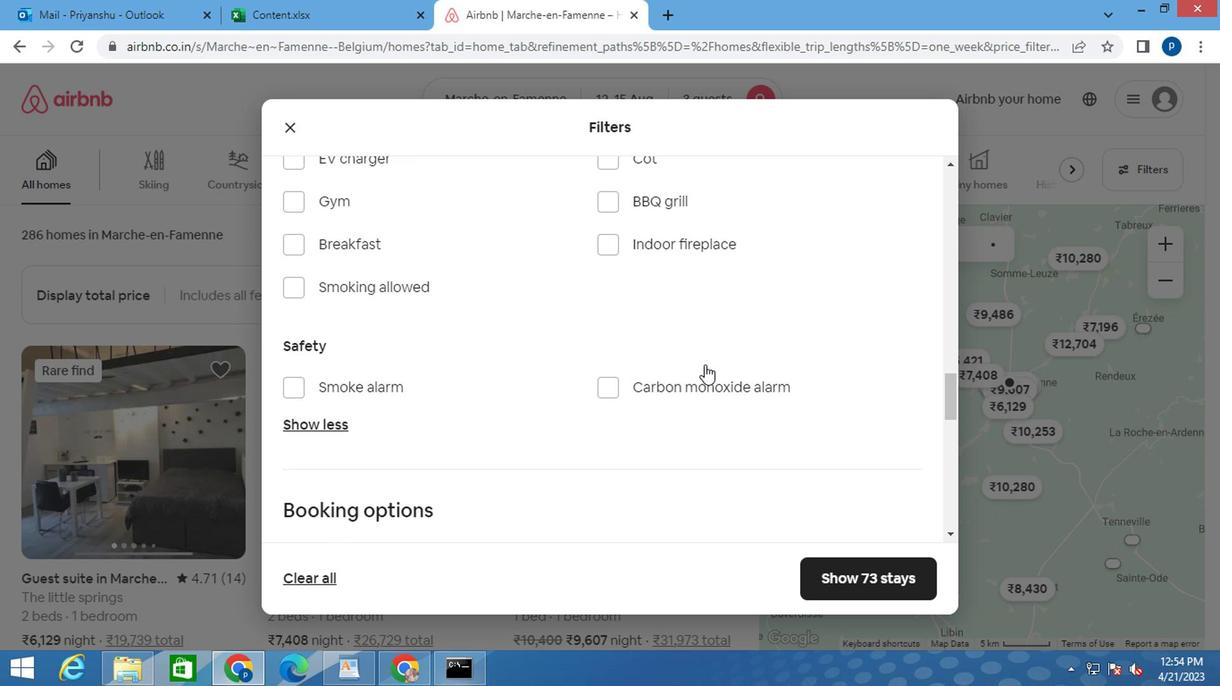 
Action: Mouse scrolled (747, 365) with delta (0, -1)
Screenshot: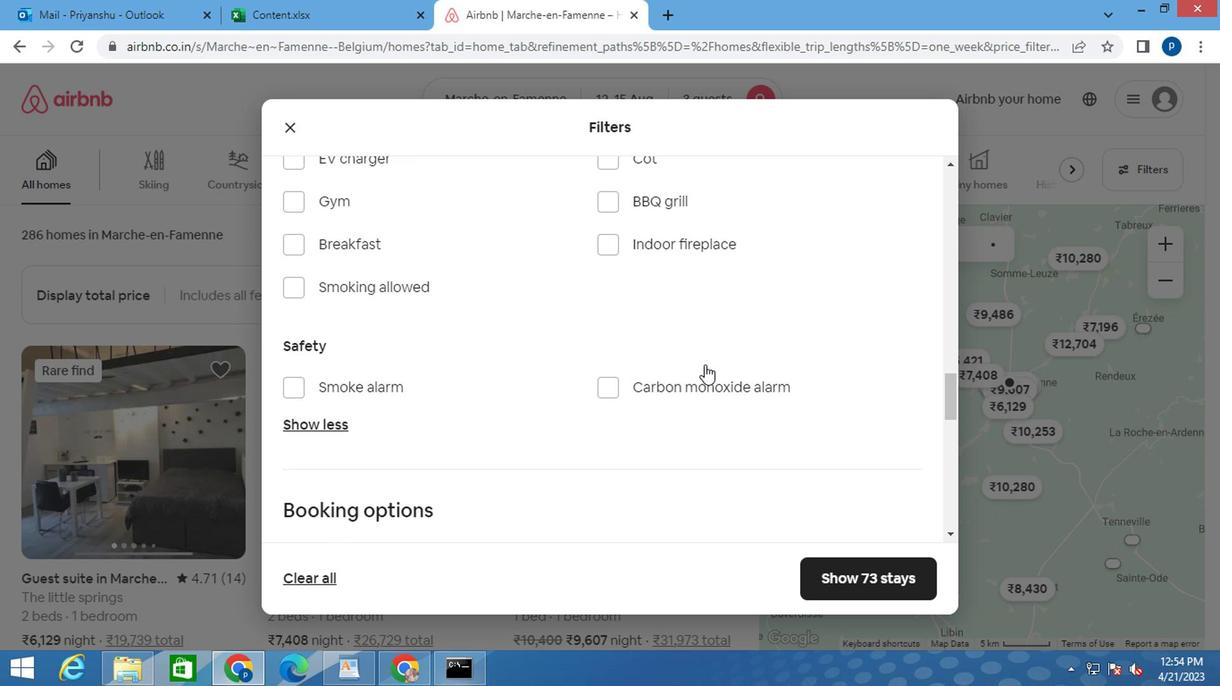 
Action: Mouse scrolled (747, 365) with delta (0, -1)
Screenshot: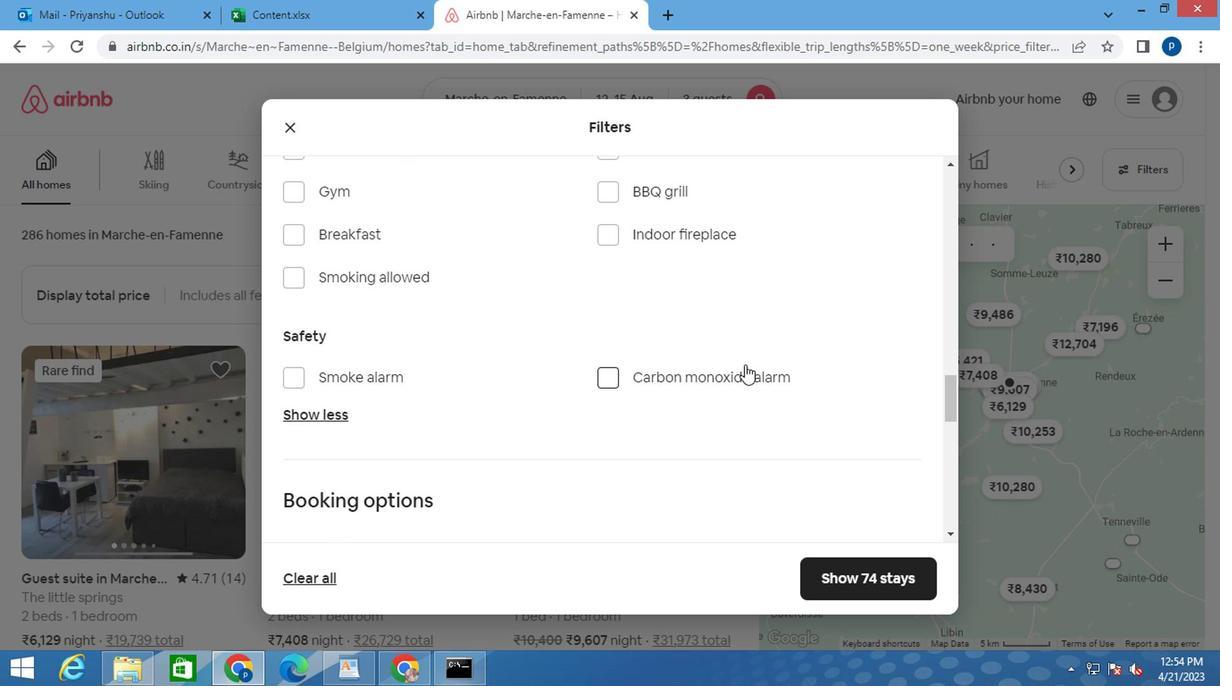 
Action: Mouse moved to (877, 437)
Screenshot: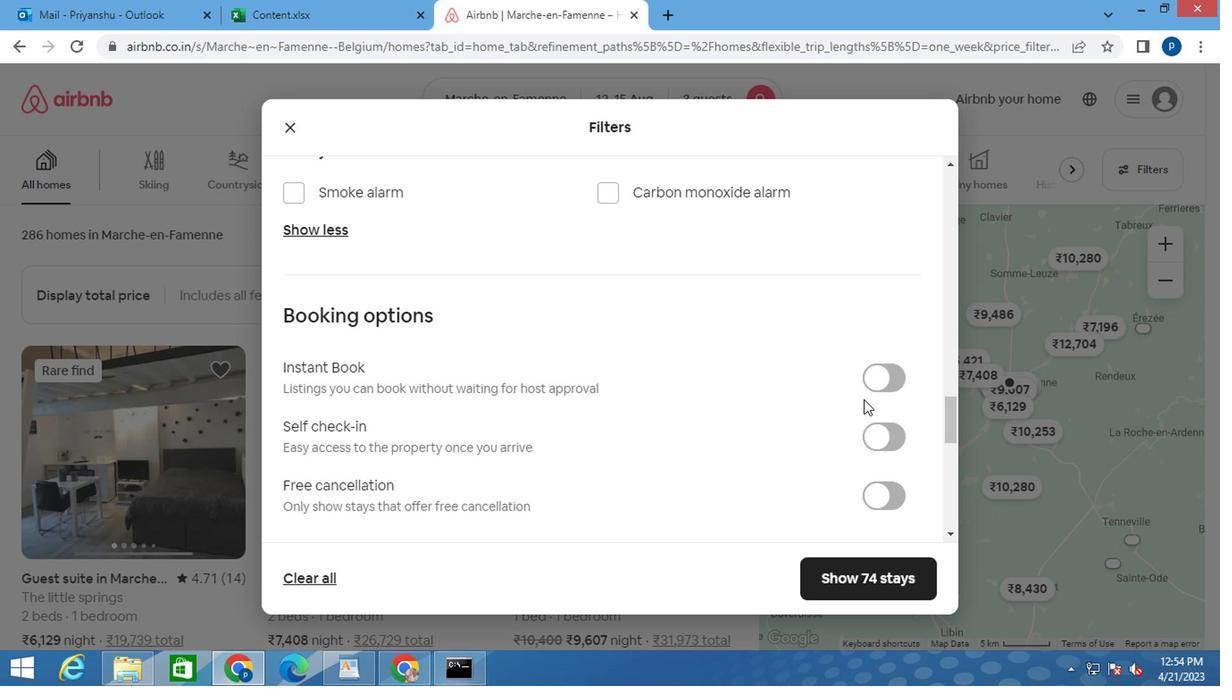 
Action: Mouse pressed left at (877, 437)
Screenshot: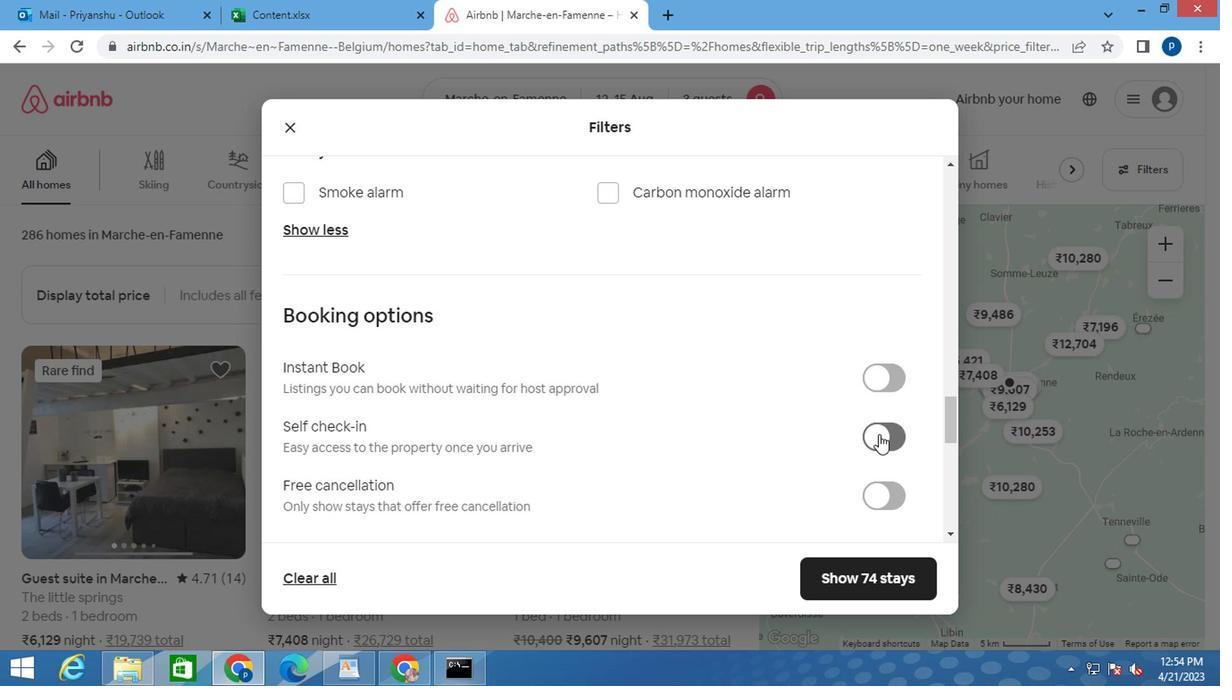 
Action: Mouse moved to (732, 403)
Screenshot: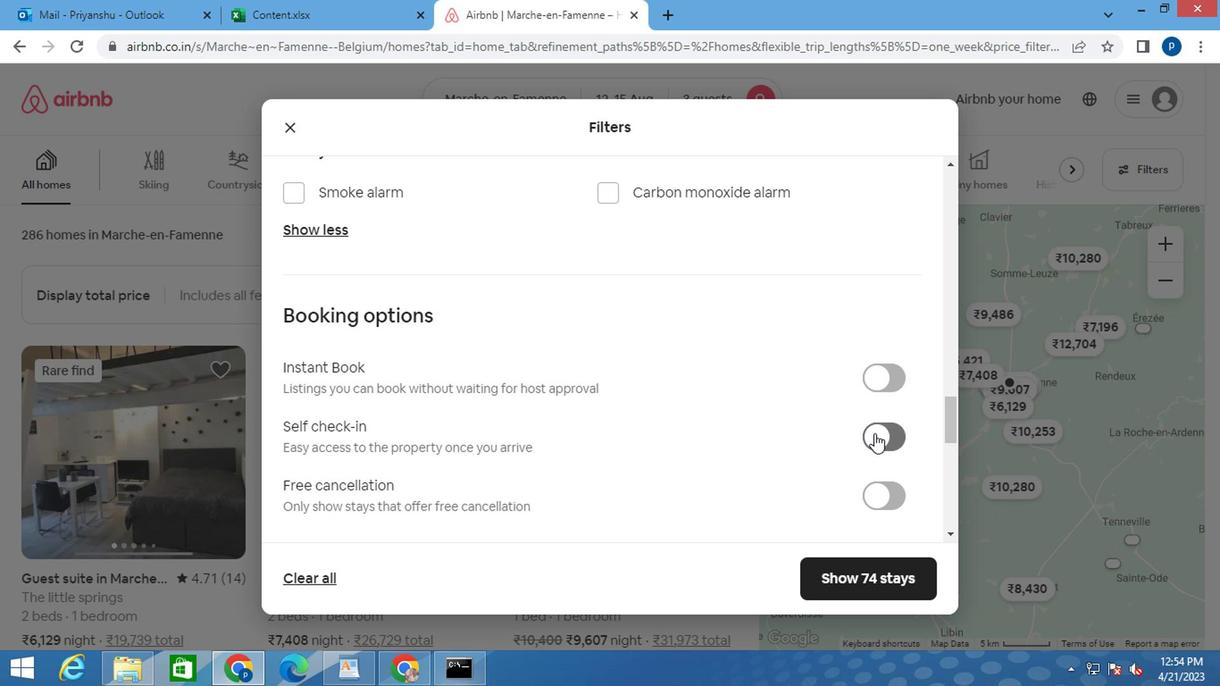
Action: Mouse scrolled (732, 402) with delta (0, -1)
Screenshot: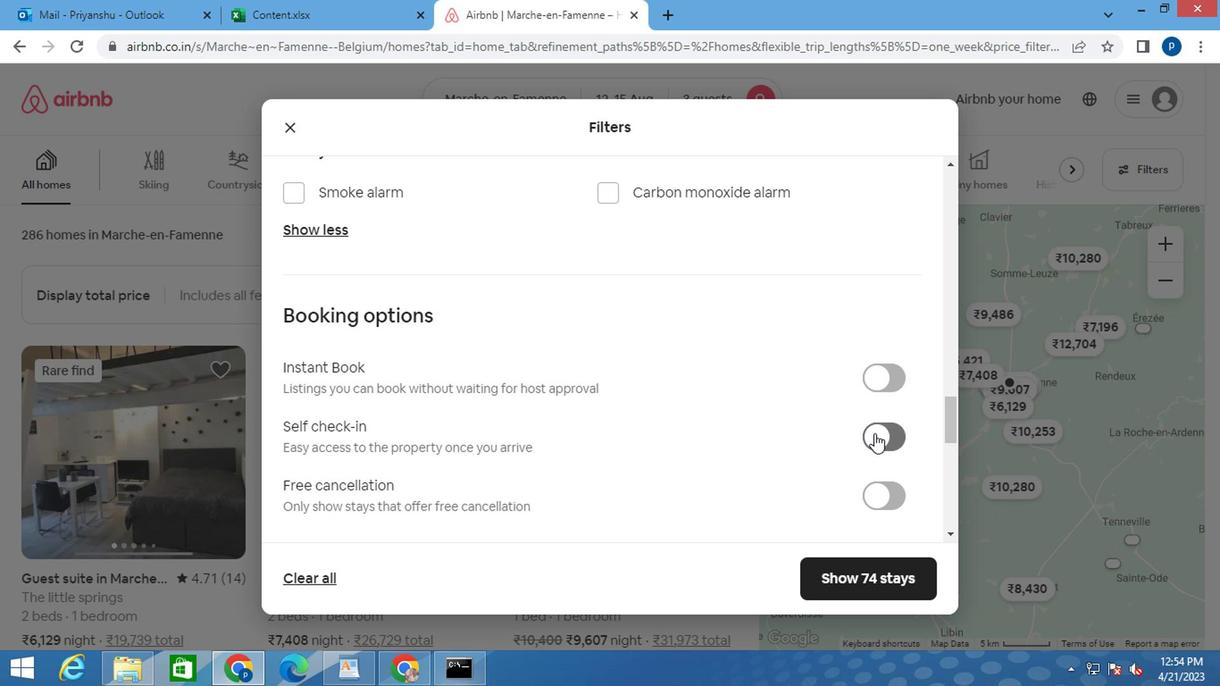 
Action: Mouse moved to (723, 402)
Screenshot: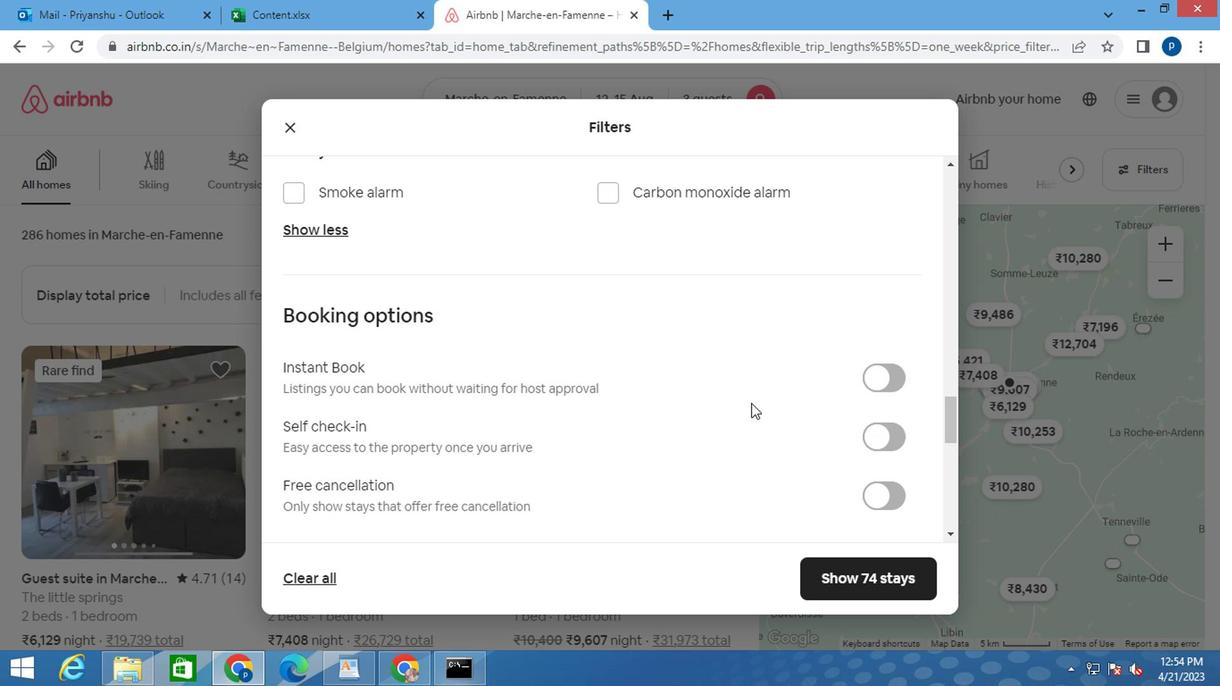 
Action: Mouse scrolled (727, 402) with delta (0, -1)
Screenshot: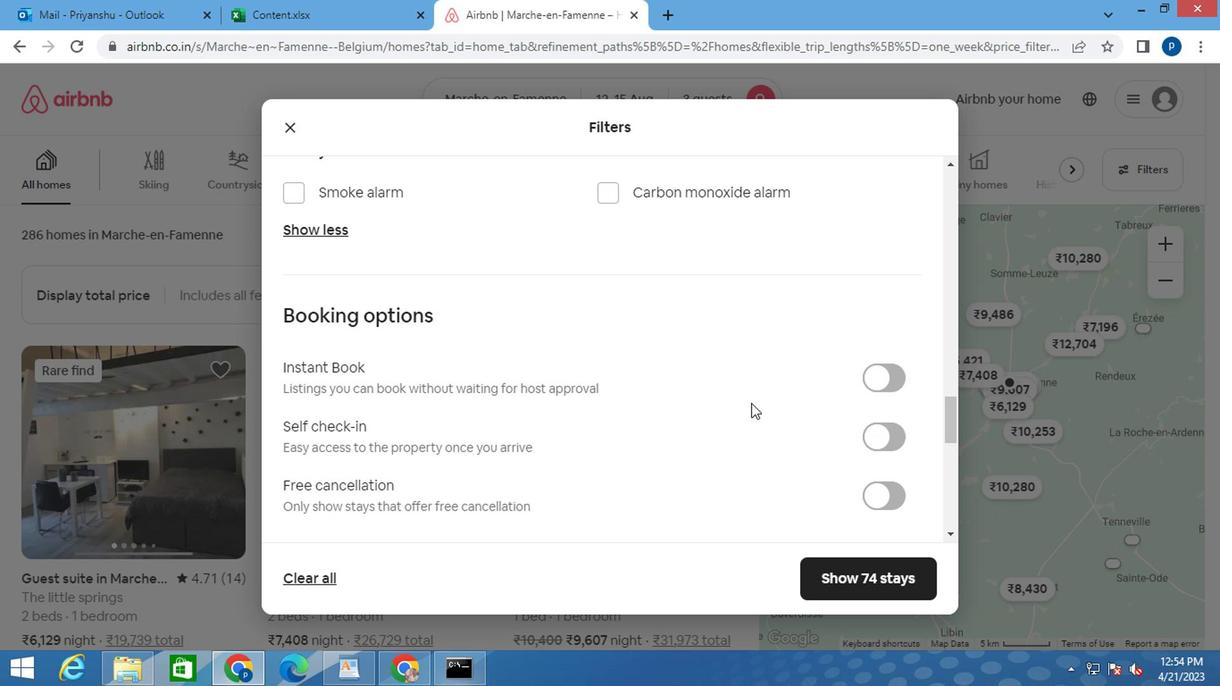 
Action: Mouse moved to (721, 402)
Screenshot: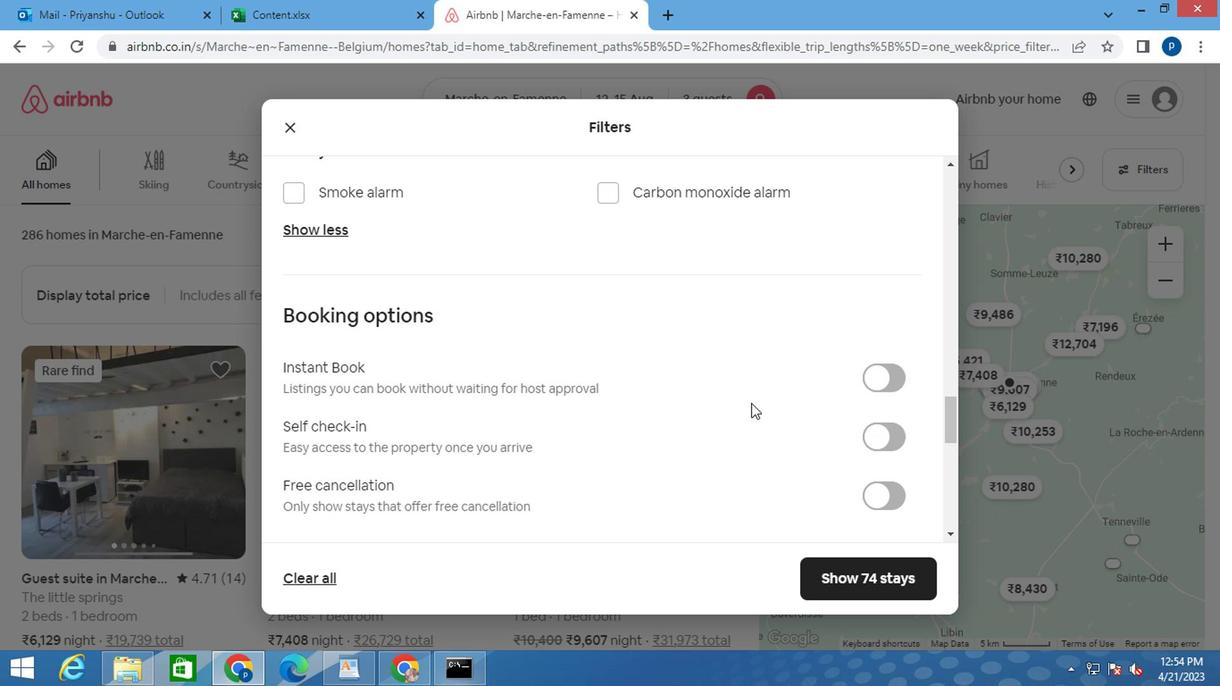 
Action: Mouse scrolled (721, 401) with delta (0, 0)
Screenshot: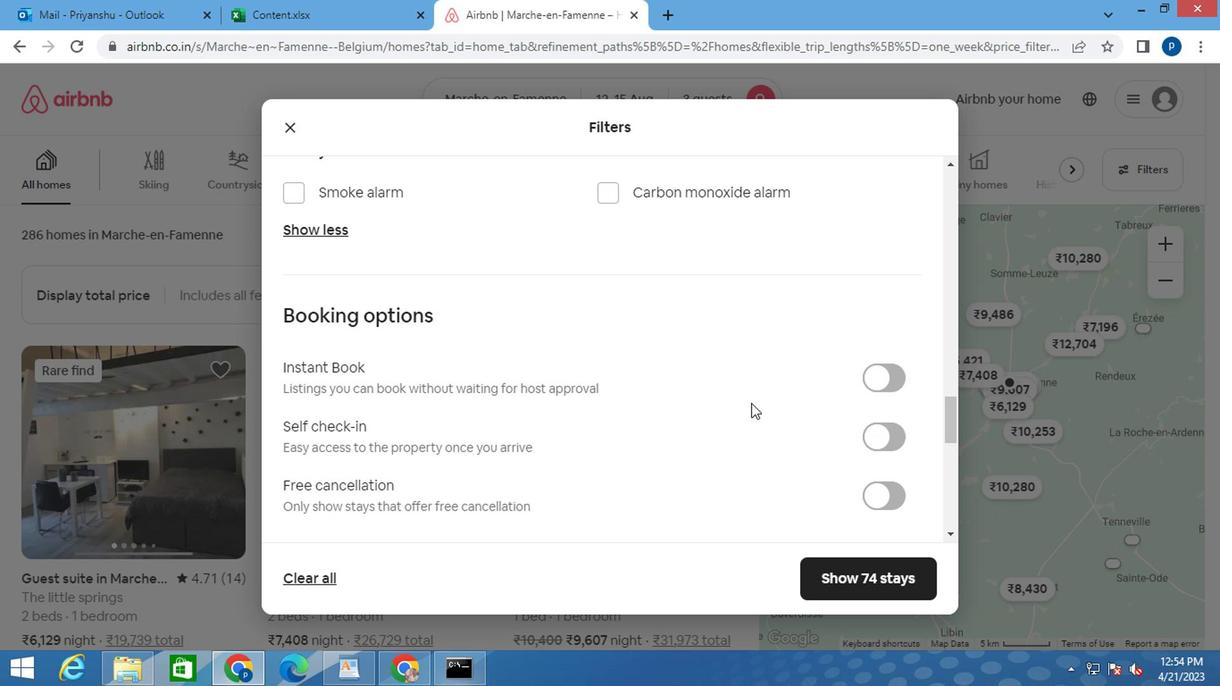 
Action: Mouse moved to (719, 401)
Screenshot: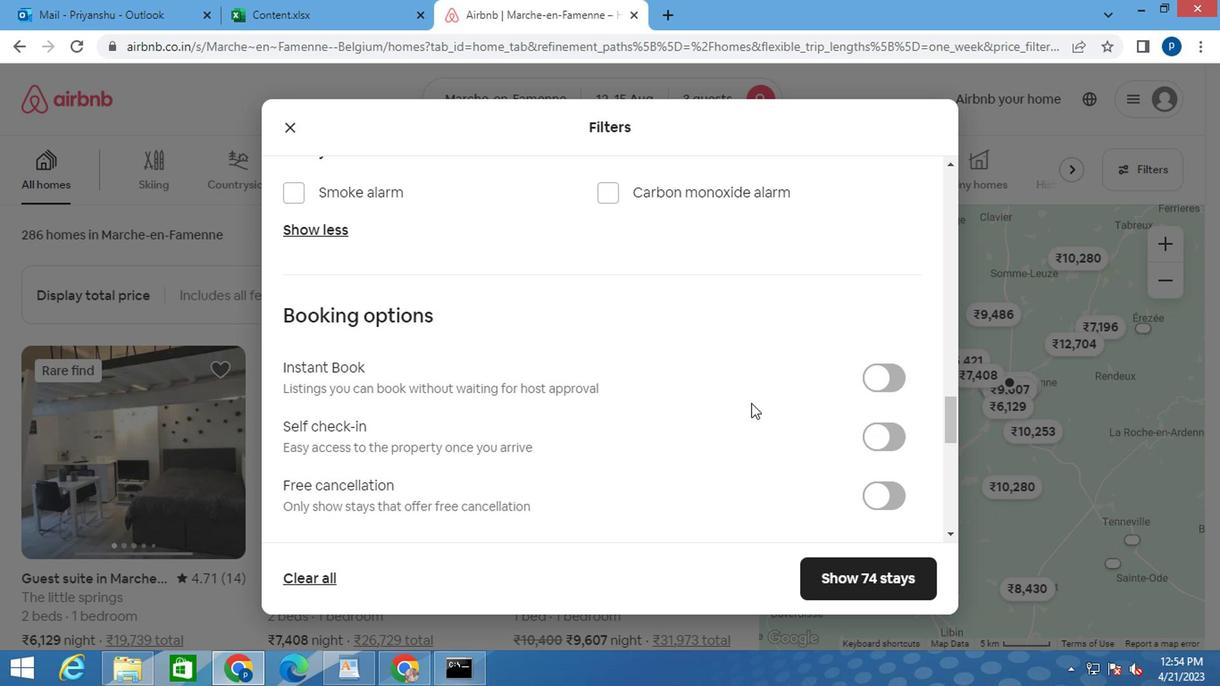 
Action: Mouse scrolled (719, 400) with delta (0, -1)
Screenshot: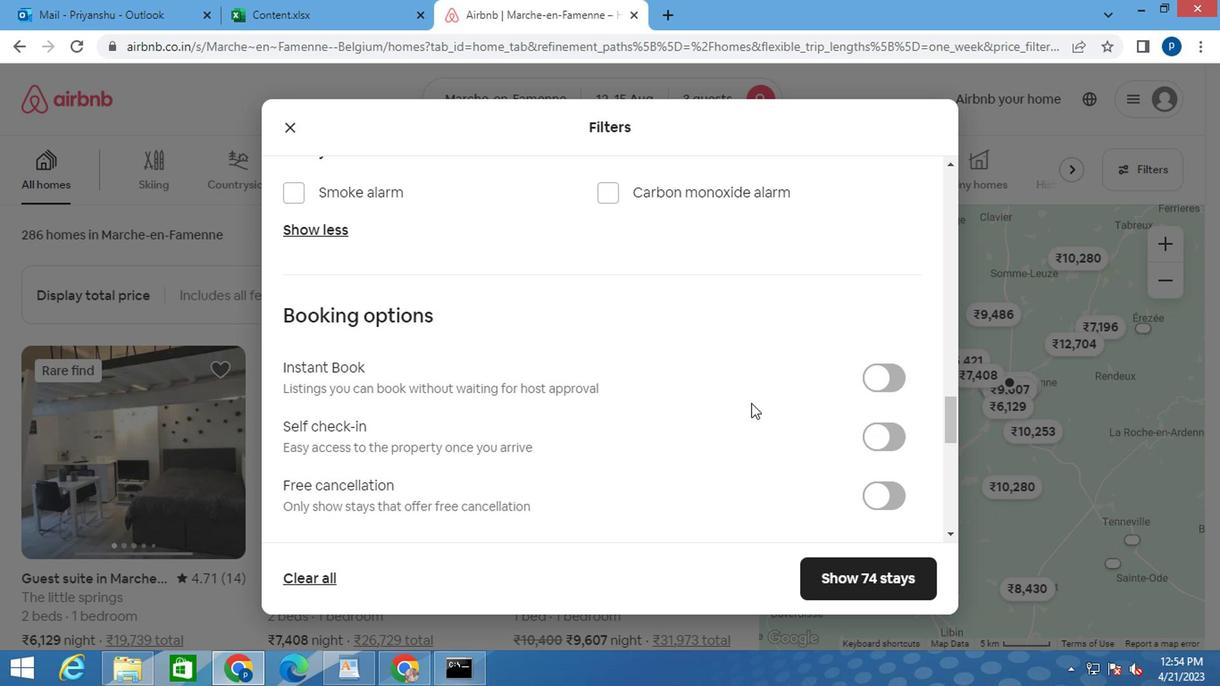 
Action: Mouse moved to (719, 401)
Screenshot: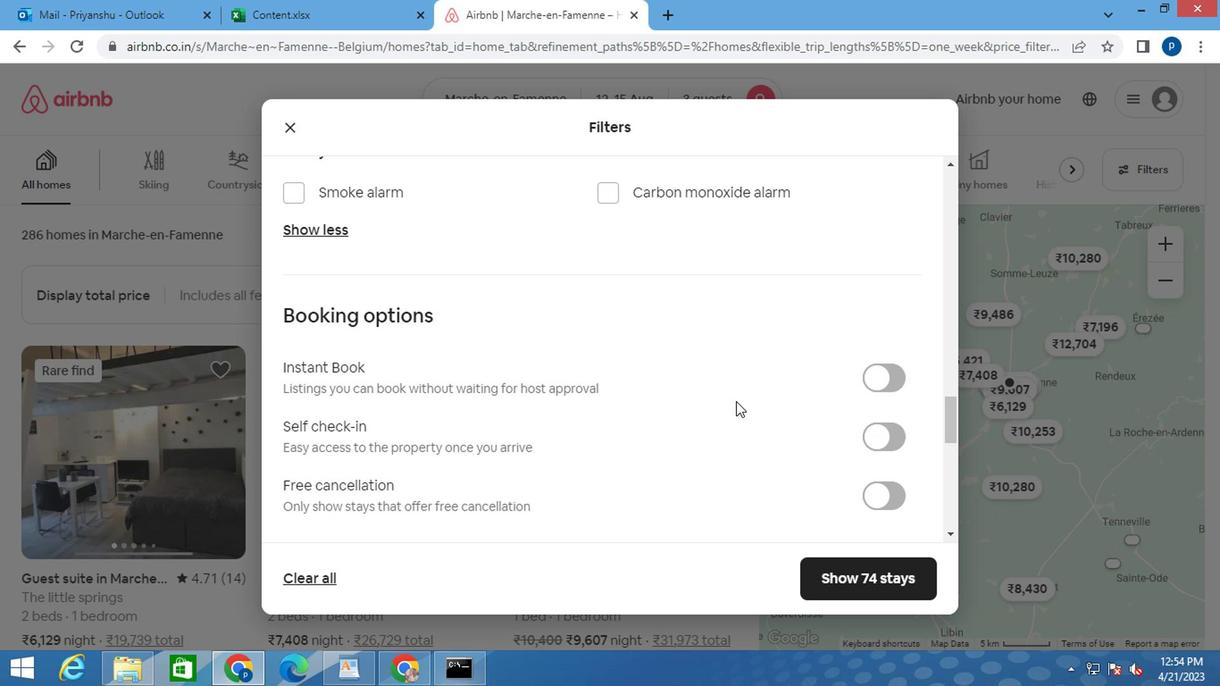 
Action: Mouse scrolled (719, 400) with delta (0, -1)
Screenshot: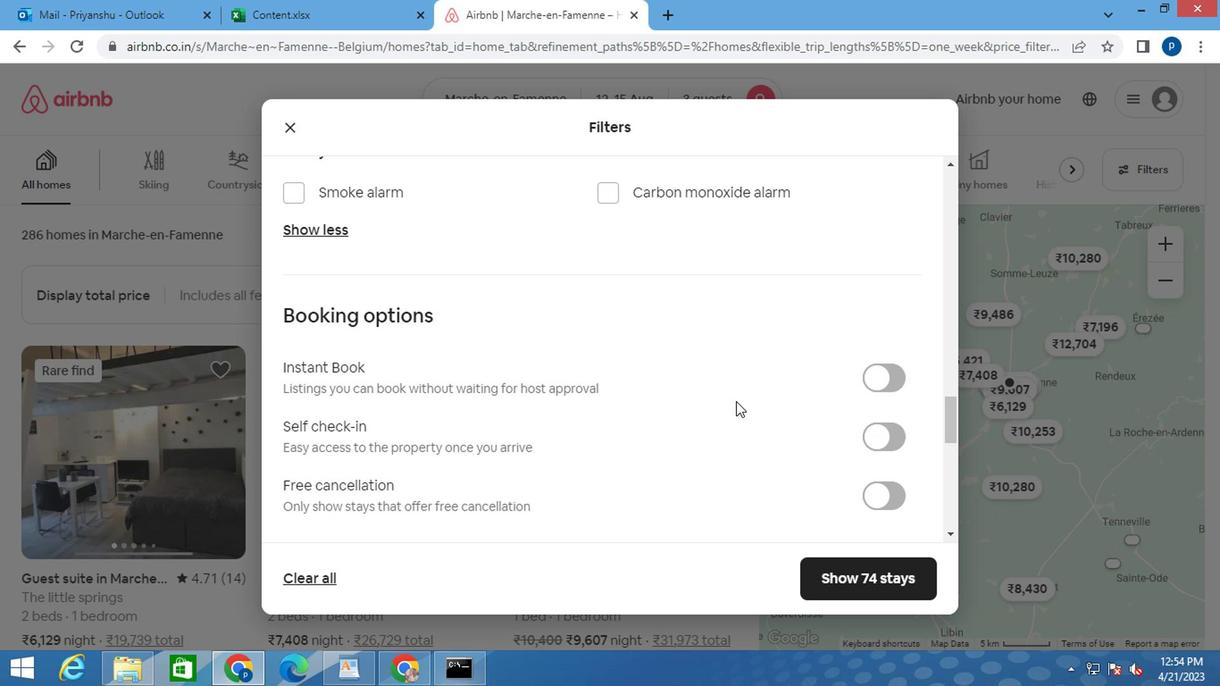 
Action: Mouse moved to (536, 387)
Screenshot: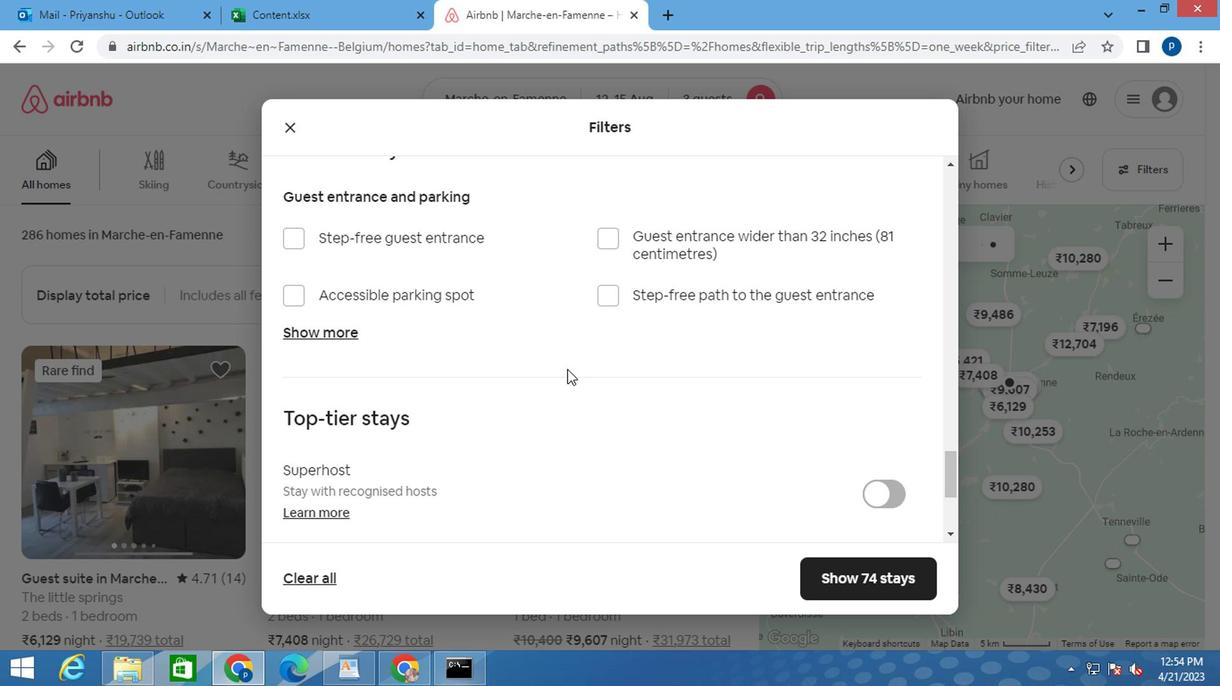 
Action: Mouse scrolled (536, 386) with delta (0, 0)
Screenshot: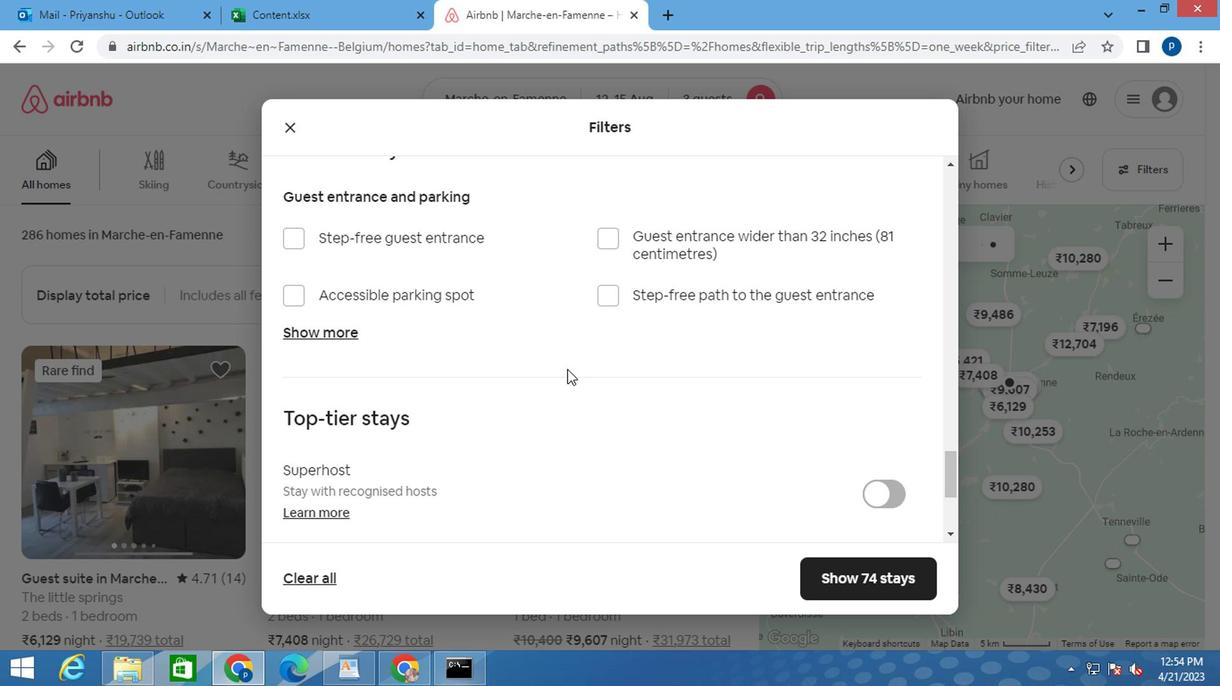 
Action: Mouse moved to (536, 388)
Screenshot: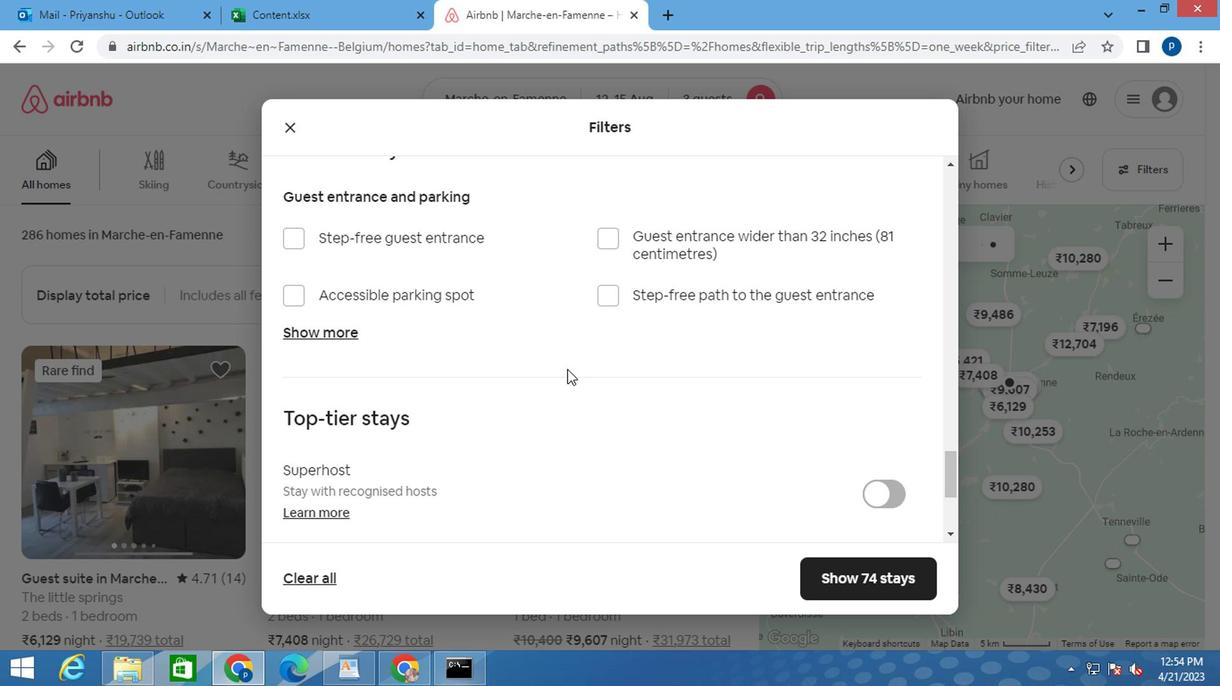 
Action: Mouse scrolled (536, 387) with delta (0, -1)
Screenshot: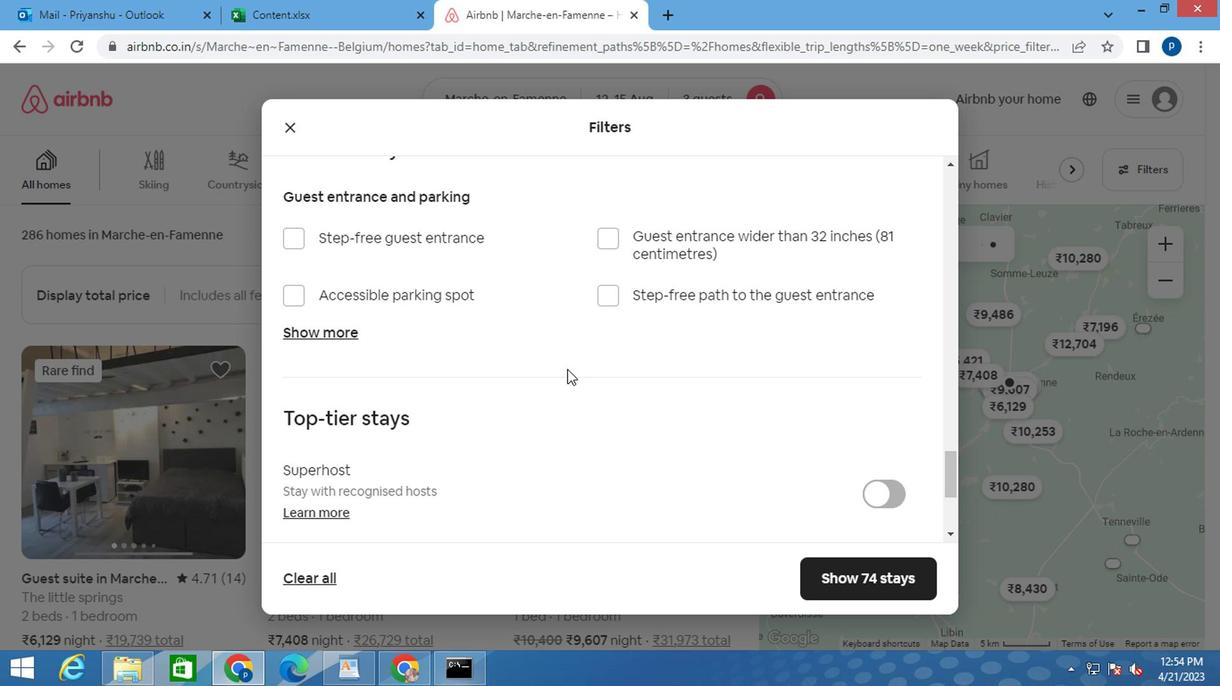 
Action: Mouse scrolled (536, 387) with delta (0, -1)
Screenshot: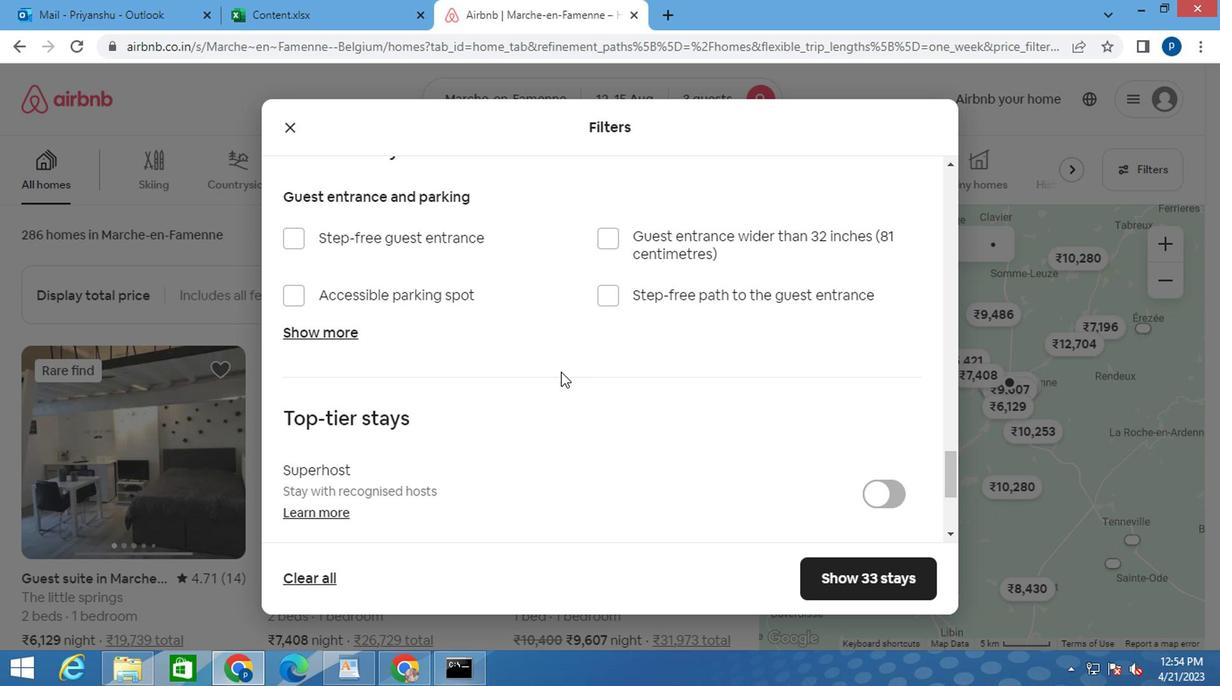 
Action: Mouse moved to (532, 389)
Screenshot: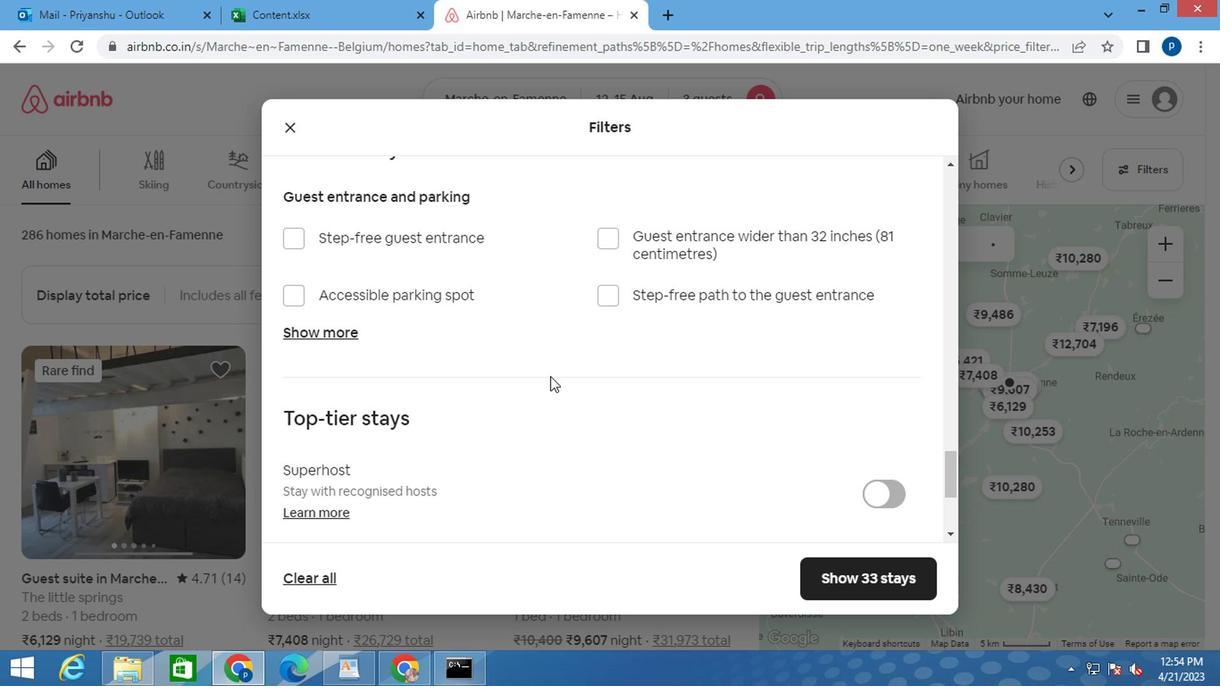 
Action: Mouse scrolled (532, 389) with delta (0, 0)
Screenshot: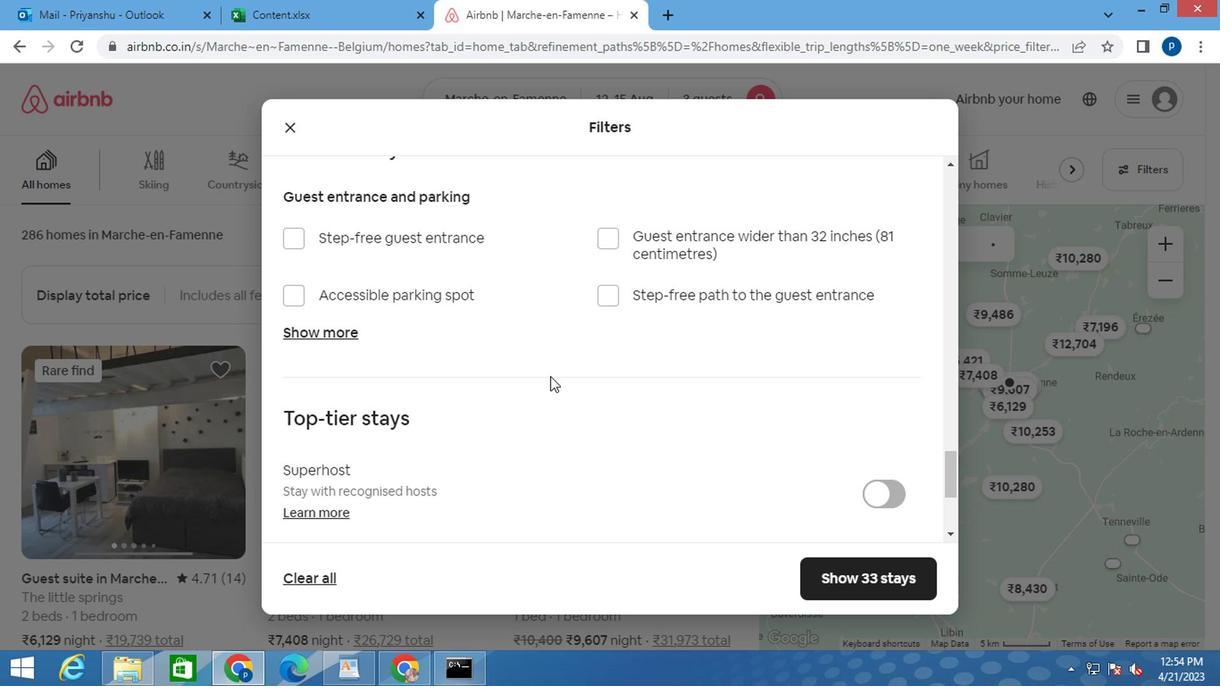 
Action: Mouse moved to (510, 391)
Screenshot: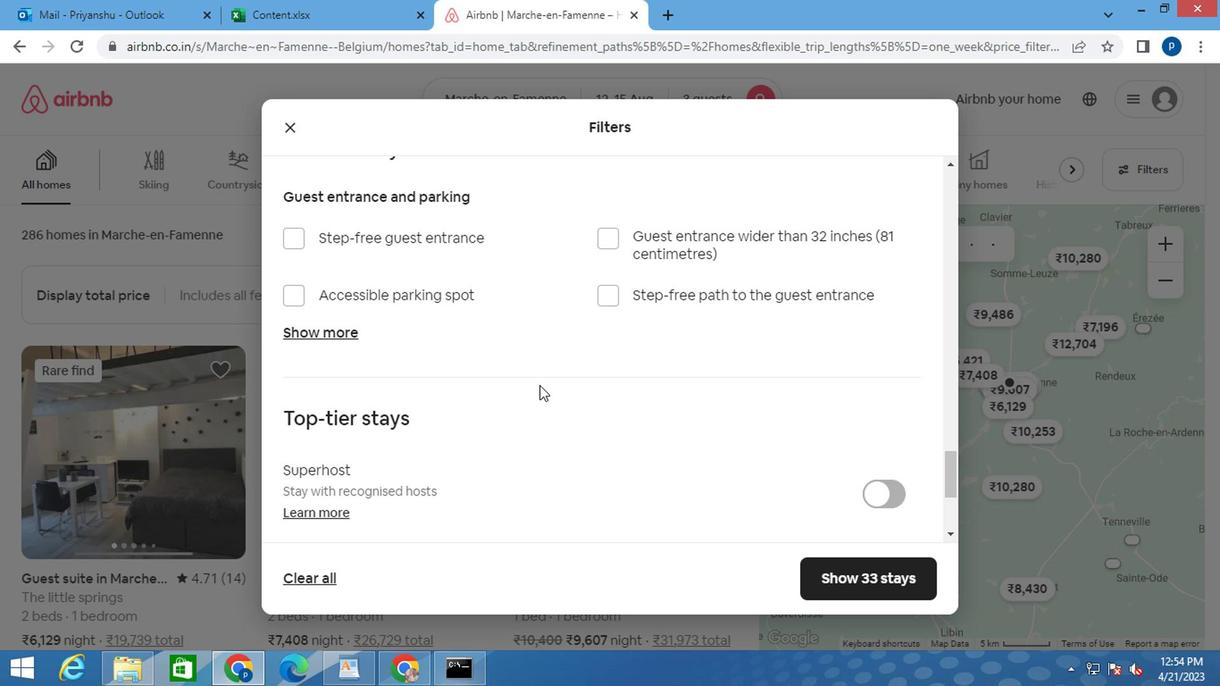 
Action: Mouse scrolled (510, 390) with delta (0, 0)
Screenshot: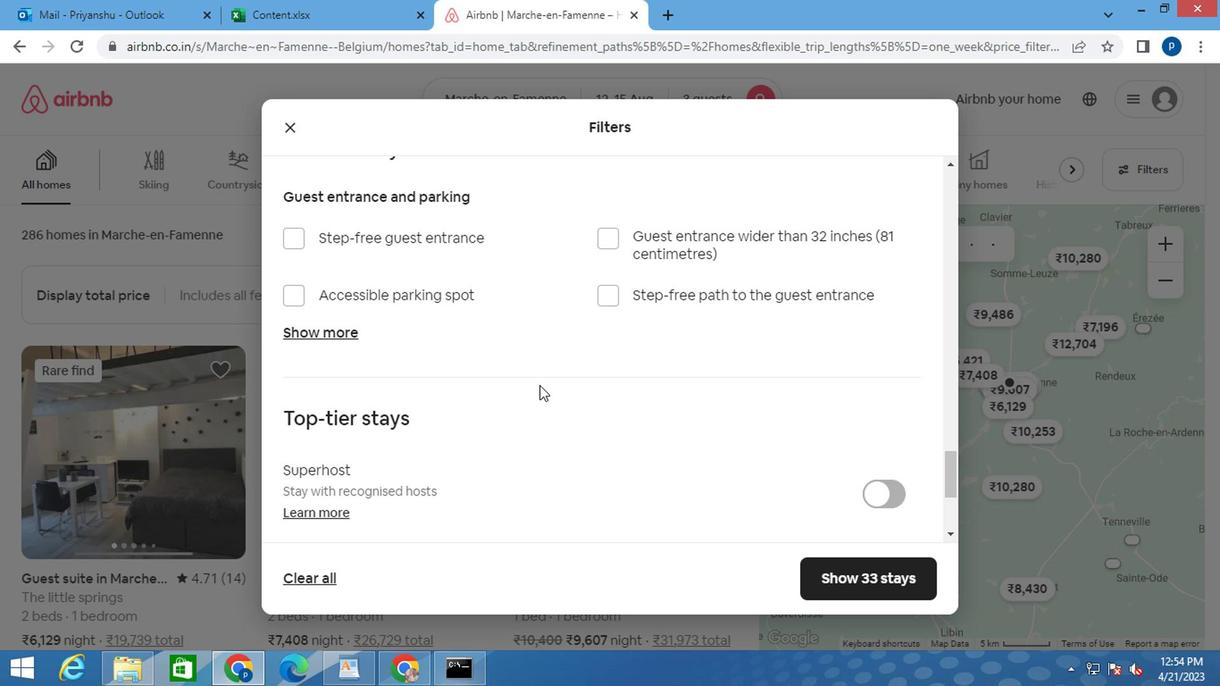 
Action: Mouse moved to (298, 415)
Screenshot: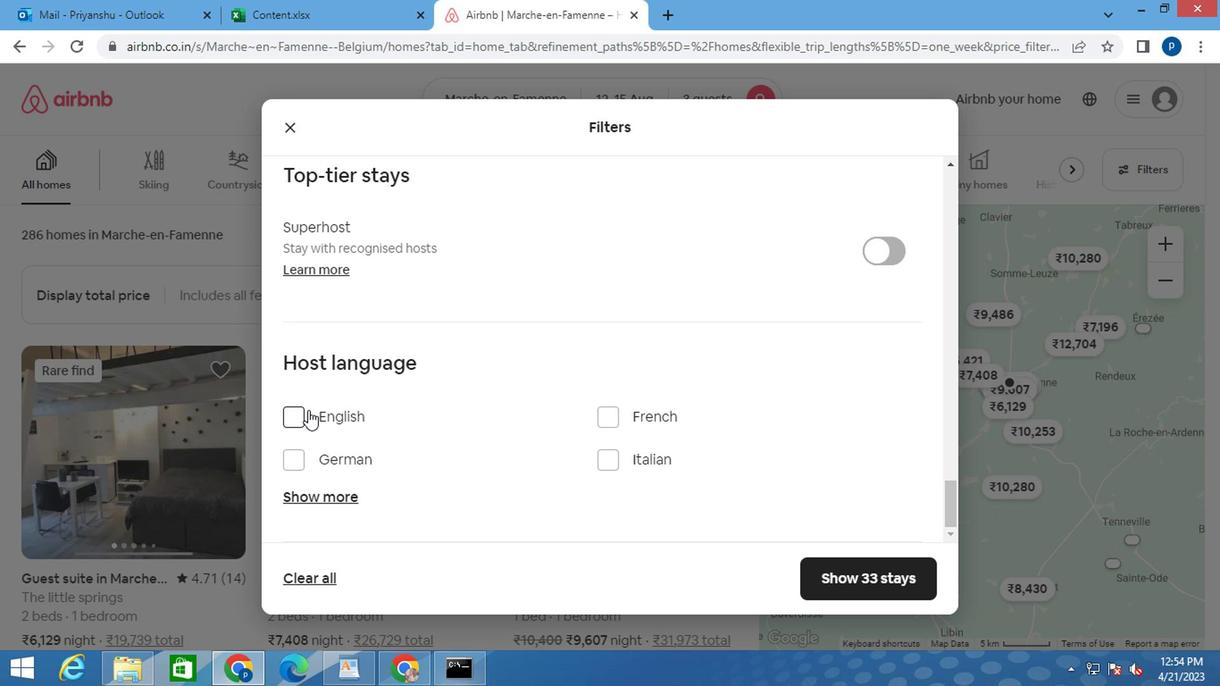 
Action: Mouse pressed left at (298, 415)
Screenshot: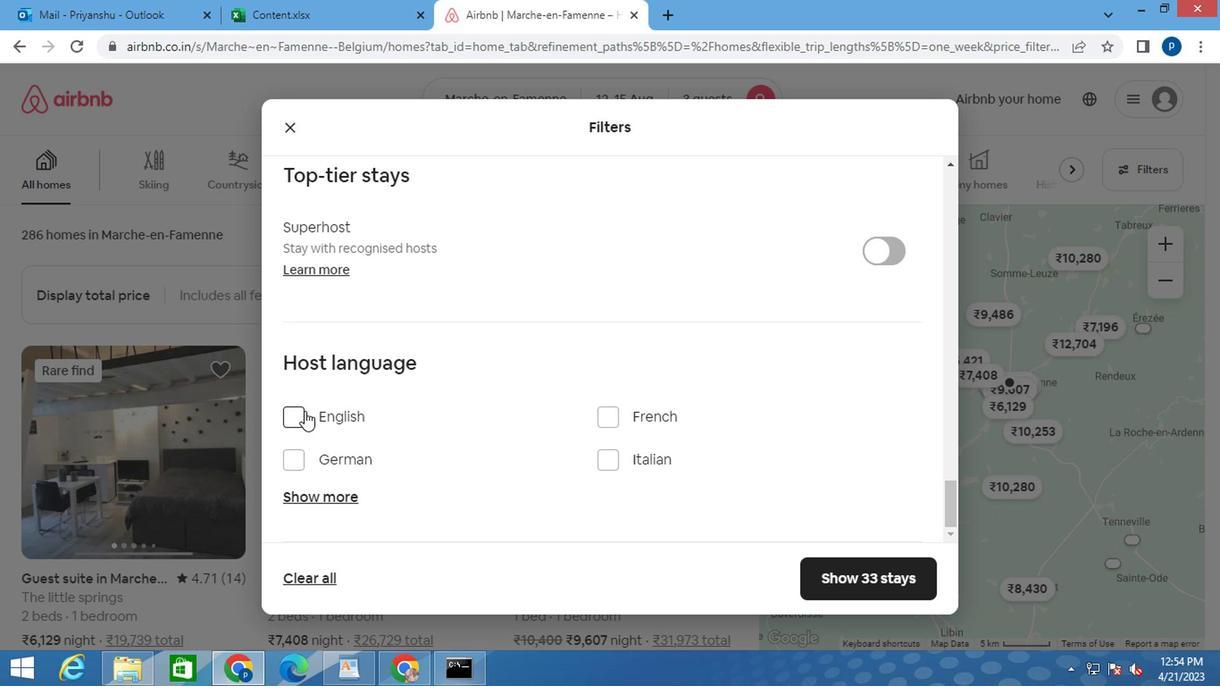 
Action: Mouse moved to (881, 577)
Screenshot: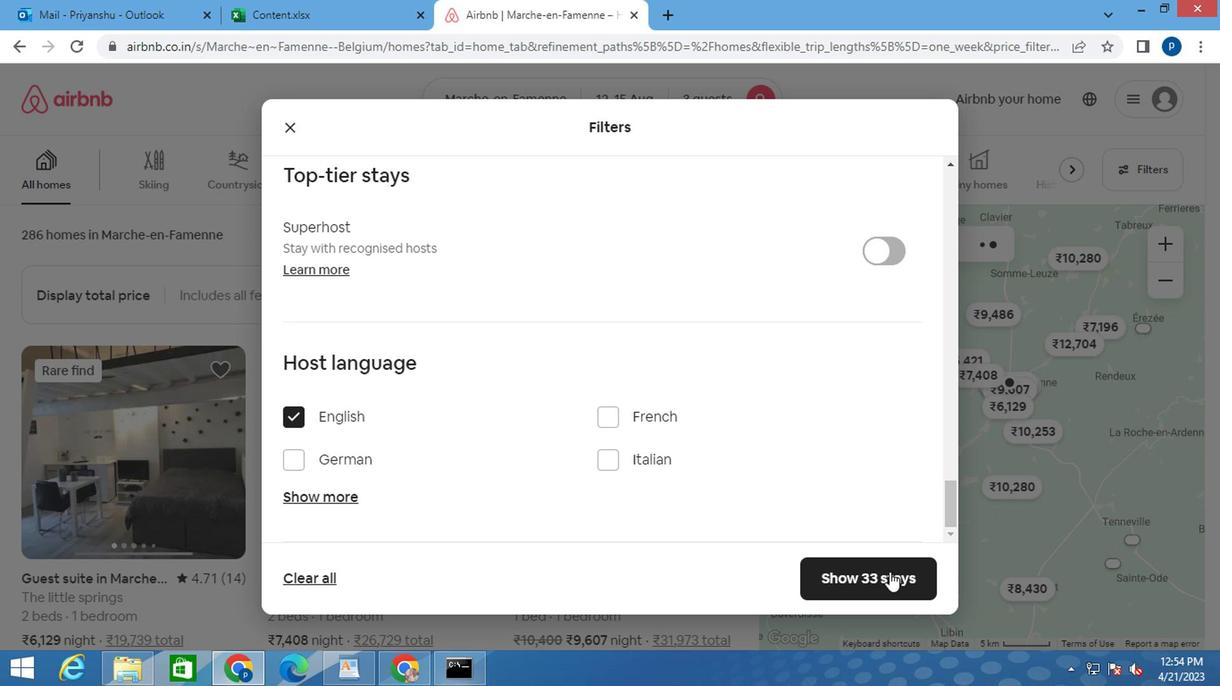 
Action: Mouse pressed left at (881, 577)
Screenshot: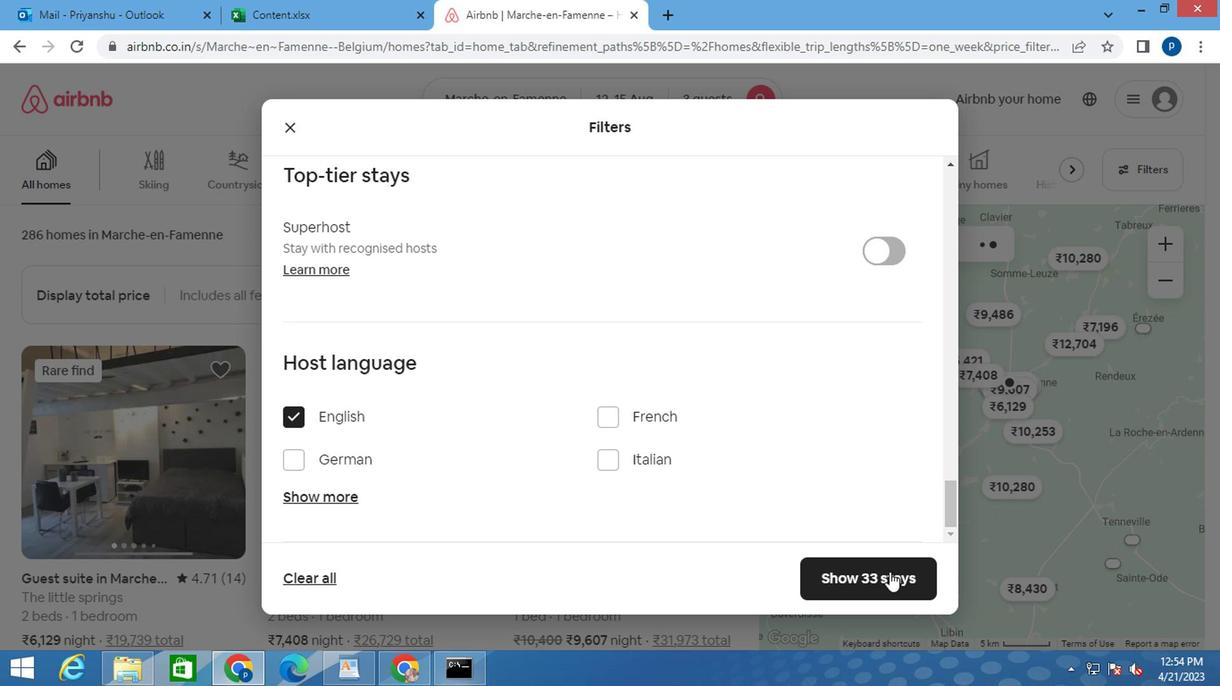 
